 Task: Find connections with filter location Arcueil with filter topic #purposewith filter profile language English with filter current company R1 RCM with filter school Government Higher Secondary School - India with filter industry Broadcast Media Production and Distribution with filter service category Executive Coaching with filter keywords title Marketing Research Analyst
Action: Mouse moved to (499, 72)
Screenshot: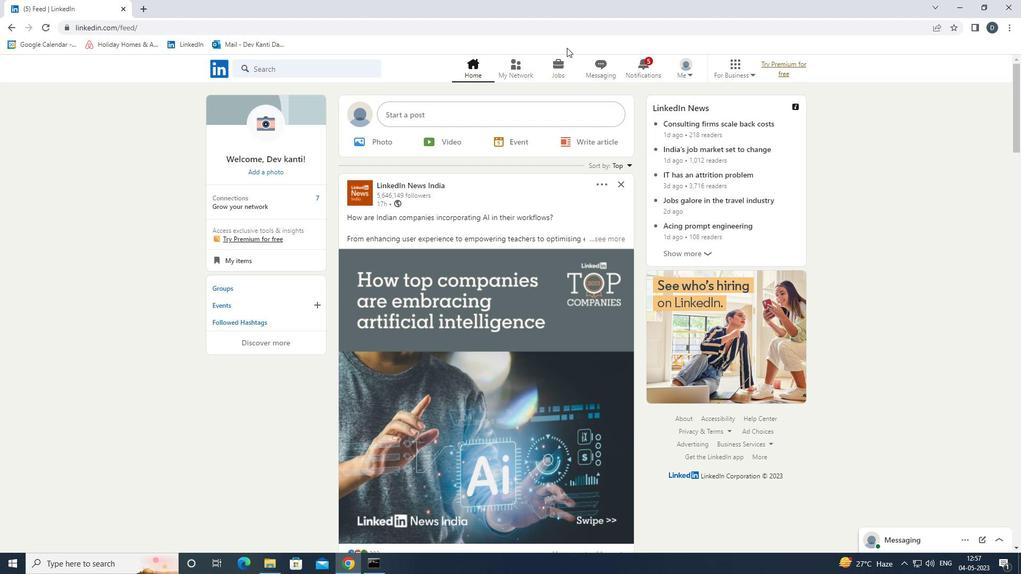
Action: Mouse pressed left at (499, 72)
Screenshot: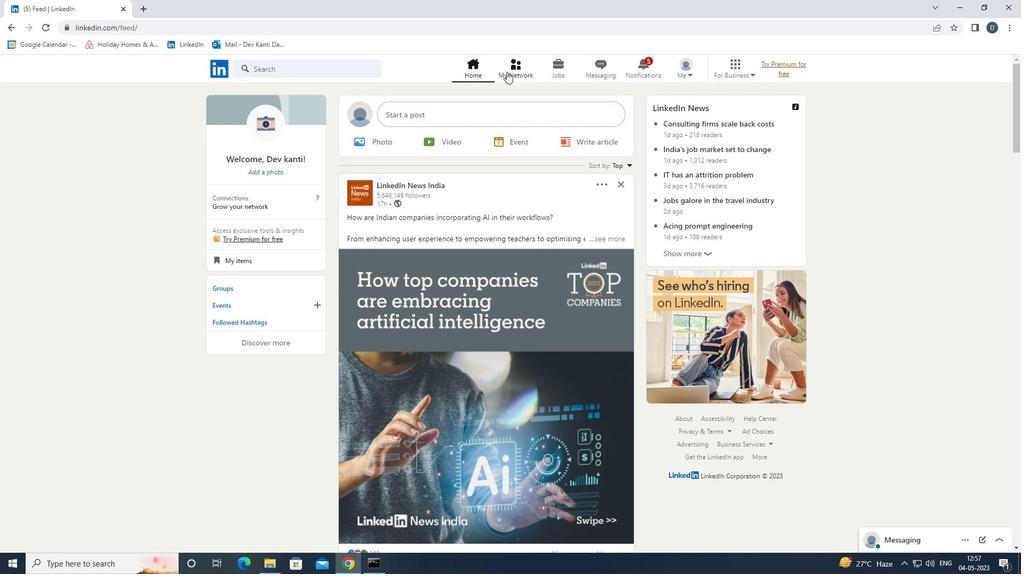 
Action: Mouse moved to (351, 129)
Screenshot: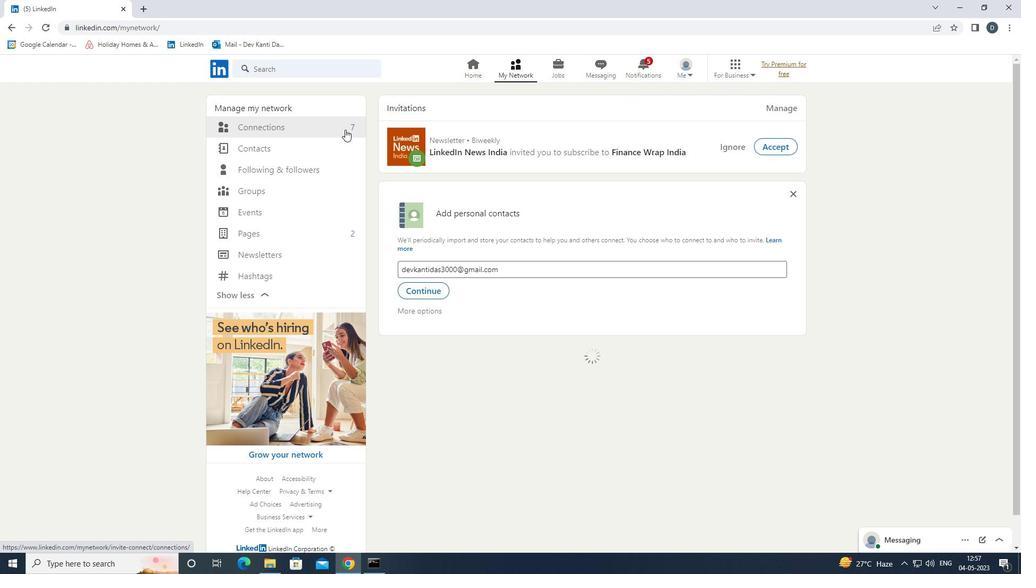 
Action: Mouse pressed left at (351, 129)
Screenshot: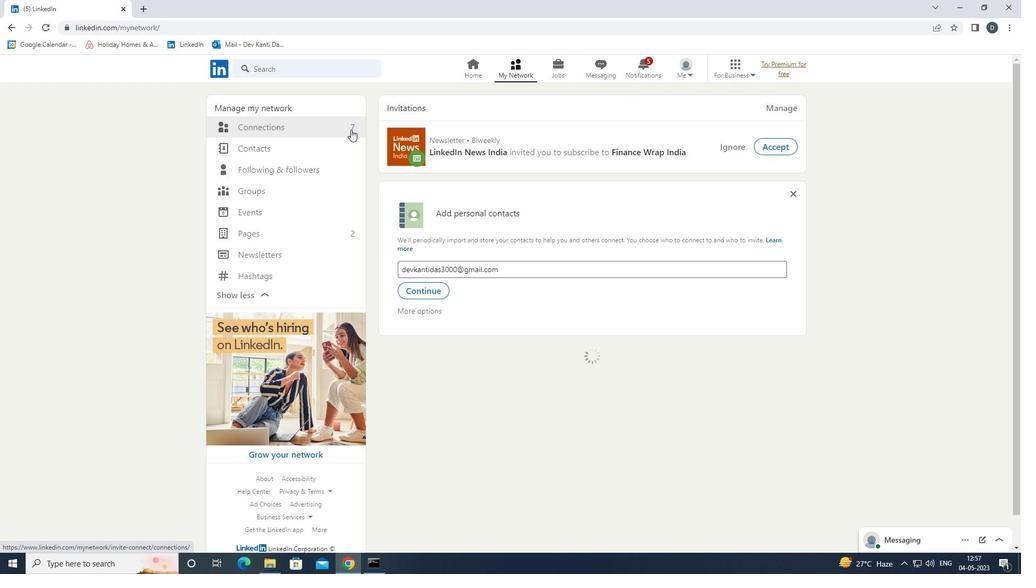 
Action: Mouse moved to (572, 129)
Screenshot: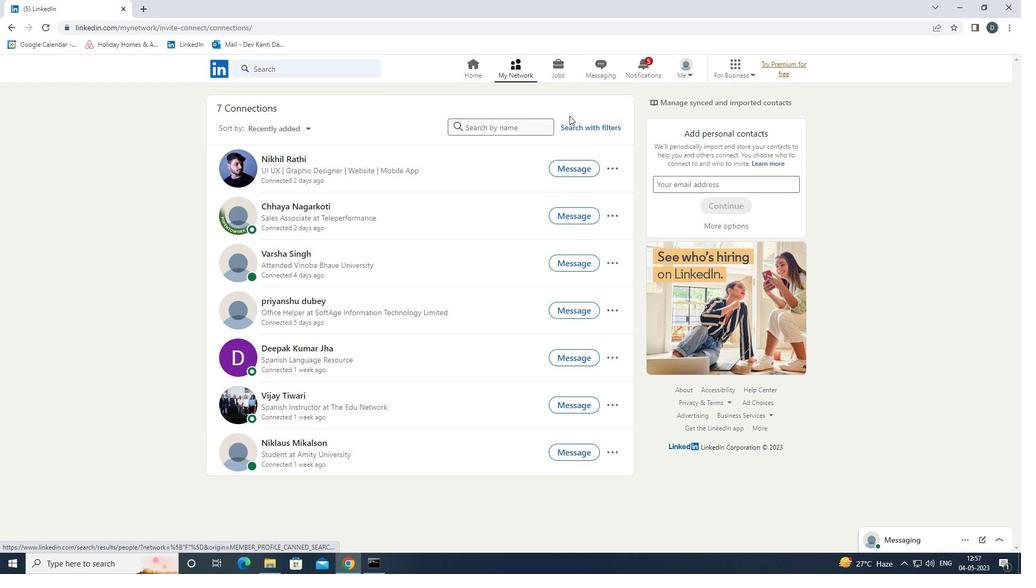
Action: Mouse pressed left at (572, 129)
Screenshot: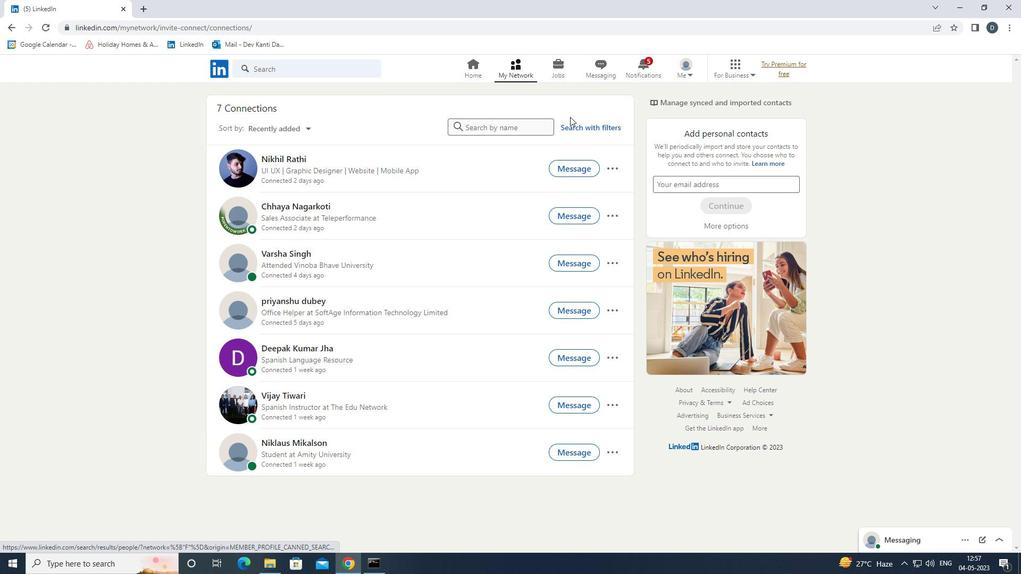 
Action: Mouse moved to (549, 97)
Screenshot: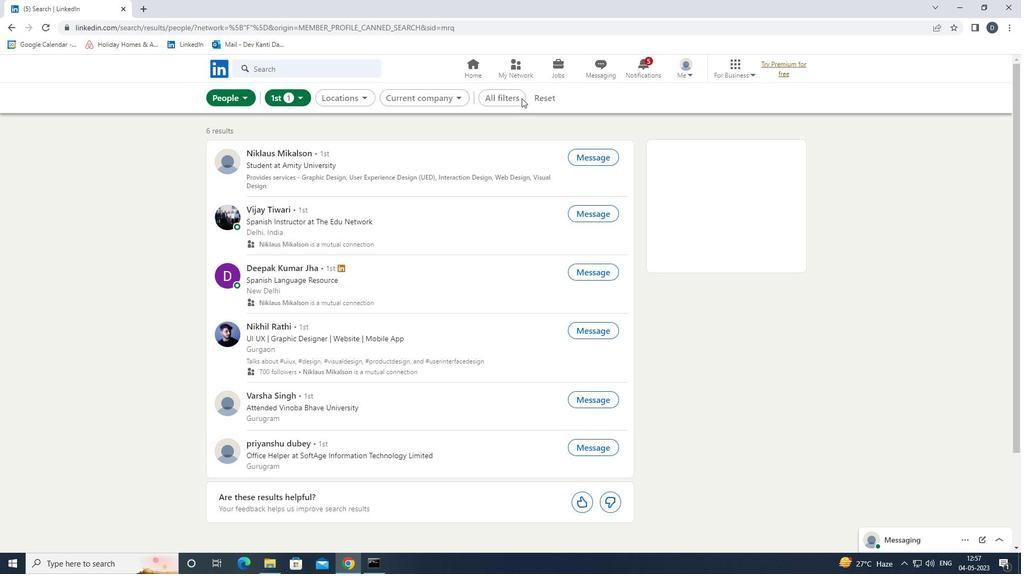 
Action: Mouse pressed left at (549, 97)
Screenshot: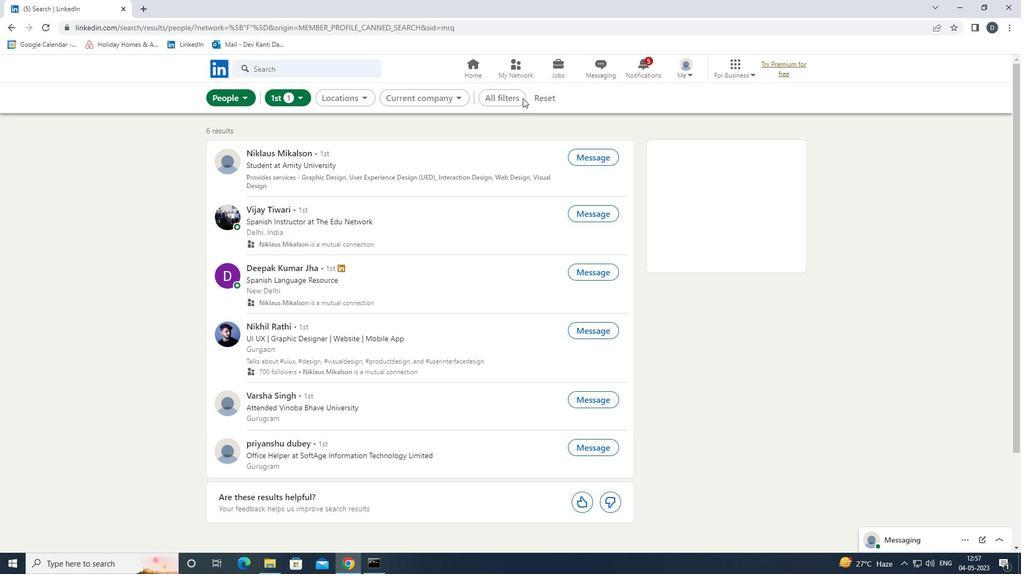 
Action: Mouse moved to (519, 98)
Screenshot: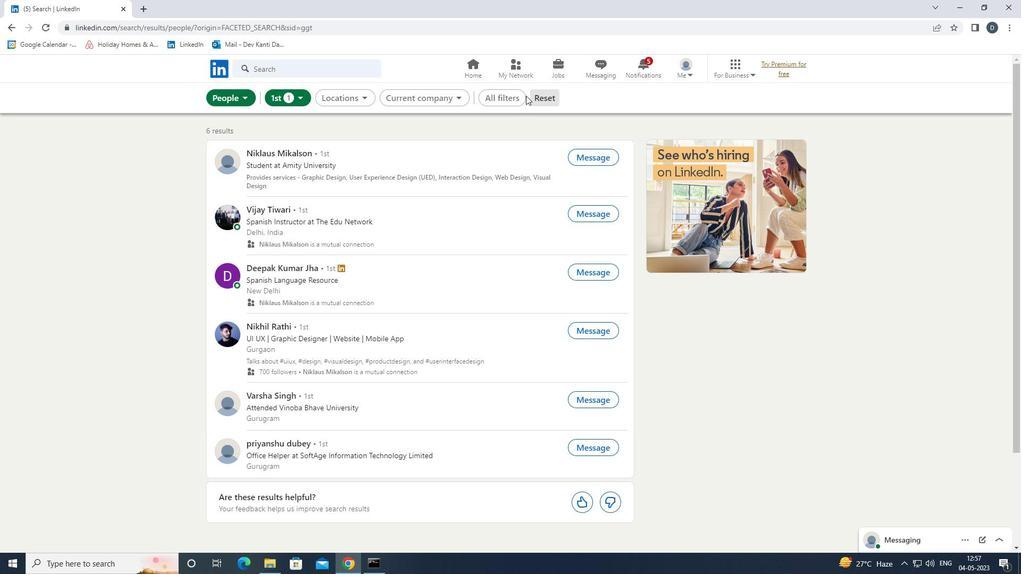 
Action: Mouse pressed left at (519, 98)
Screenshot: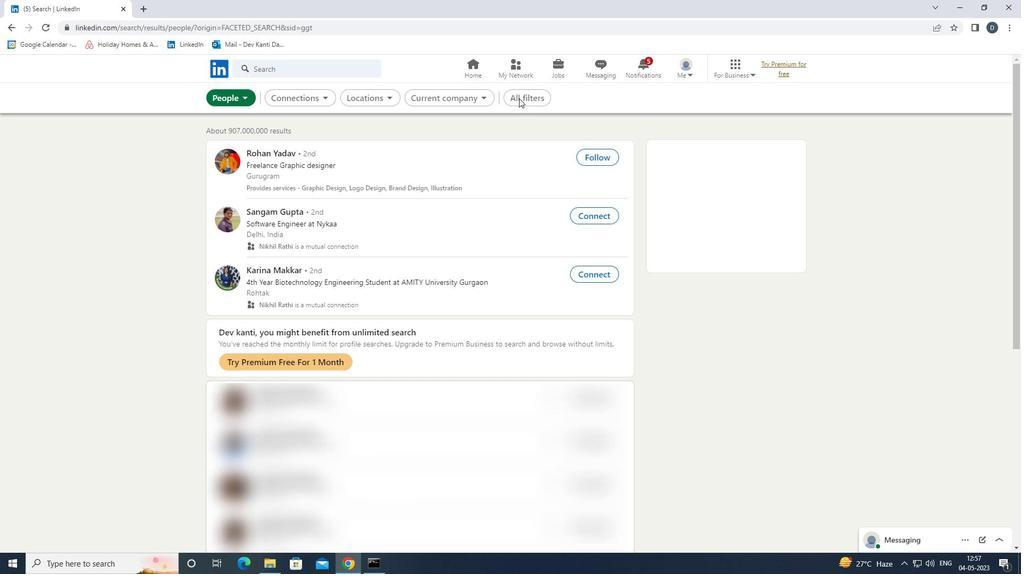 
Action: Mouse moved to (946, 381)
Screenshot: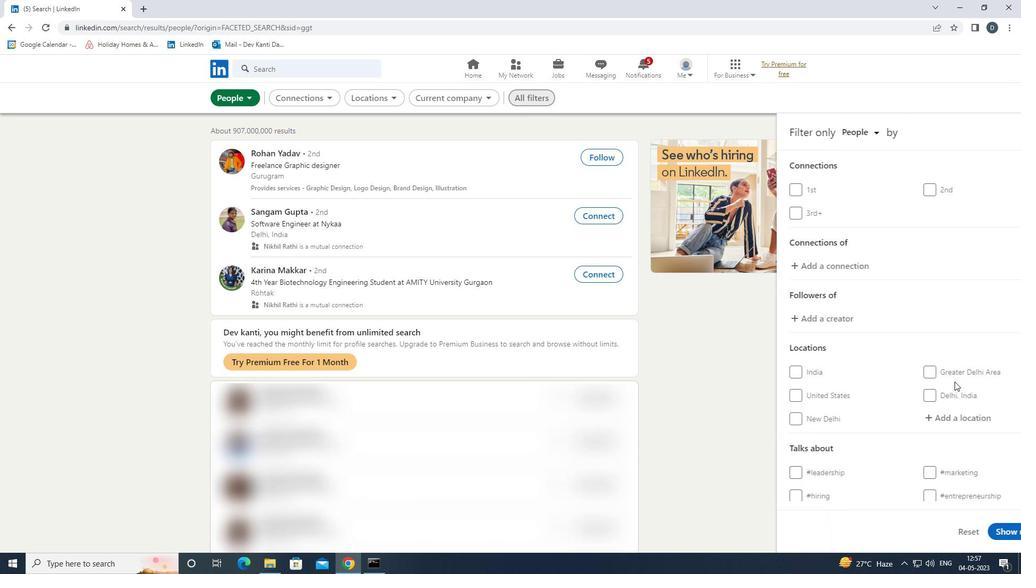 
Action: Mouse scrolled (946, 381) with delta (0, 0)
Screenshot: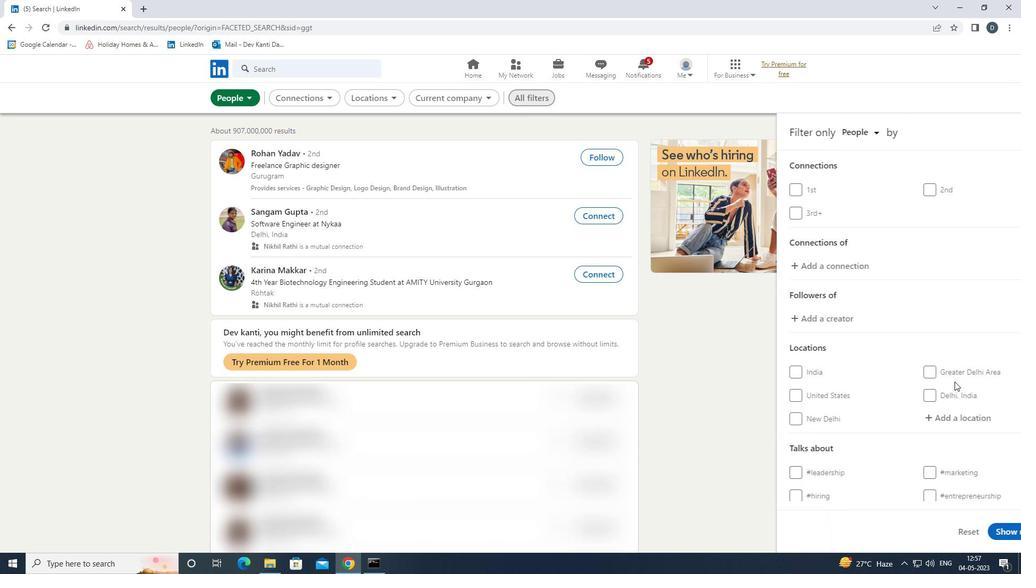 
Action: Mouse moved to (943, 382)
Screenshot: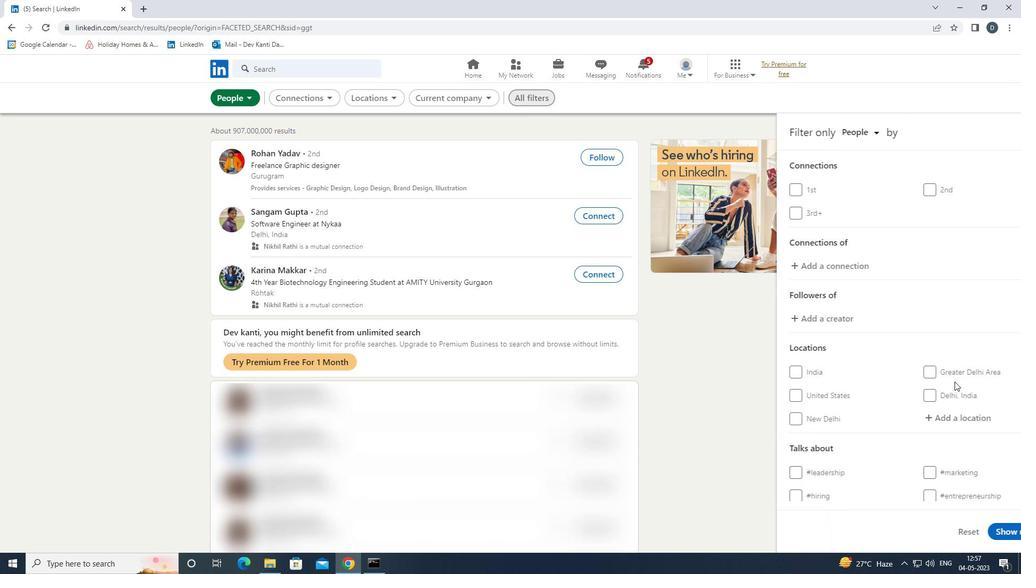 
Action: Mouse scrolled (943, 381) with delta (0, 0)
Screenshot: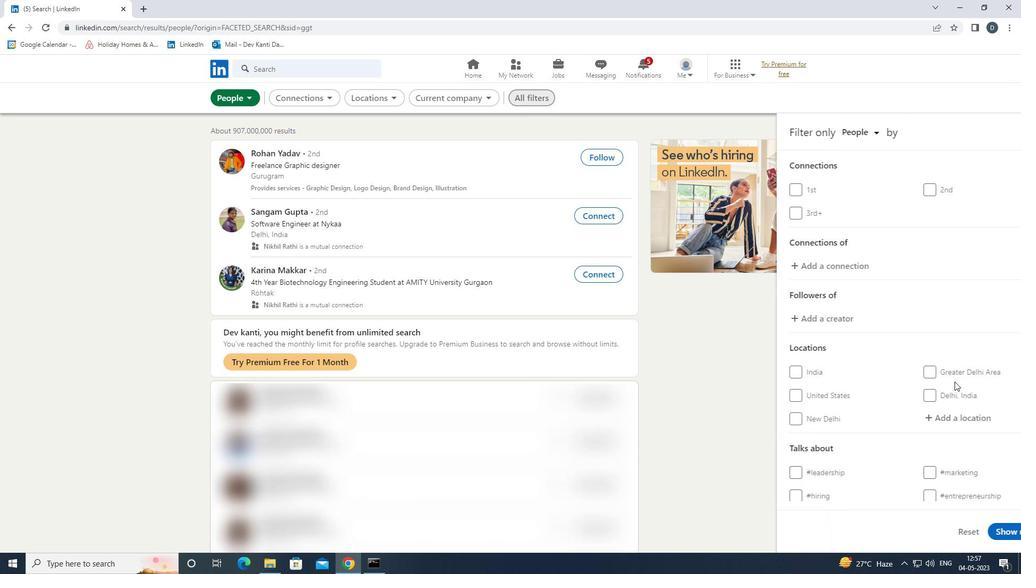 
Action: Mouse moved to (902, 314)
Screenshot: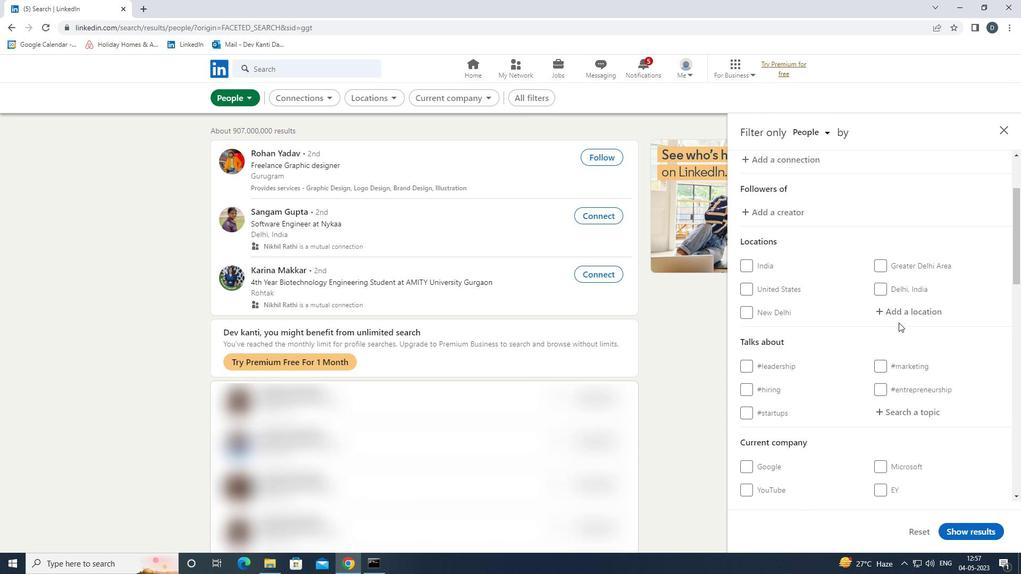 
Action: Mouse pressed left at (902, 314)
Screenshot: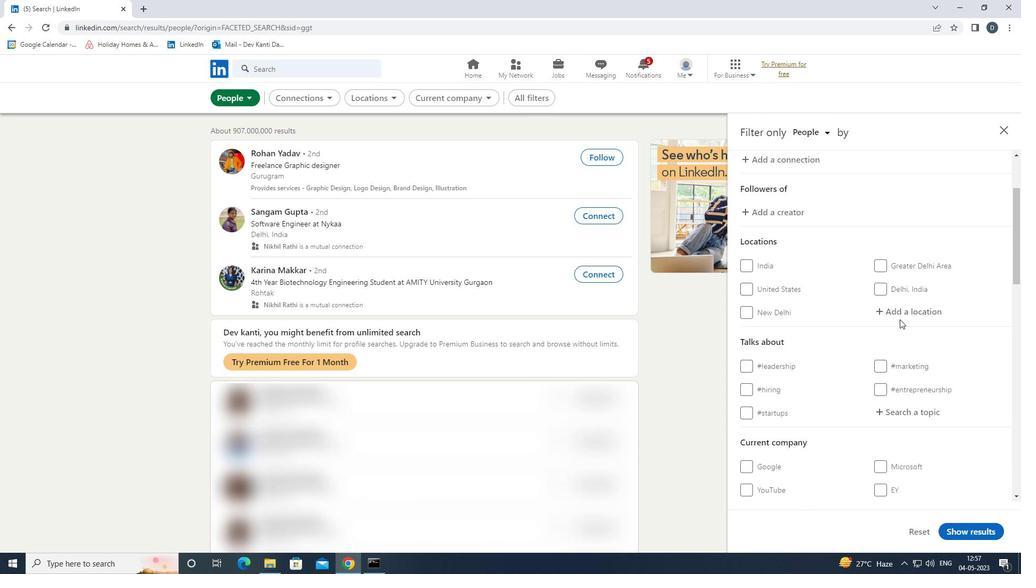 
Action: Mouse moved to (884, 307)
Screenshot: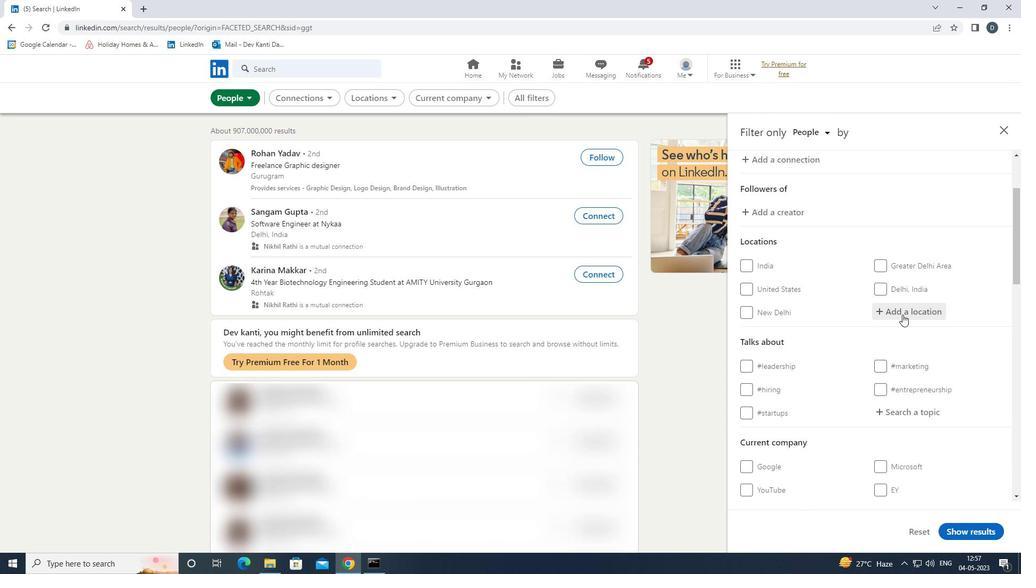 
Action: Key pressed <Key.shift>
Screenshot: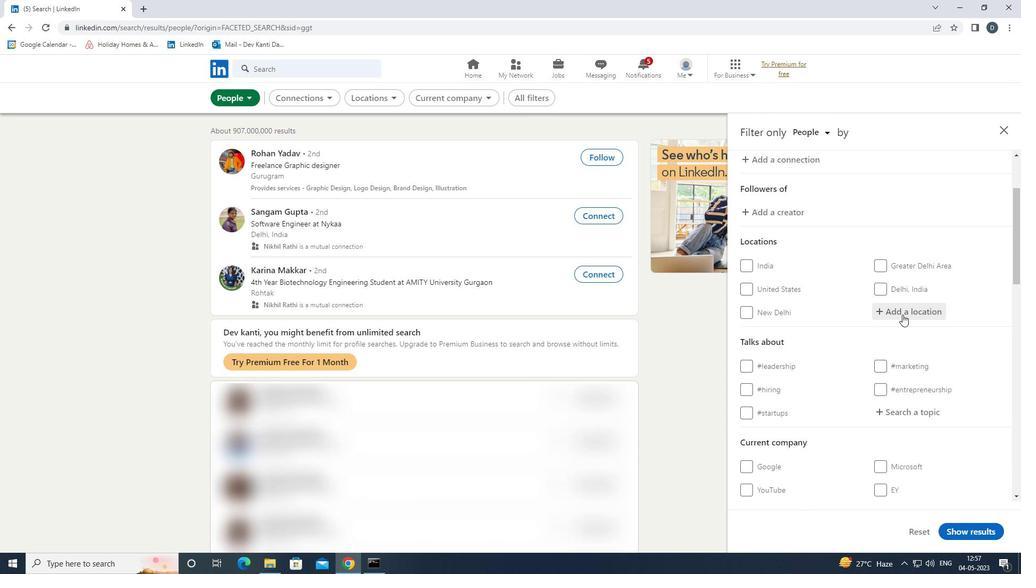 
Action: Mouse moved to (851, 297)
Screenshot: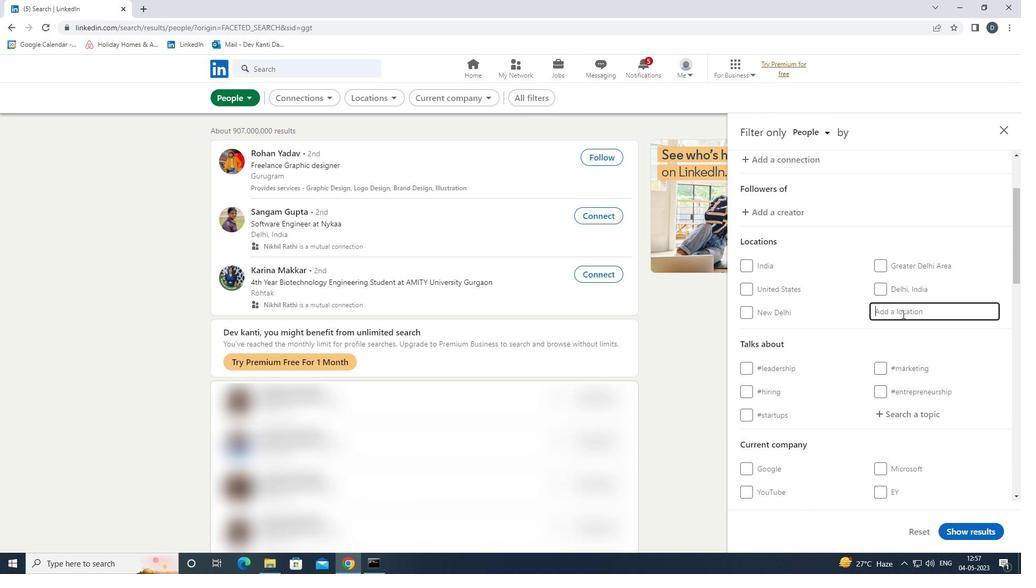 
Action: Key pressed ARCUEIL<Key.down><Key.enter>
Screenshot: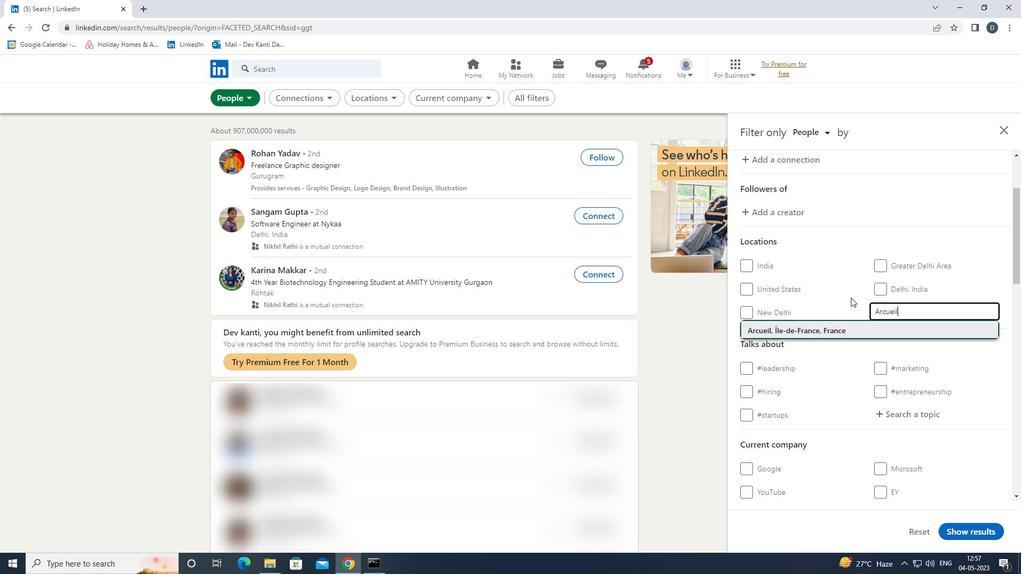 
Action: Mouse scrolled (851, 297) with delta (0, 0)
Screenshot: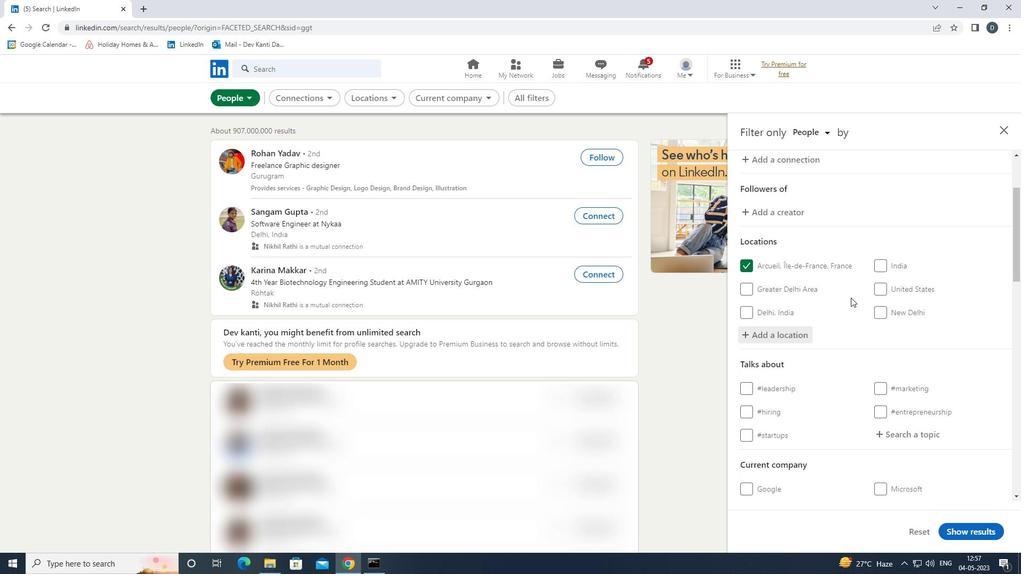 
Action: Mouse scrolled (851, 297) with delta (0, 0)
Screenshot: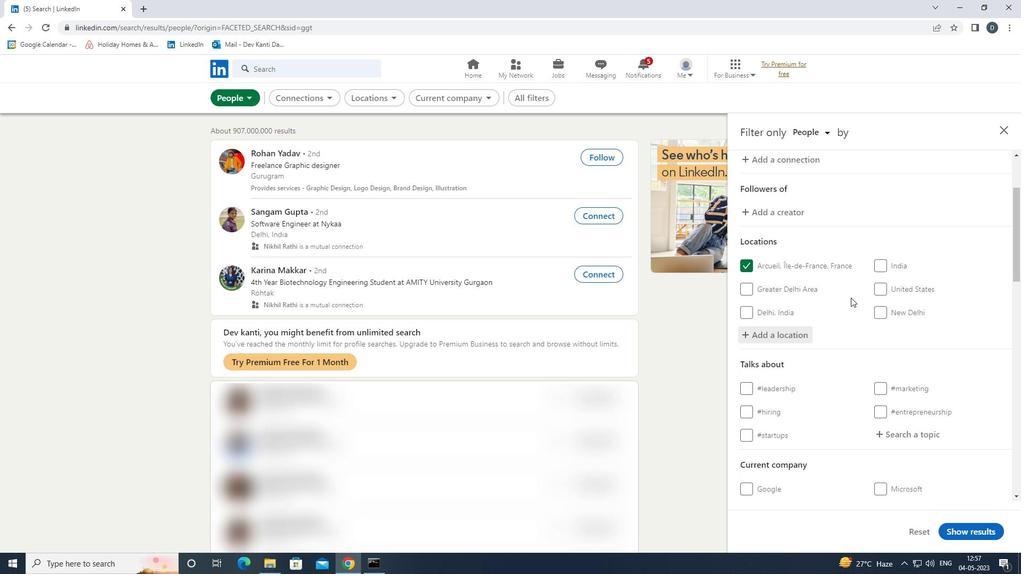 
Action: Mouse moved to (856, 305)
Screenshot: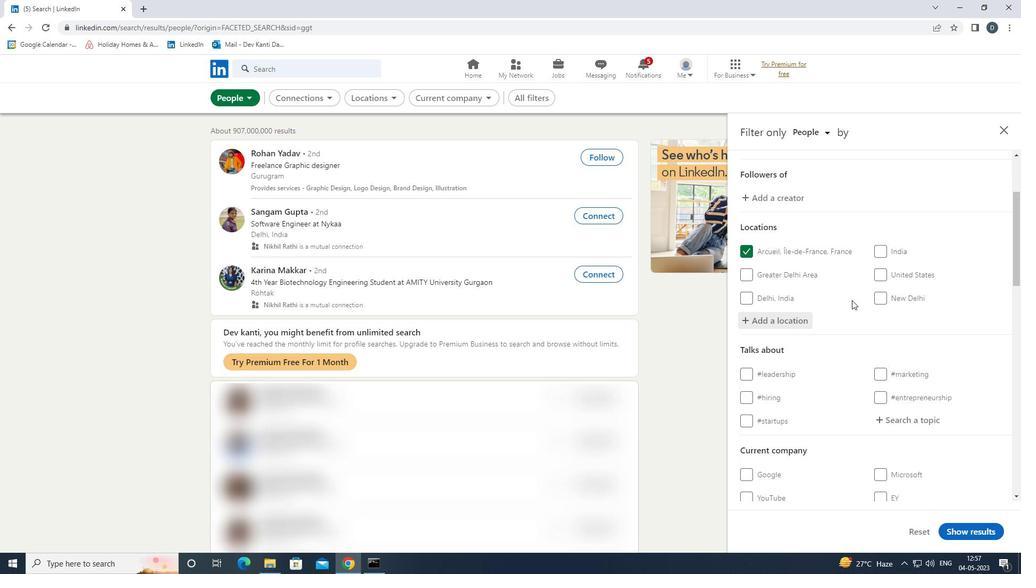 
Action: Mouse scrolled (856, 305) with delta (0, 0)
Screenshot: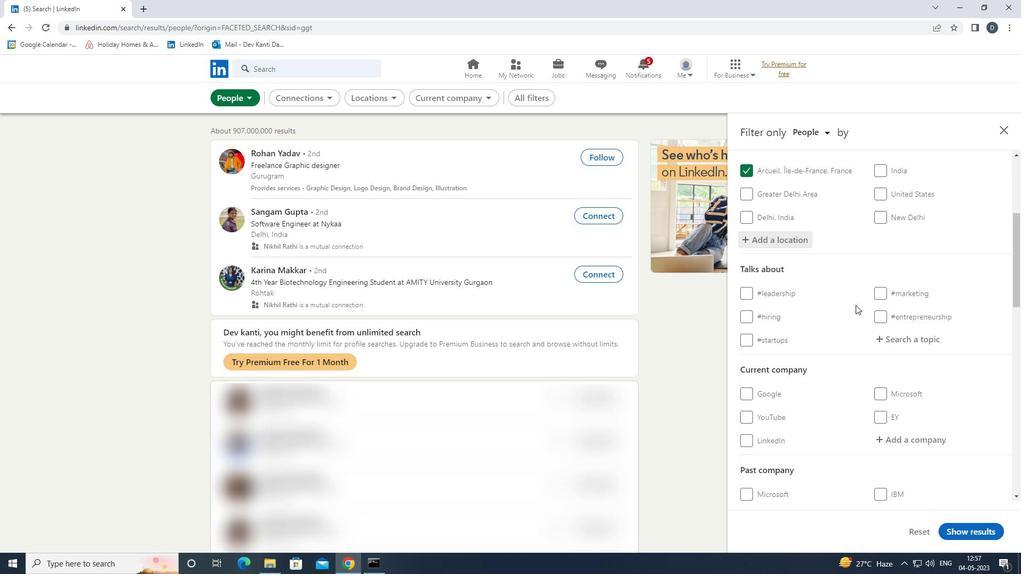 
Action: Mouse scrolled (856, 305) with delta (0, 0)
Screenshot: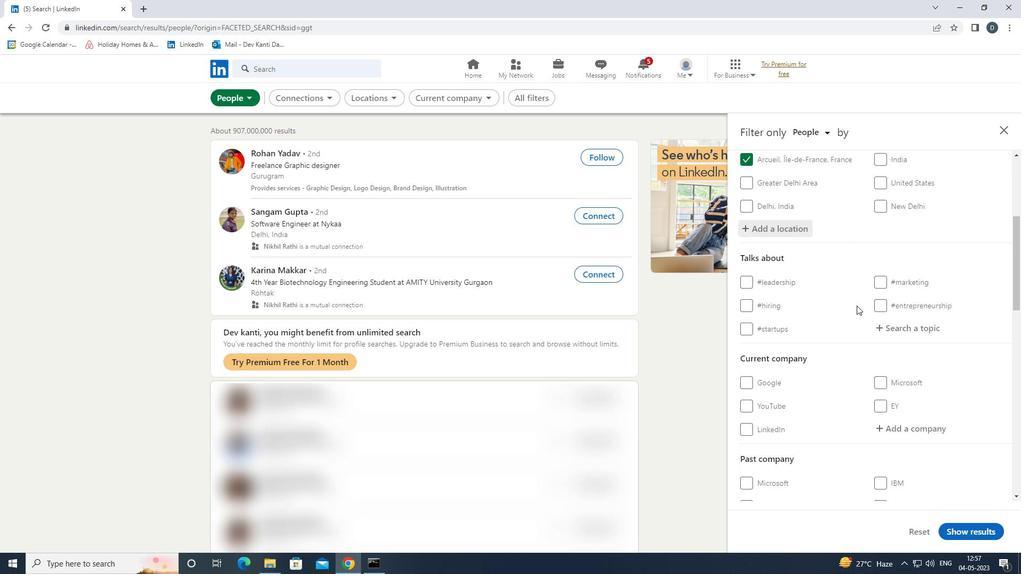 
Action: Mouse moved to (919, 215)
Screenshot: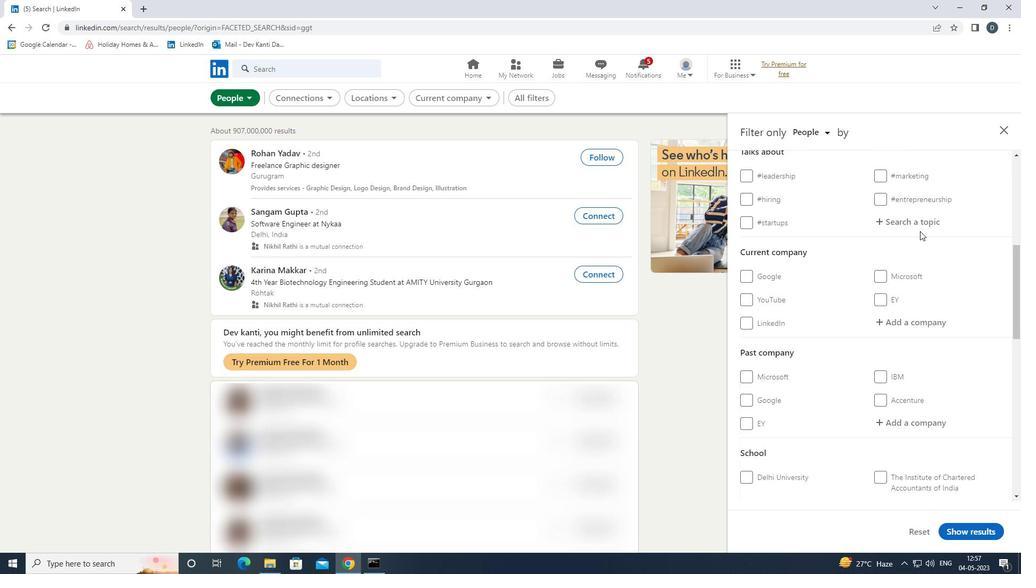 
Action: Mouse pressed left at (919, 215)
Screenshot: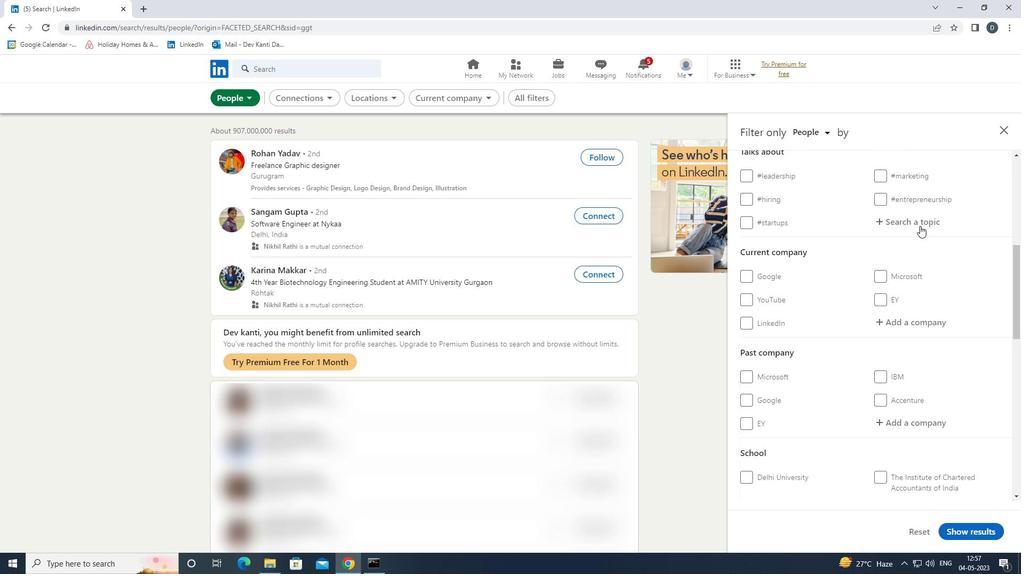 
Action: Mouse moved to (857, 197)
Screenshot: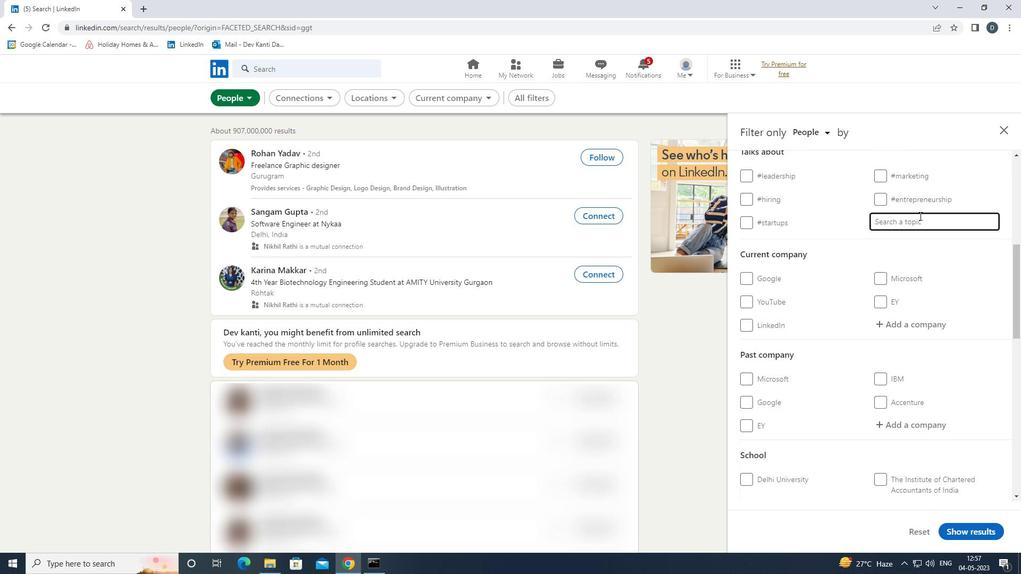 
Action: Key pressed <Key.shift>PURPOSE<Key.down><Key.enter>
Screenshot: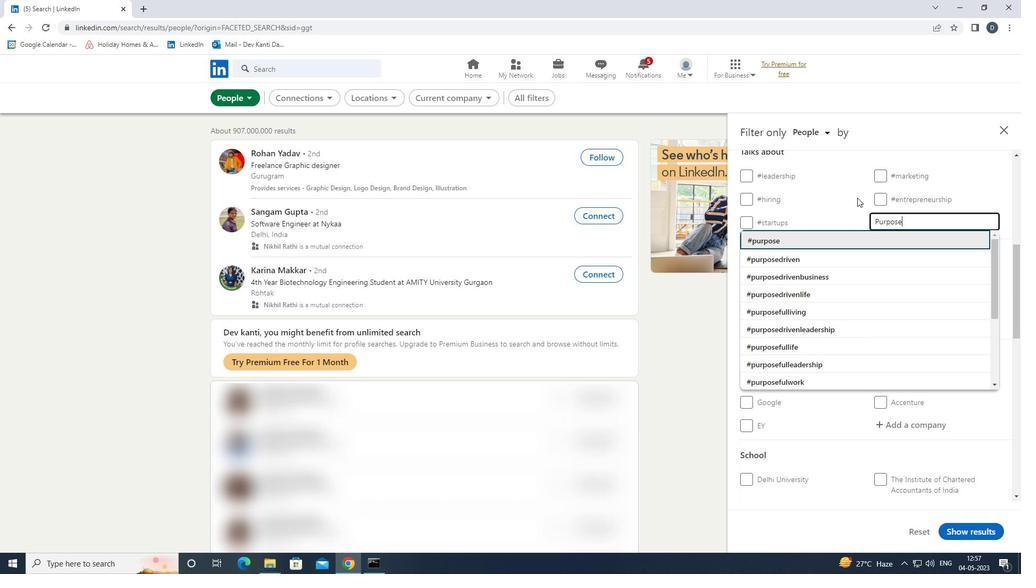
Action: Mouse scrolled (857, 197) with delta (0, 0)
Screenshot: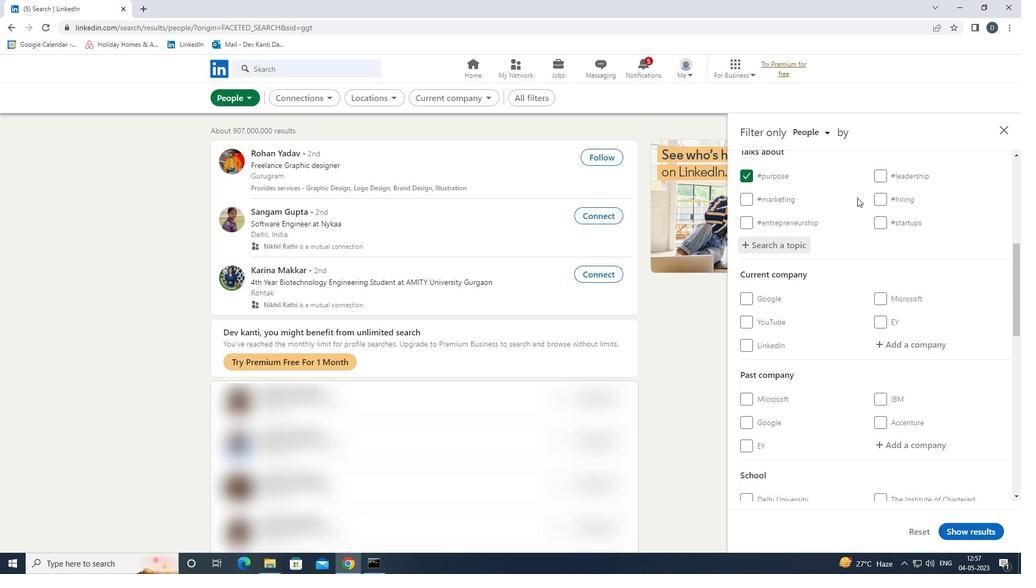 
Action: Mouse scrolled (857, 197) with delta (0, 0)
Screenshot: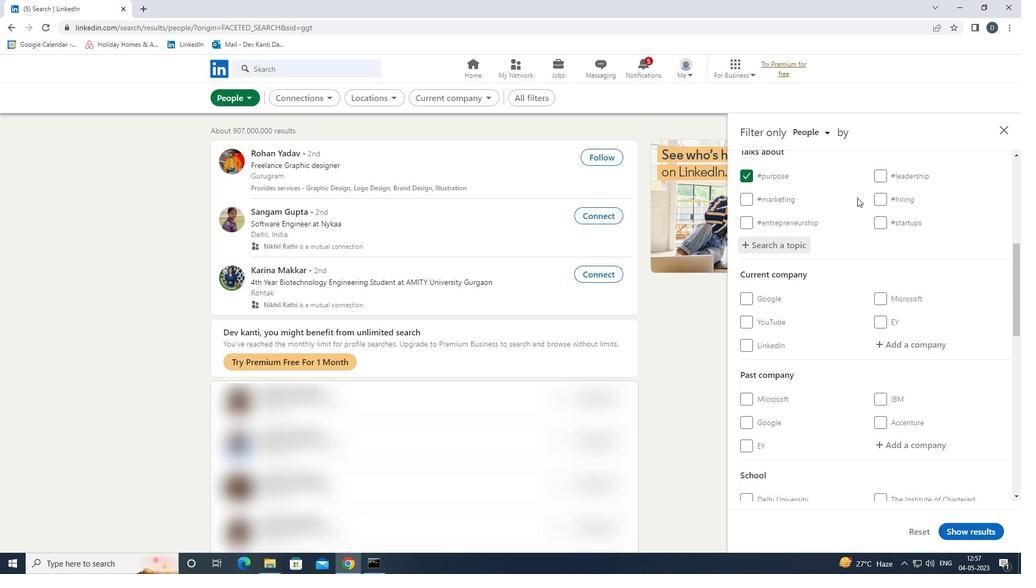 
Action: Mouse scrolled (857, 197) with delta (0, 0)
Screenshot: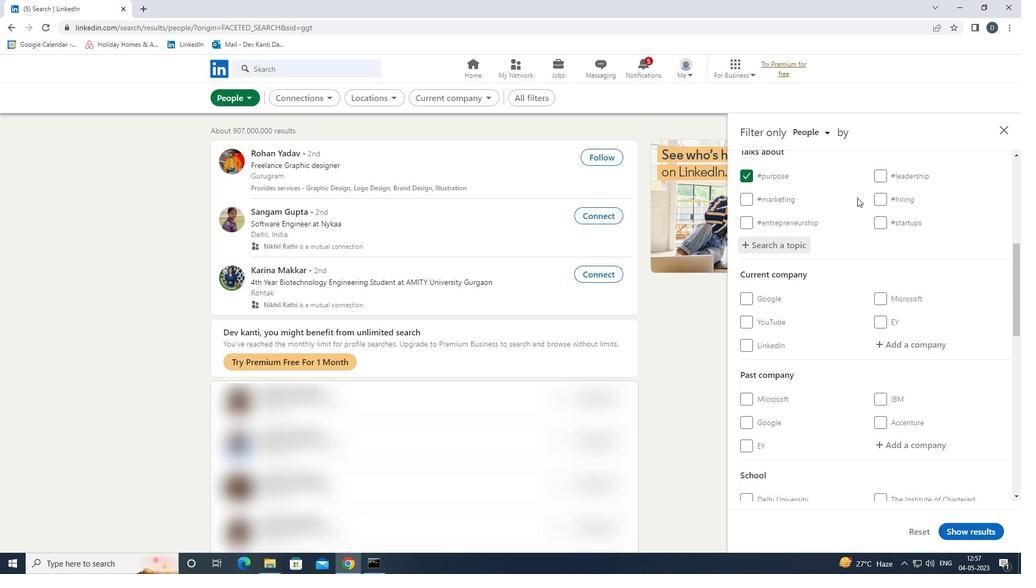 
Action: Mouse moved to (912, 285)
Screenshot: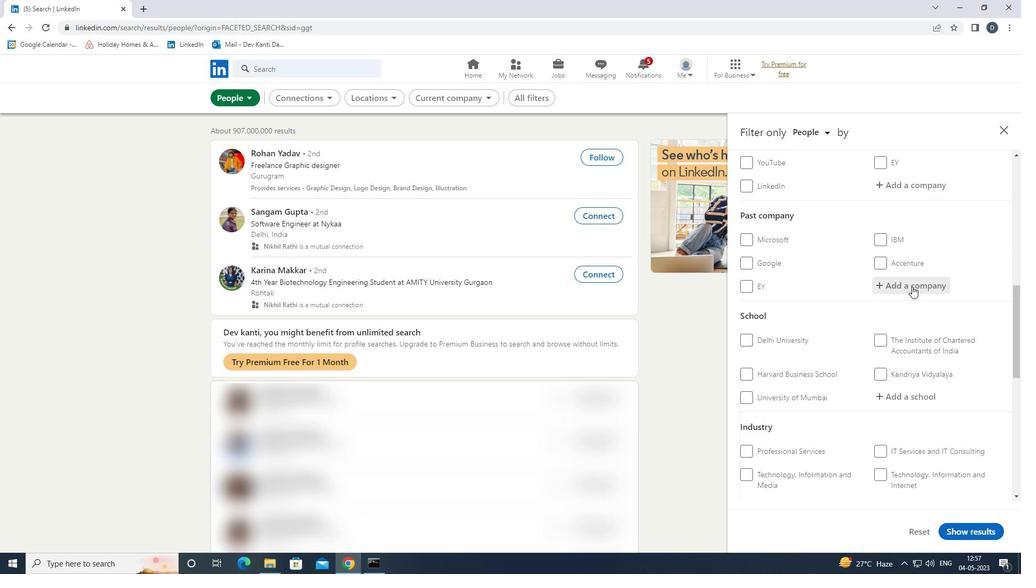 
Action: Mouse scrolled (912, 285) with delta (0, 0)
Screenshot: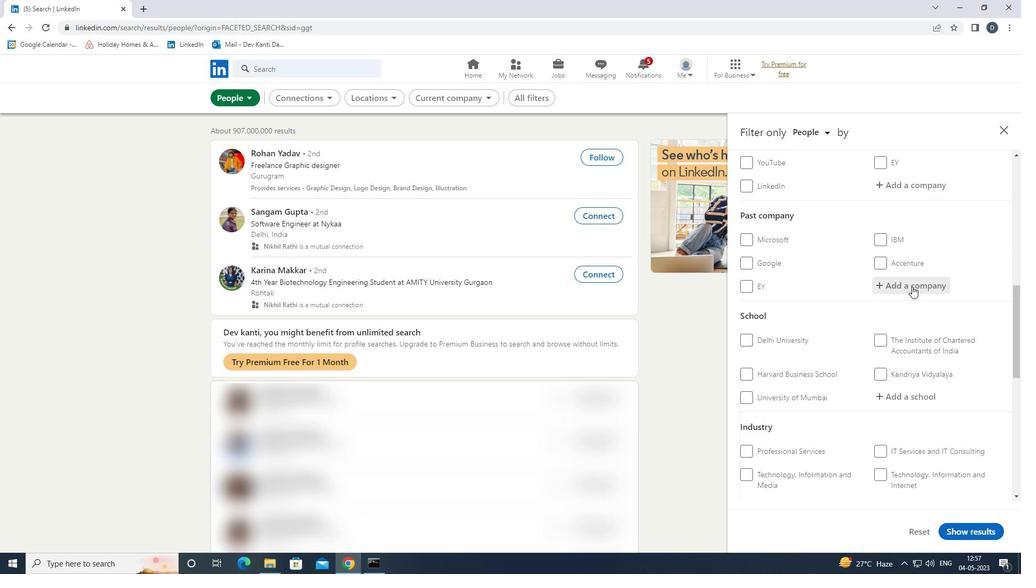 
Action: Mouse moved to (914, 315)
Screenshot: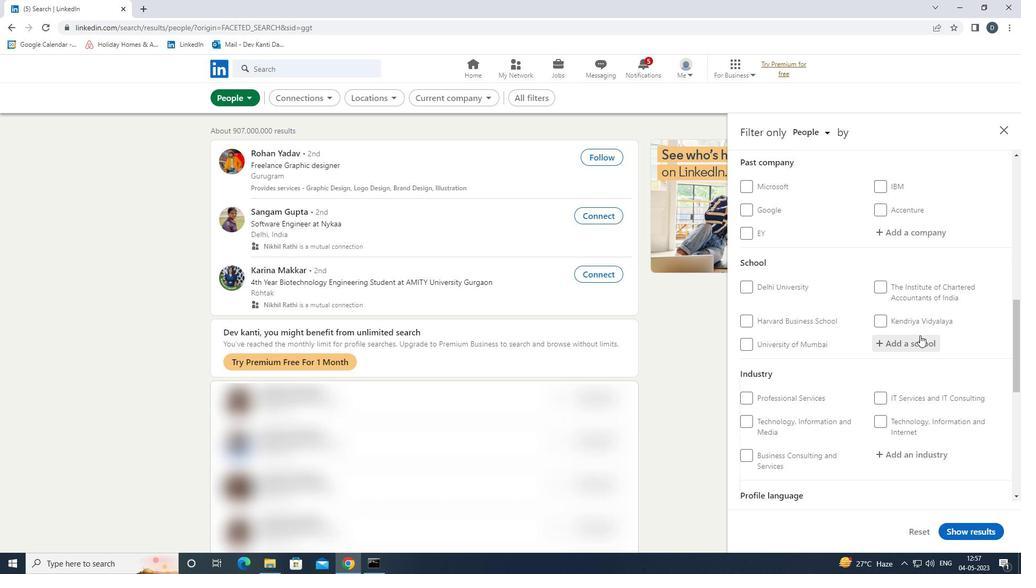 
Action: Mouse scrolled (914, 315) with delta (0, 0)
Screenshot: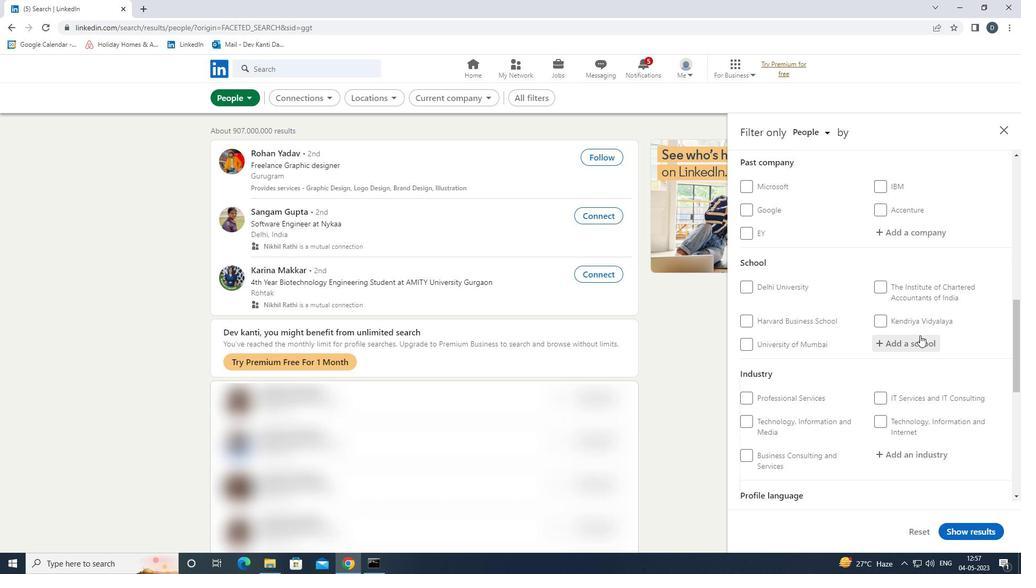 
Action: Mouse scrolled (914, 315) with delta (0, 0)
Screenshot: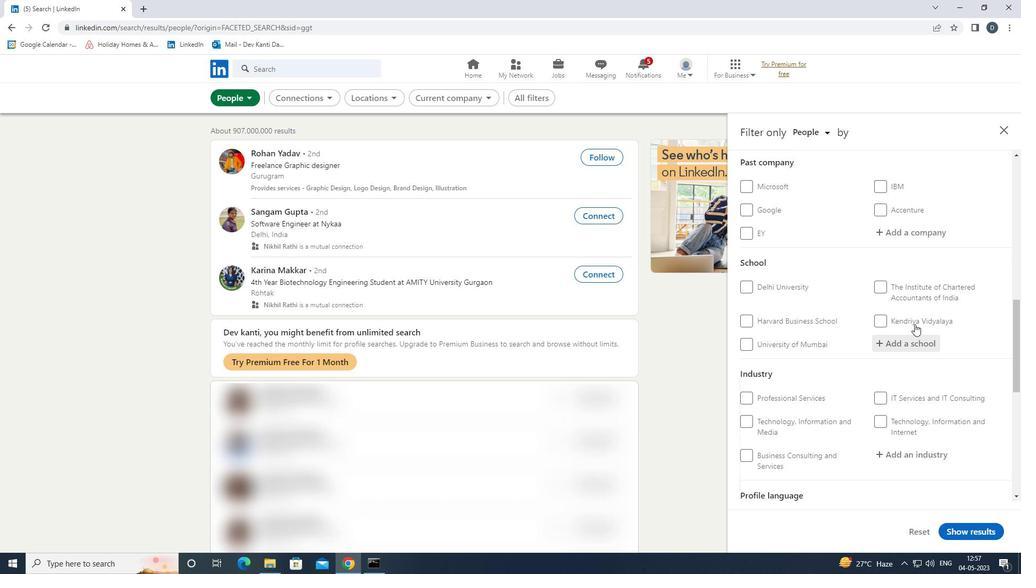 
Action: Mouse scrolled (914, 315) with delta (0, 0)
Screenshot: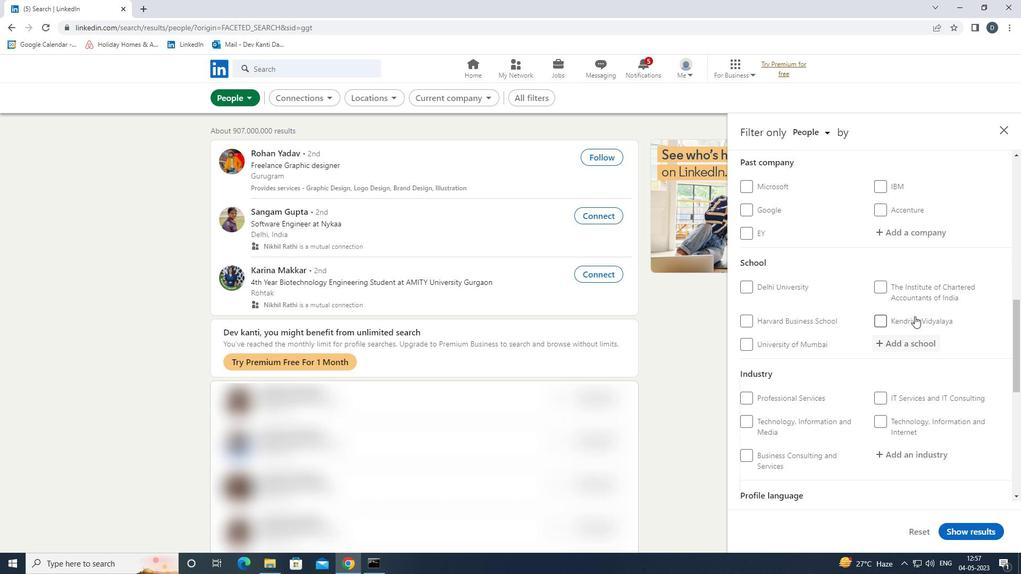 
Action: Mouse moved to (916, 311)
Screenshot: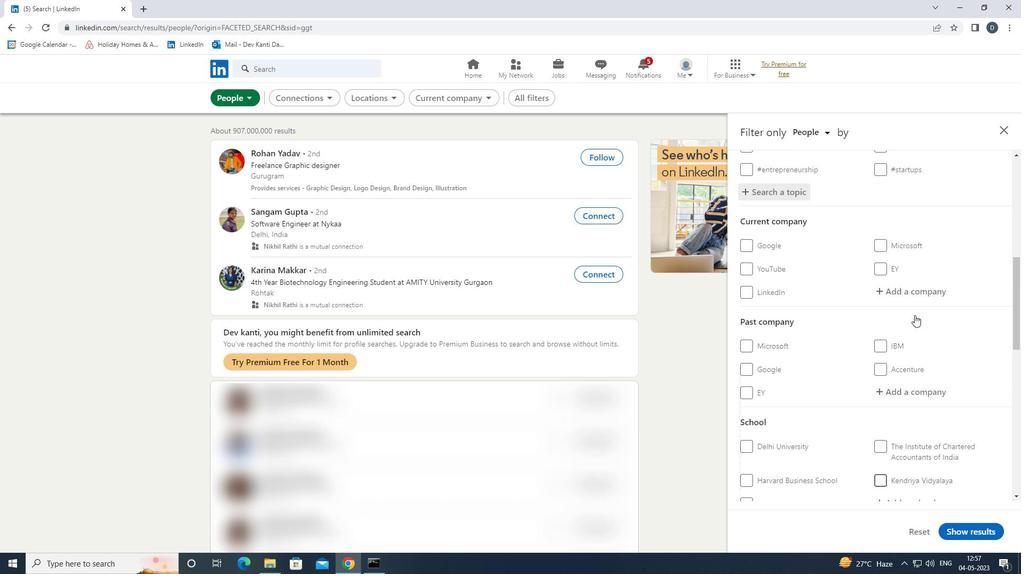 
Action: Mouse scrolled (916, 310) with delta (0, 0)
Screenshot: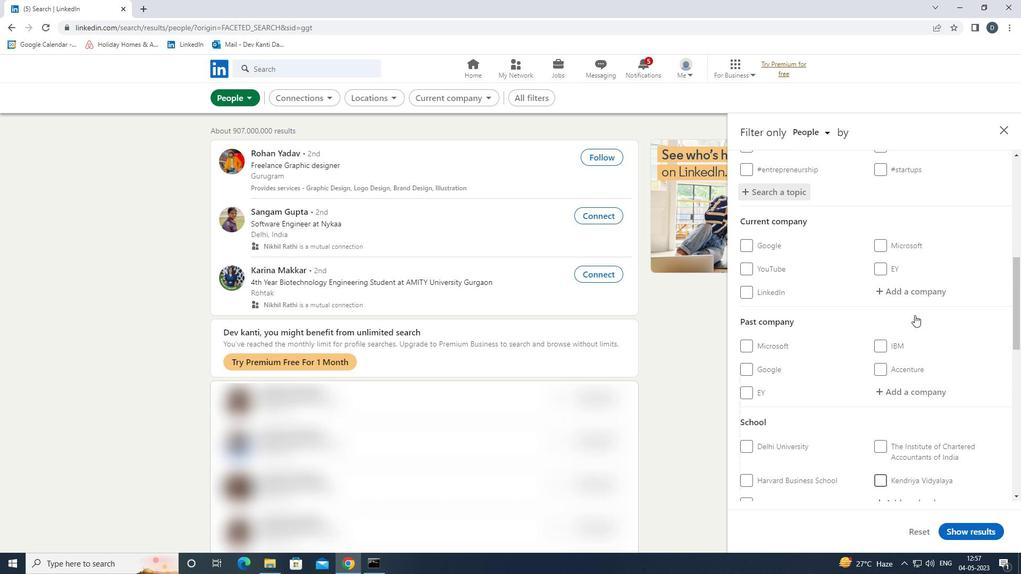 
Action: Mouse scrolled (916, 310) with delta (0, 0)
Screenshot: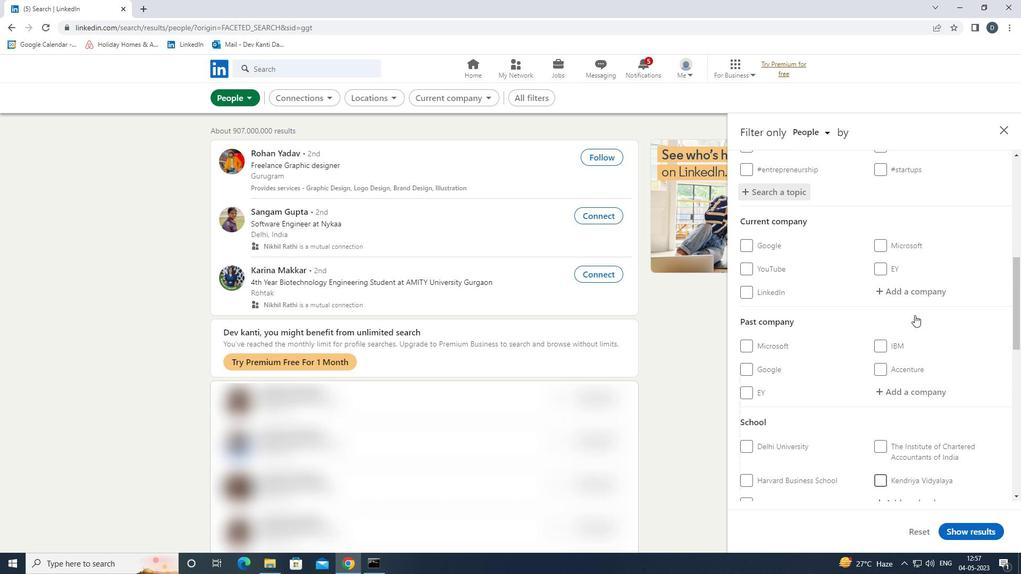 
Action: Mouse scrolled (916, 310) with delta (0, 0)
Screenshot: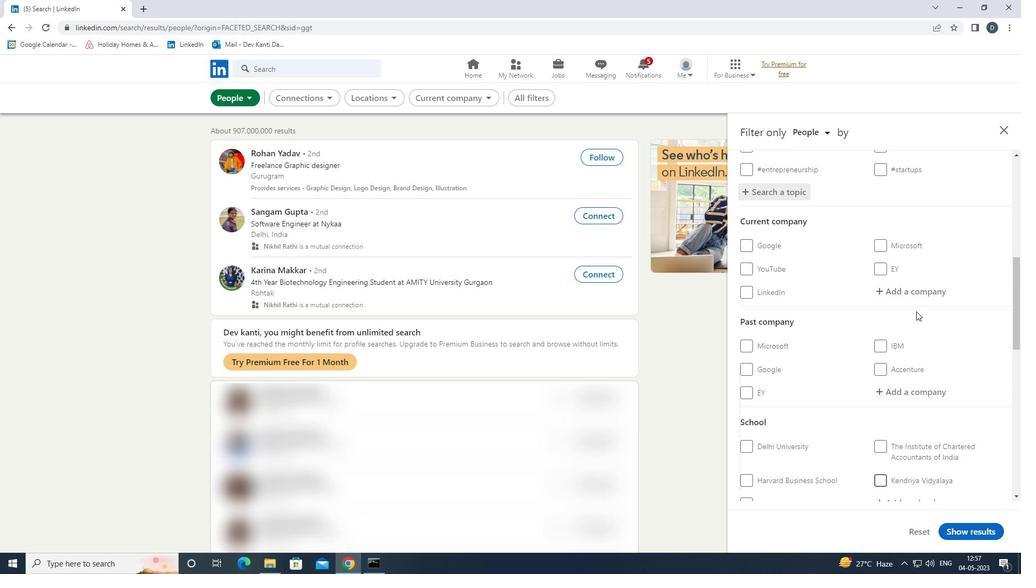 
Action: Mouse scrolled (916, 310) with delta (0, 0)
Screenshot: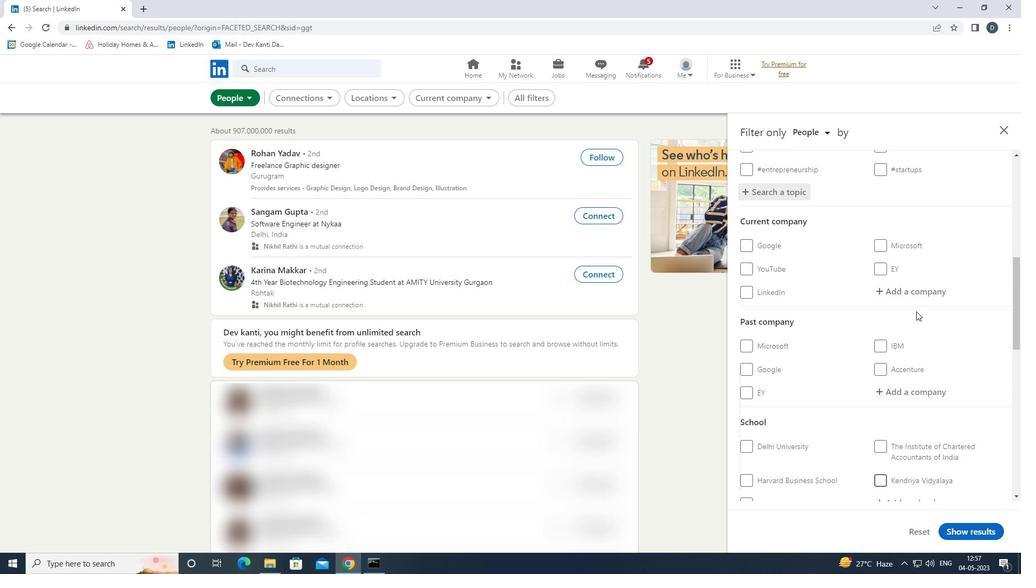 
Action: Mouse scrolled (916, 310) with delta (0, 0)
Screenshot: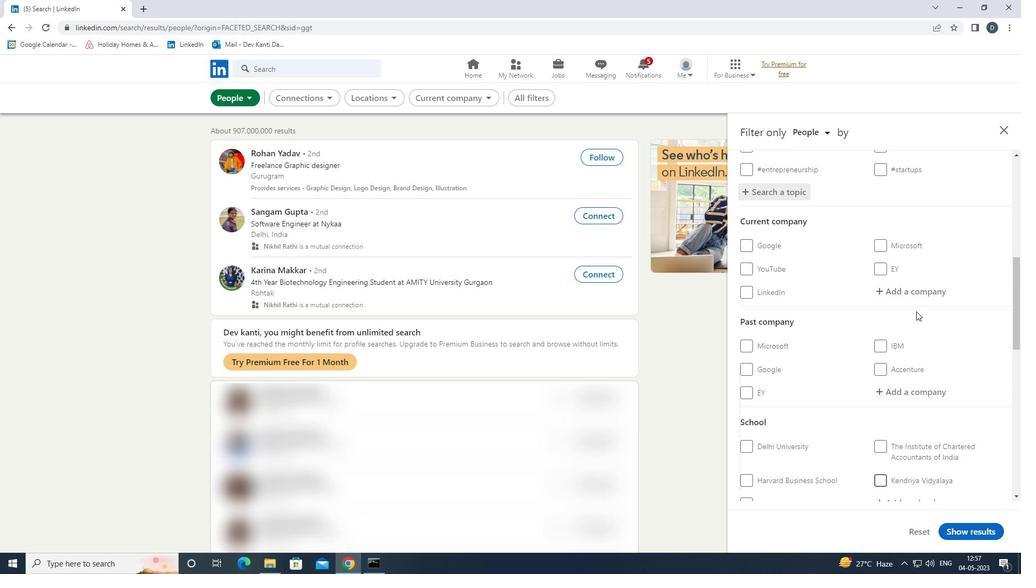 
Action: Mouse scrolled (916, 310) with delta (0, 0)
Screenshot: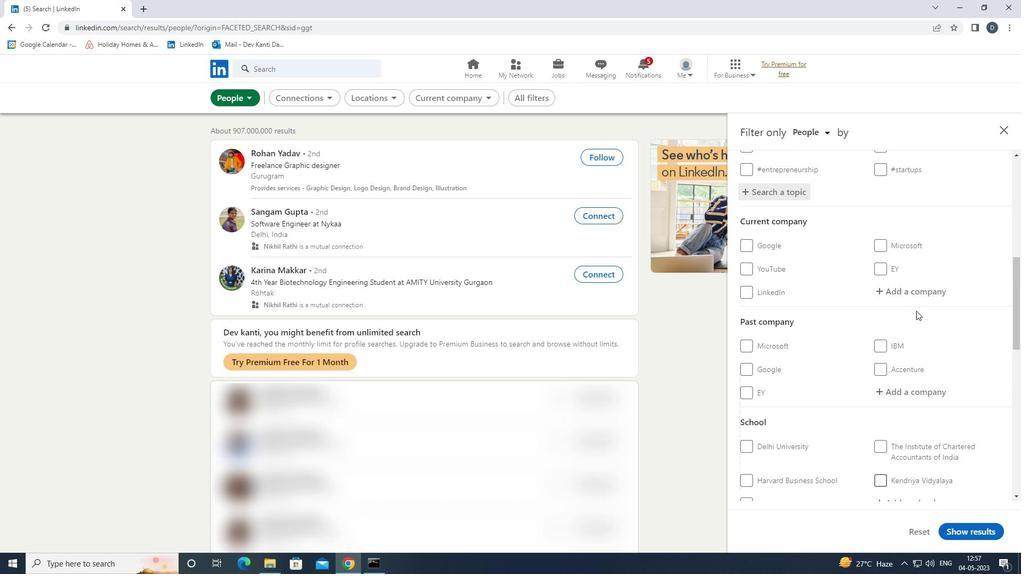 
Action: Mouse moved to (913, 311)
Screenshot: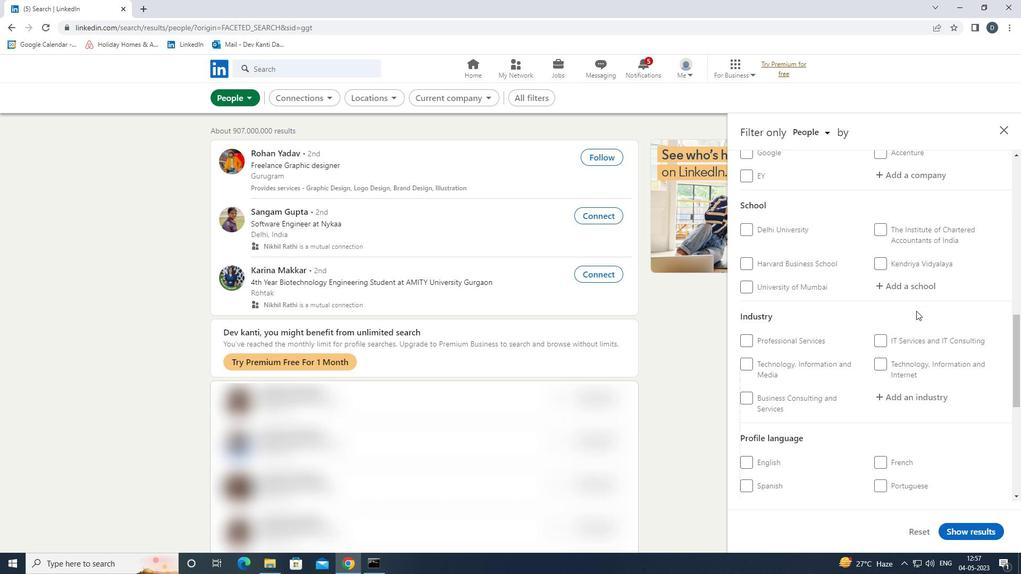 
Action: Mouse scrolled (913, 310) with delta (0, 0)
Screenshot: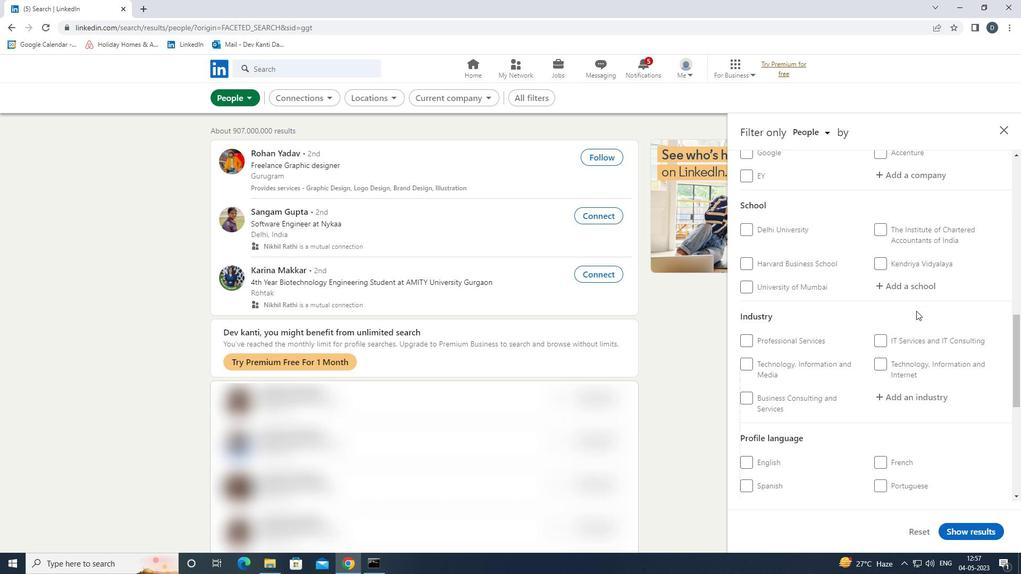 
Action: Mouse moved to (913, 311)
Screenshot: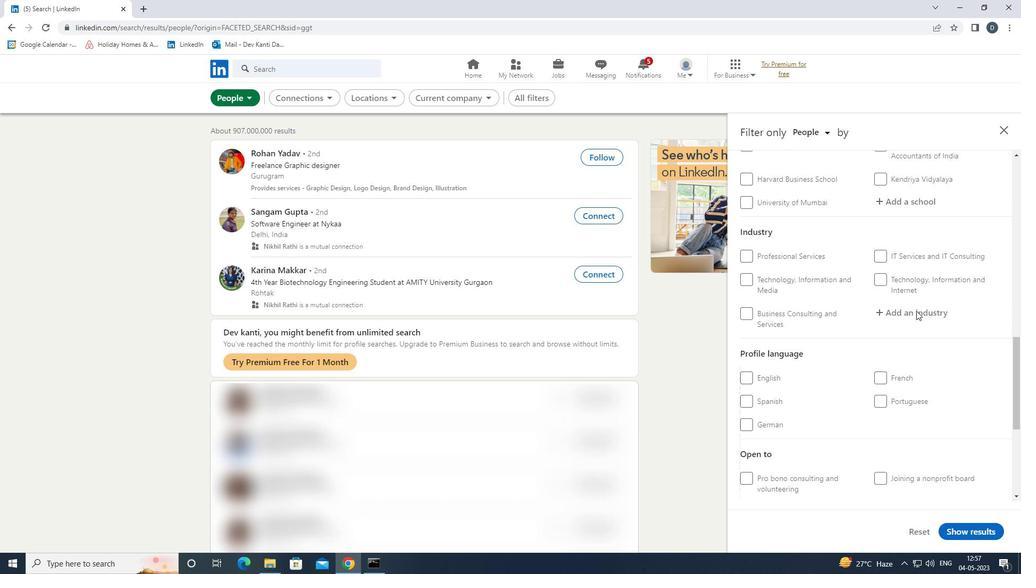 
Action: Mouse scrolled (913, 311) with delta (0, 0)
Screenshot: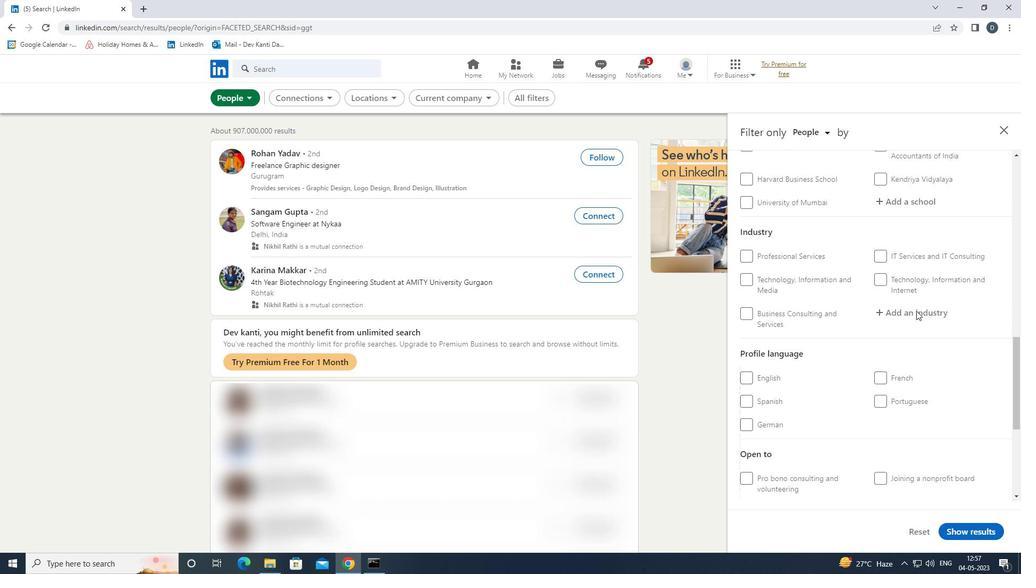 
Action: Mouse scrolled (913, 311) with delta (0, 0)
Screenshot: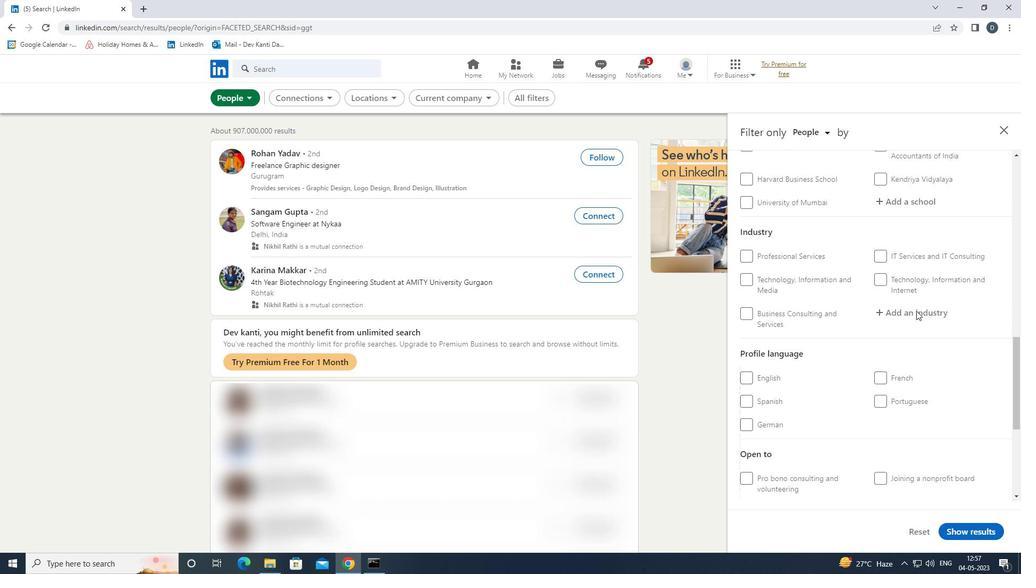 
Action: Mouse moved to (757, 195)
Screenshot: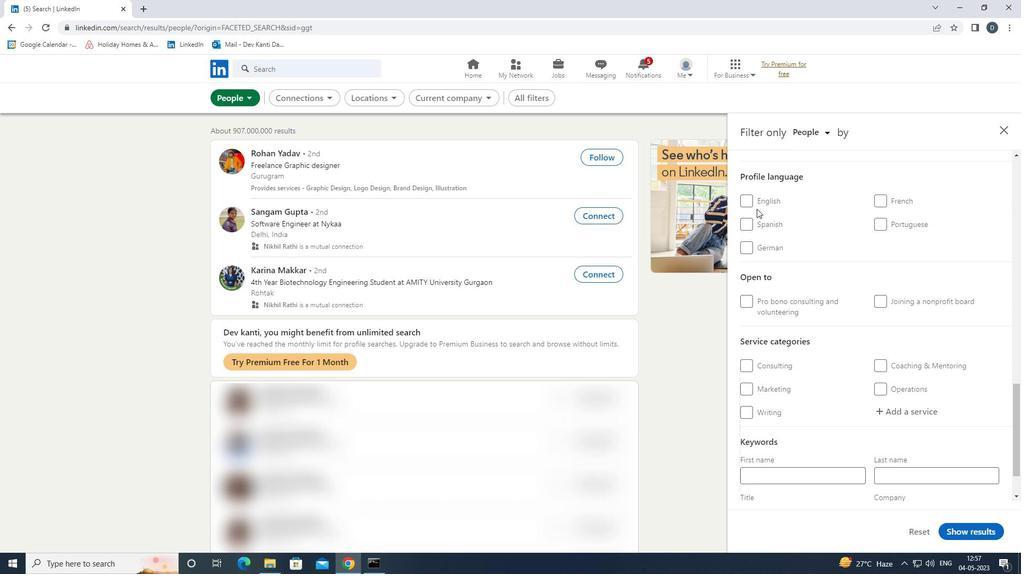 
Action: Mouse pressed left at (757, 195)
Screenshot: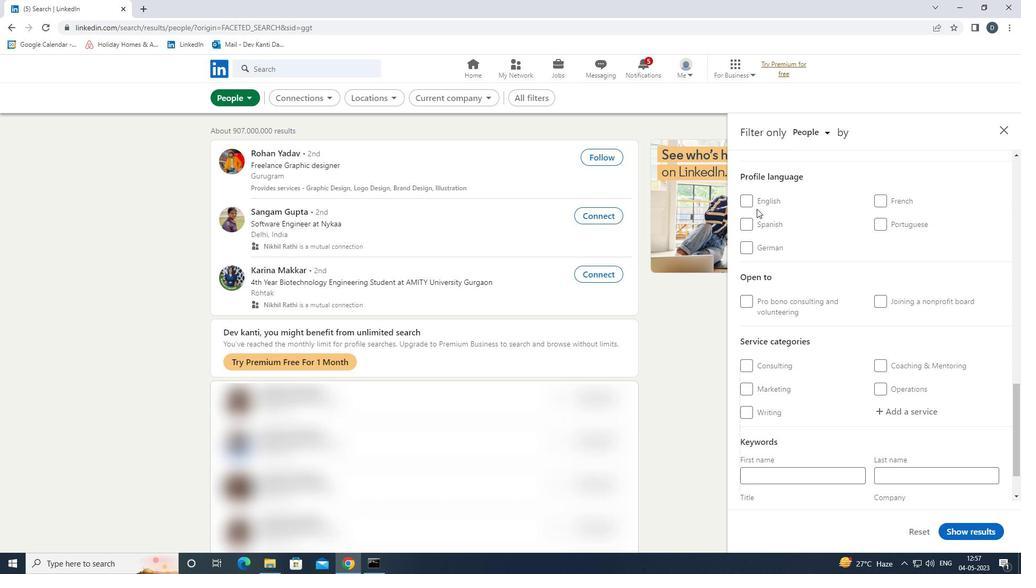 
Action: Mouse moved to (901, 298)
Screenshot: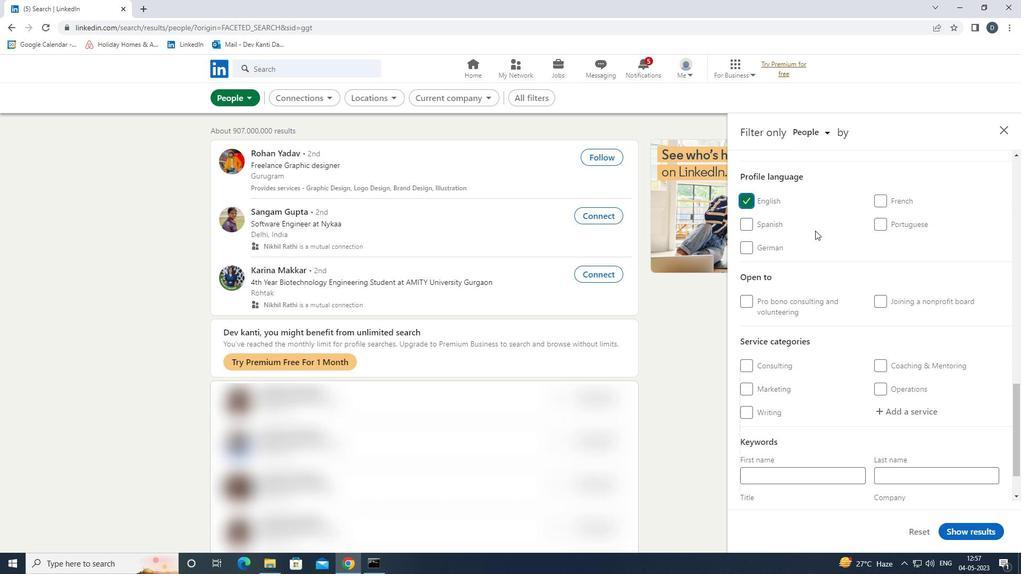 
Action: Mouse scrolled (901, 298) with delta (0, 0)
Screenshot: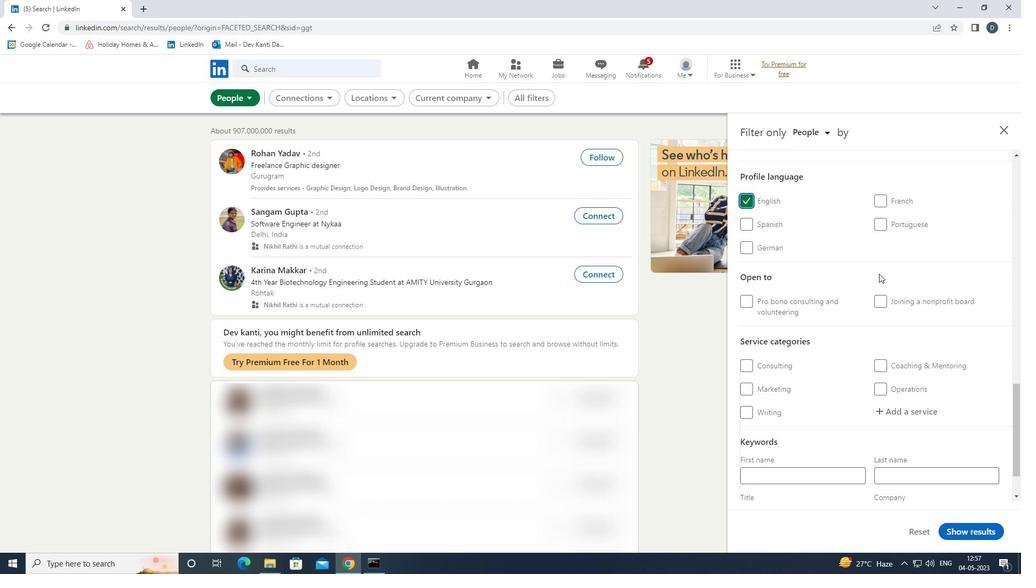 
Action: Mouse scrolled (901, 298) with delta (0, 0)
Screenshot: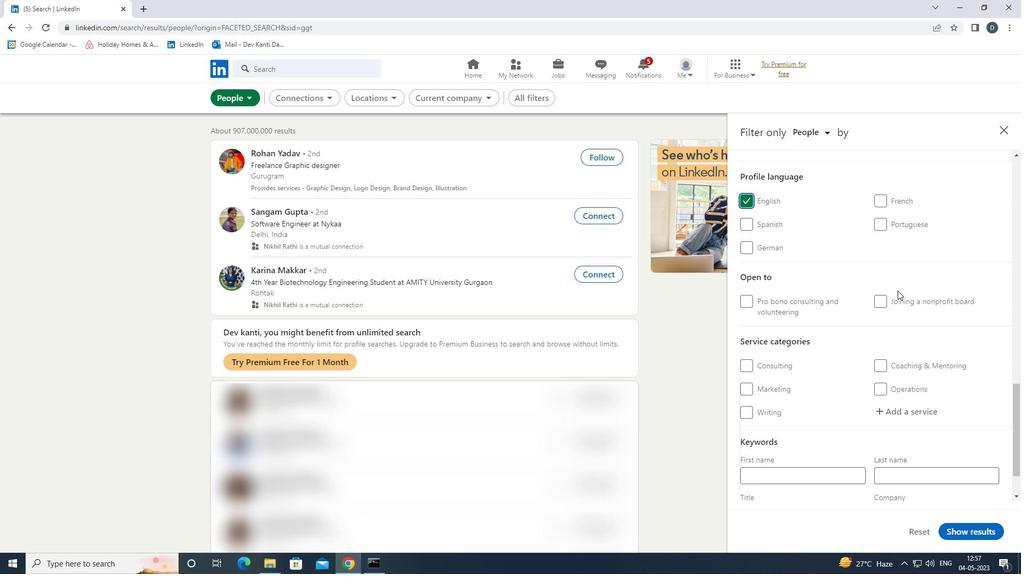 
Action: Mouse scrolled (901, 298) with delta (0, 0)
Screenshot: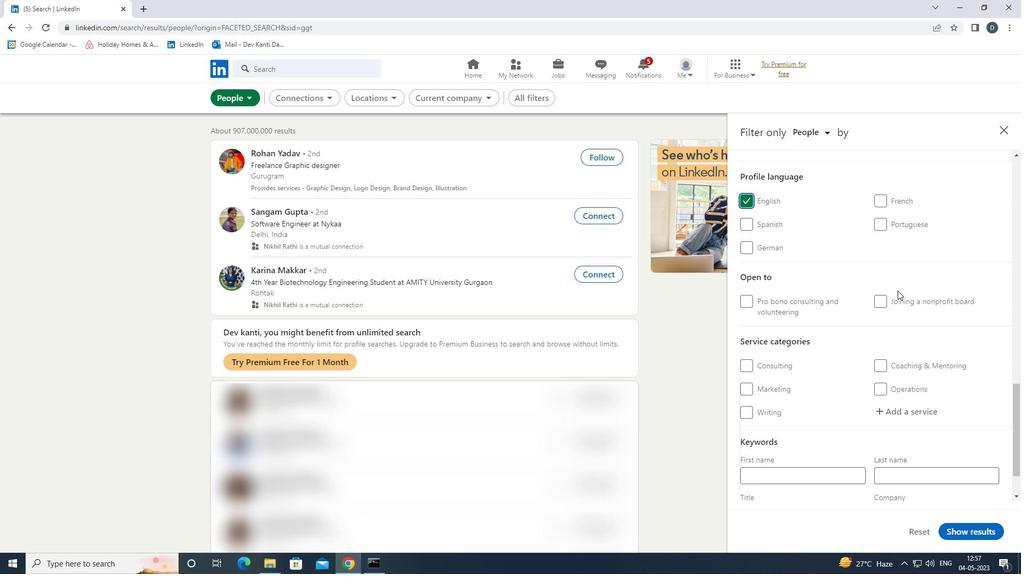 
Action: Mouse scrolled (901, 298) with delta (0, 0)
Screenshot: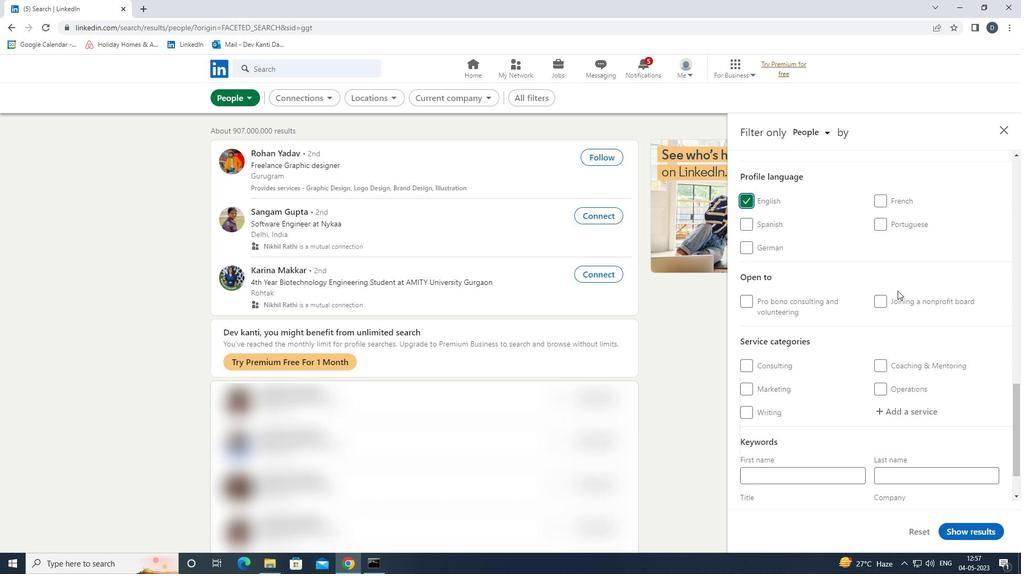 
Action: Mouse scrolled (901, 298) with delta (0, 0)
Screenshot: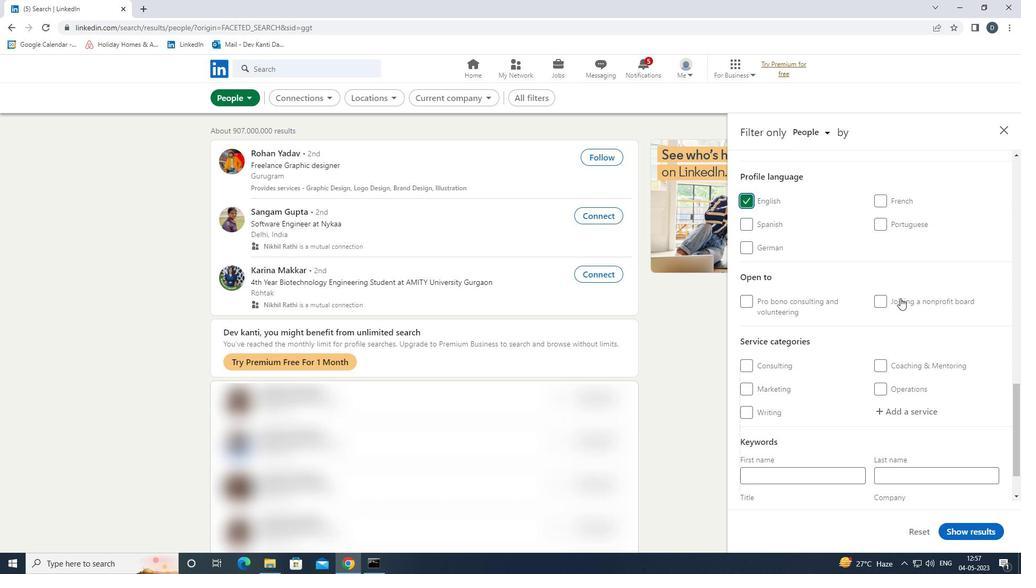 
Action: Mouse scrolled (901, 298) with delta (0, 0)
Screenshot: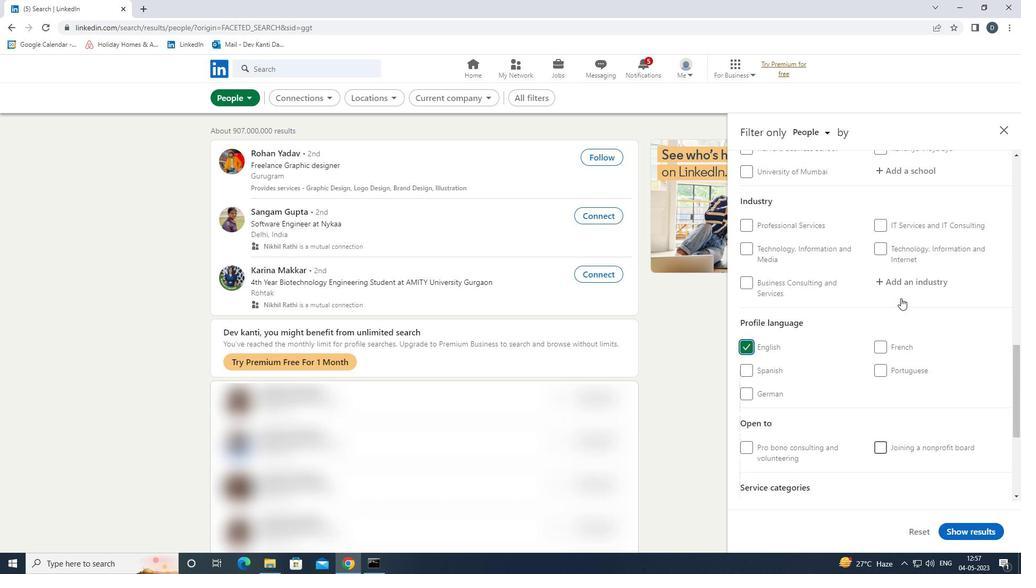 
Action: Mouse scrolled (901, 298) with delta (0, 0)
Screenshot: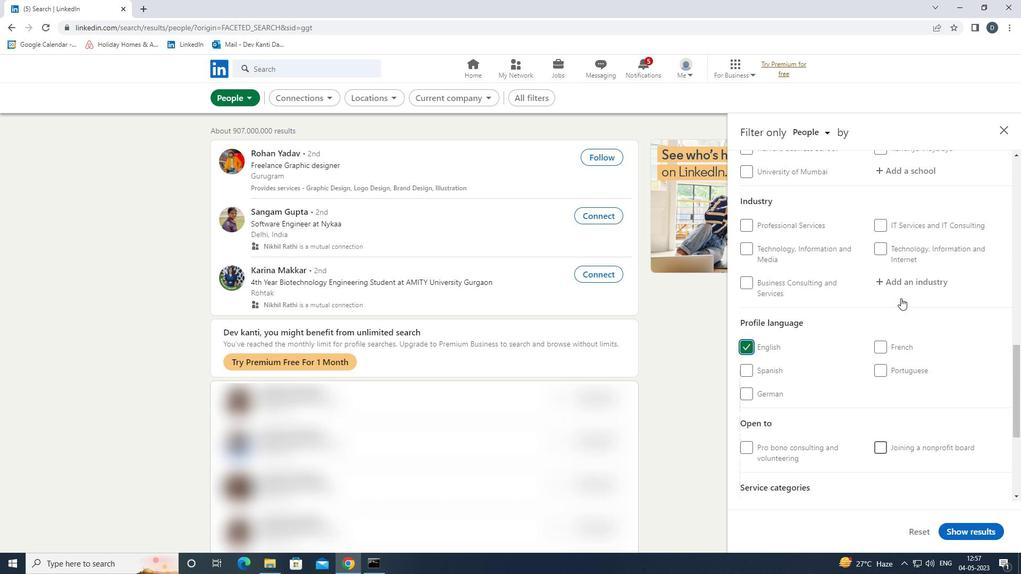 
Action: Mouse scrolled (901, 298) with delta (0, 0)
Screenshot: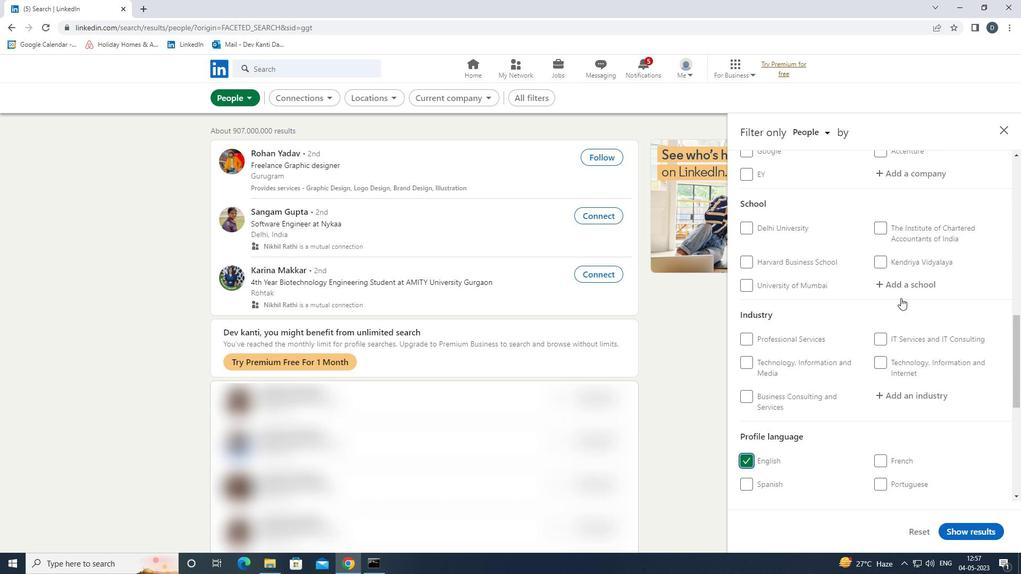 
Action: Mouse moved to (914, 302)
Screenshot: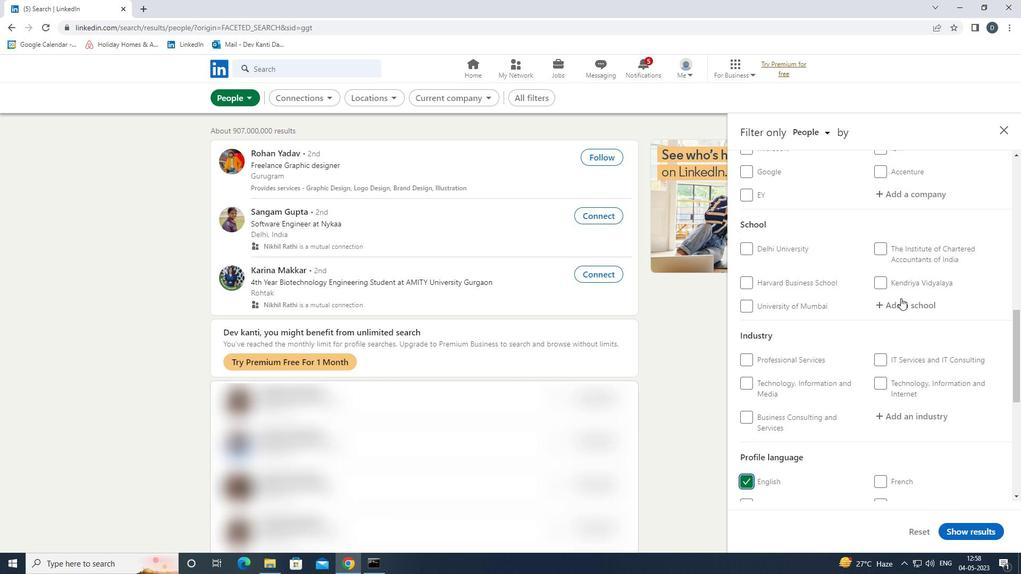 
Action: Mouse scrolled (914, 303) with delta (0, 0)
Screenshot: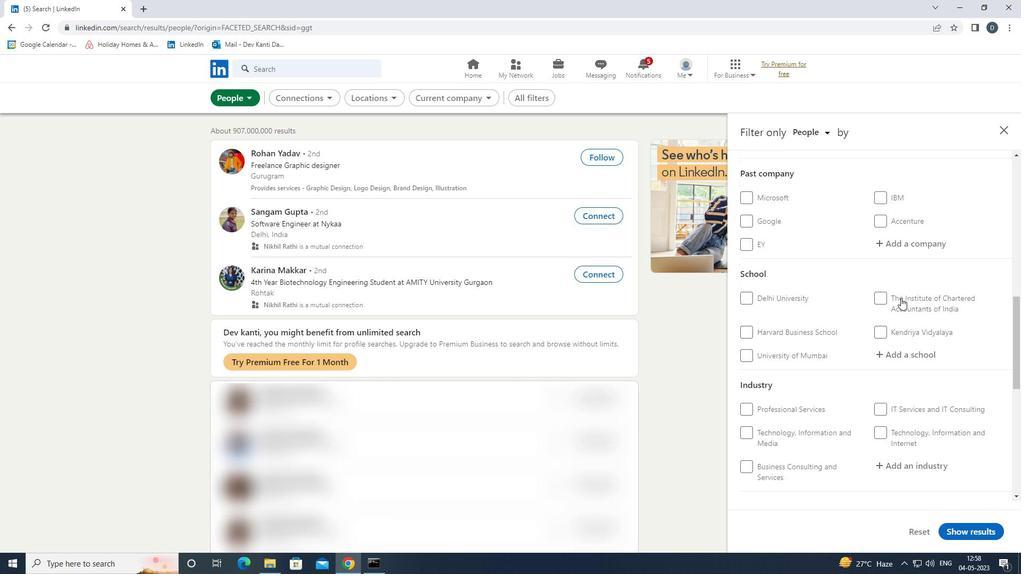 
Action: Mouse scrolled (914, 303) with delta (0, 0)
Screenshot: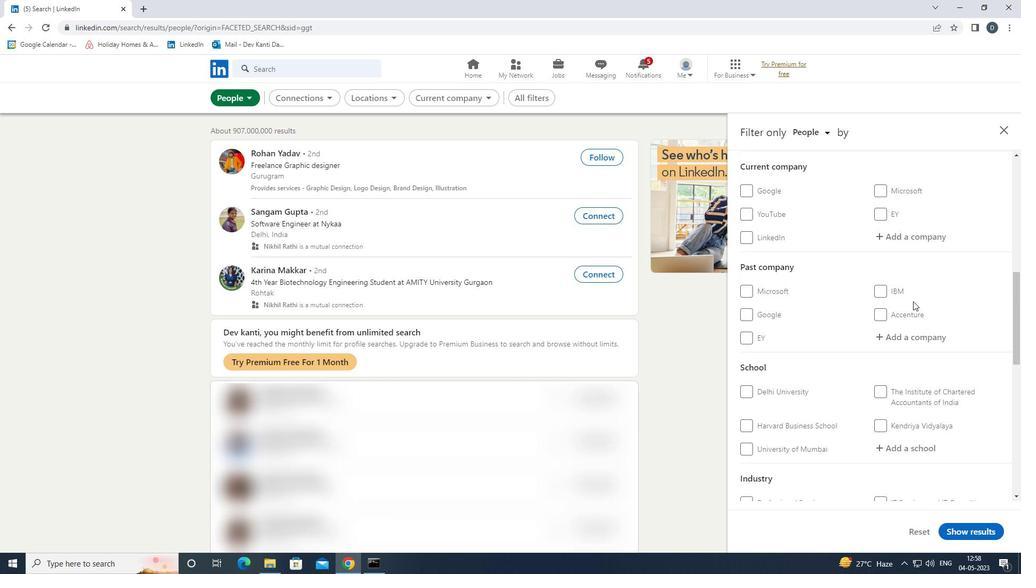 
Action: Mouse moved to (917, 338)
Screenshot: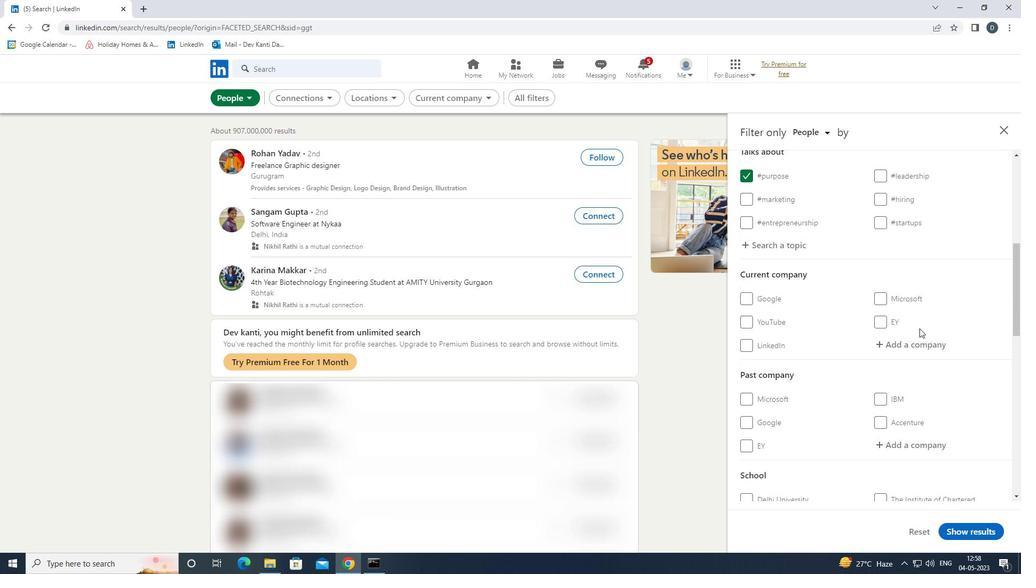 
Action: Mouse pressed left at (917, 338)
Screenshot: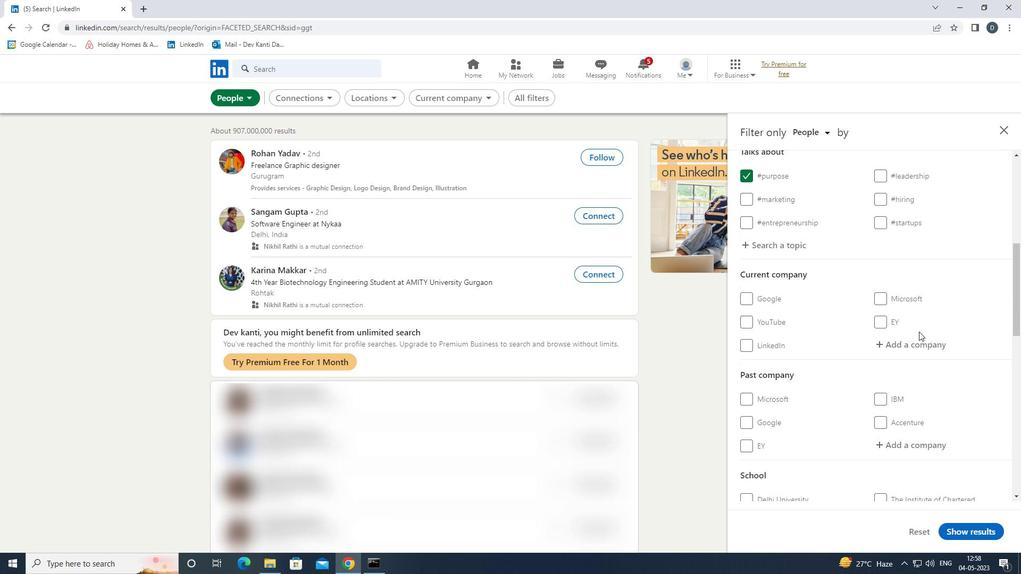 
Action: Mouse moved to (862, 323)
Screenshot: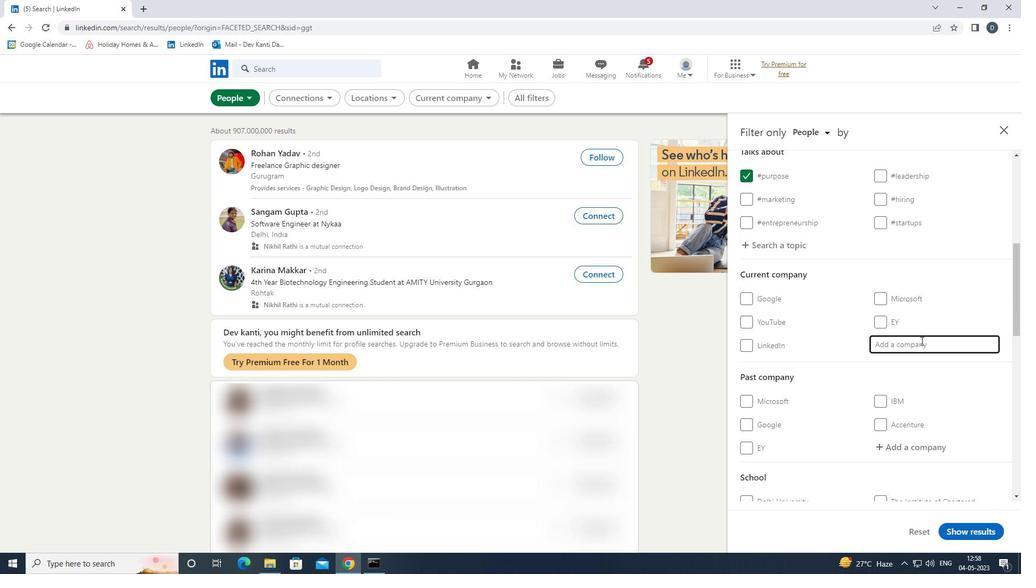 
Action: Key pressed <Key.shift><Key.shift><Key.shift><Key.shift><Key.shift><Key.shift>R1<Key.space><Key.shift><Key.shift><Key.shift><Key.shift><Key.shift><Key.shift><Key.shift><Key.shift><Key.shift><Key.shift><Key.shift><Key.shift><Key.shift><Key.shift><Key.shift><Key.shift><Key.shift><Key.shift><Key.shift><Key.shift><Key.shift><Key.shift><Key.shift><Key.shift><Key.shift>RCM<Key.down><Key.enter>
Screenshot: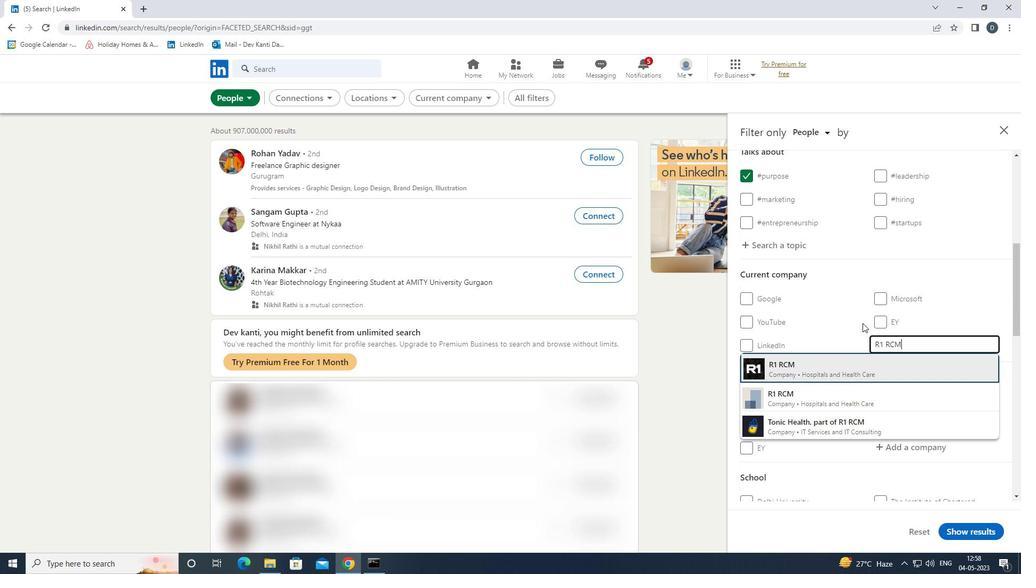 
Action: Mouse moved to (877, 289)
Screenshot: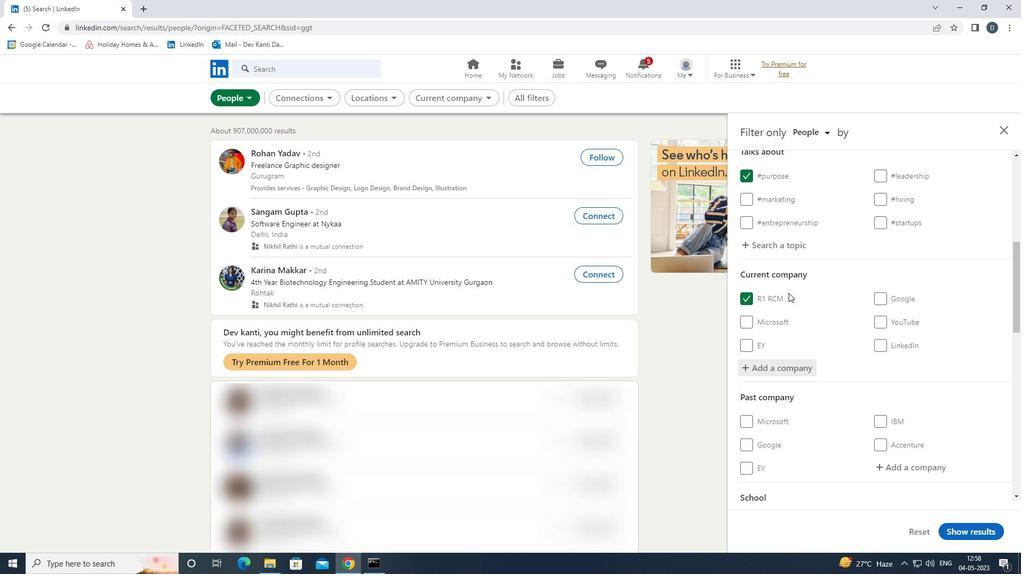 
Action: Mouse scrolled (877, 289) with delta (0, 0)
Screenshot: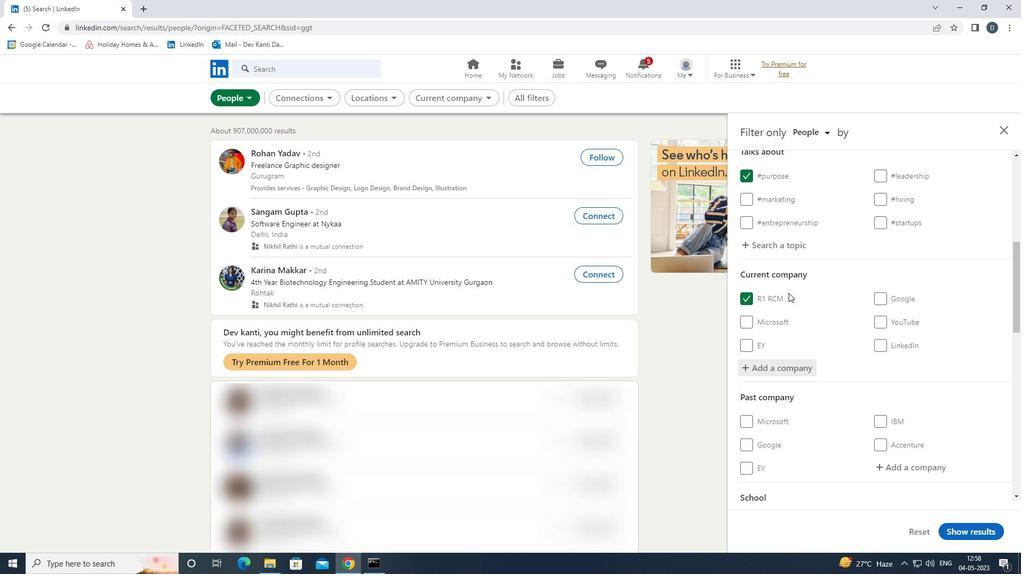 
Action: Mouse moved to (879, 296)
Screenshot: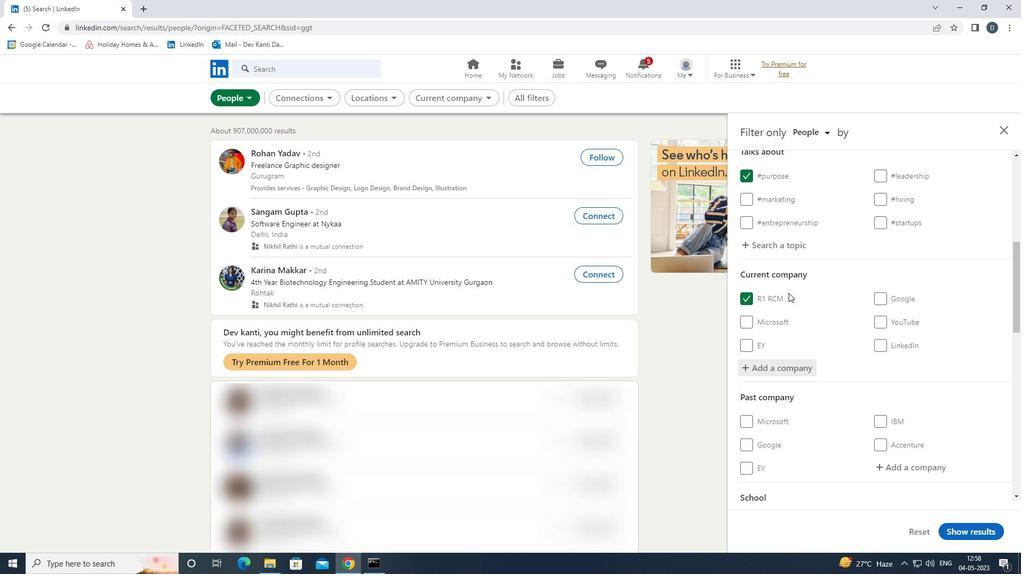 
Action: Mouse scrolled (879, 296) with delta (0, 0)
Screenshot: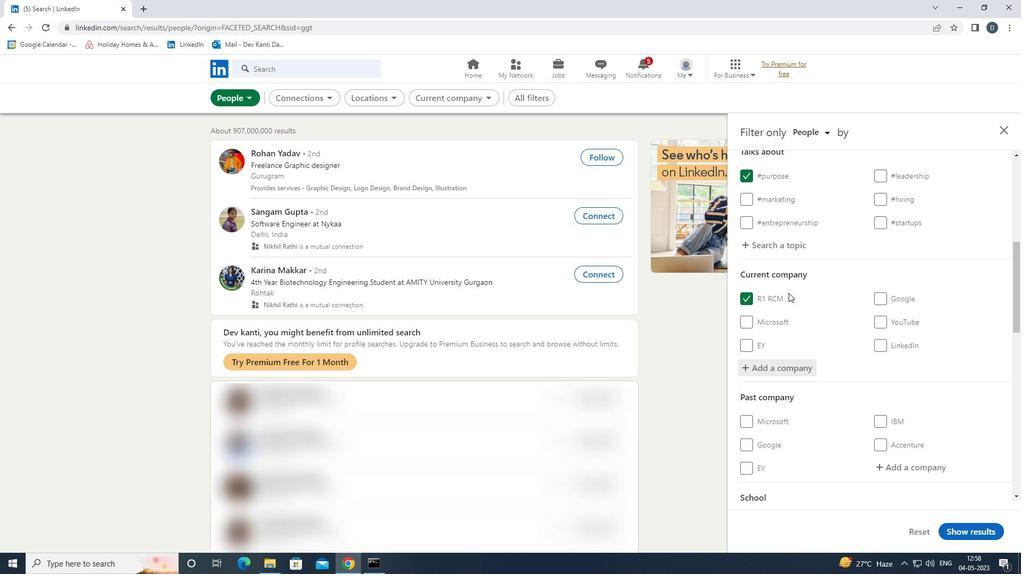 
Action: Mouse moved to (881, 299)
Screenshot: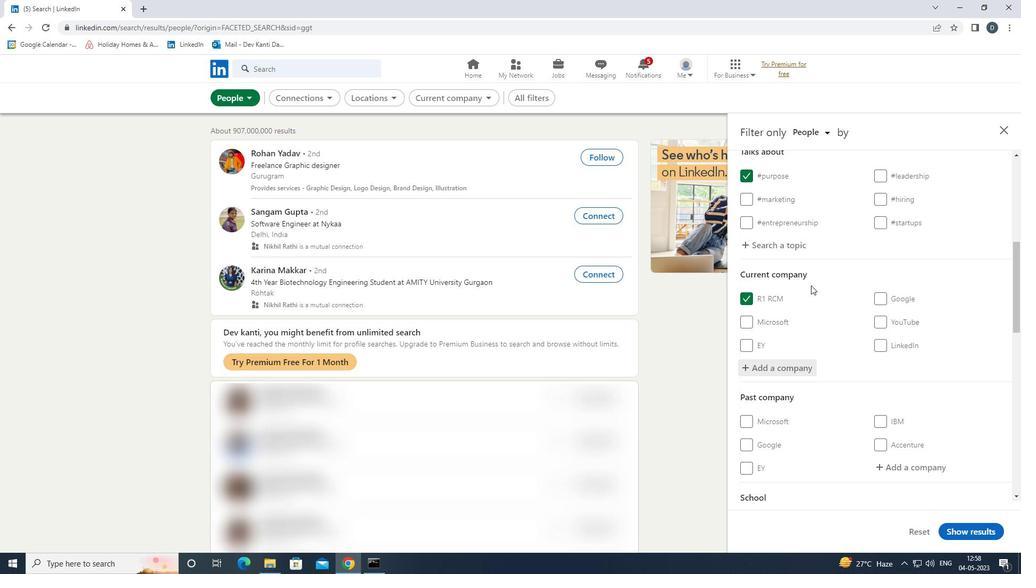 
Action: Mouse scrolled (881, 299) with delta (0, 0)
Screenshot: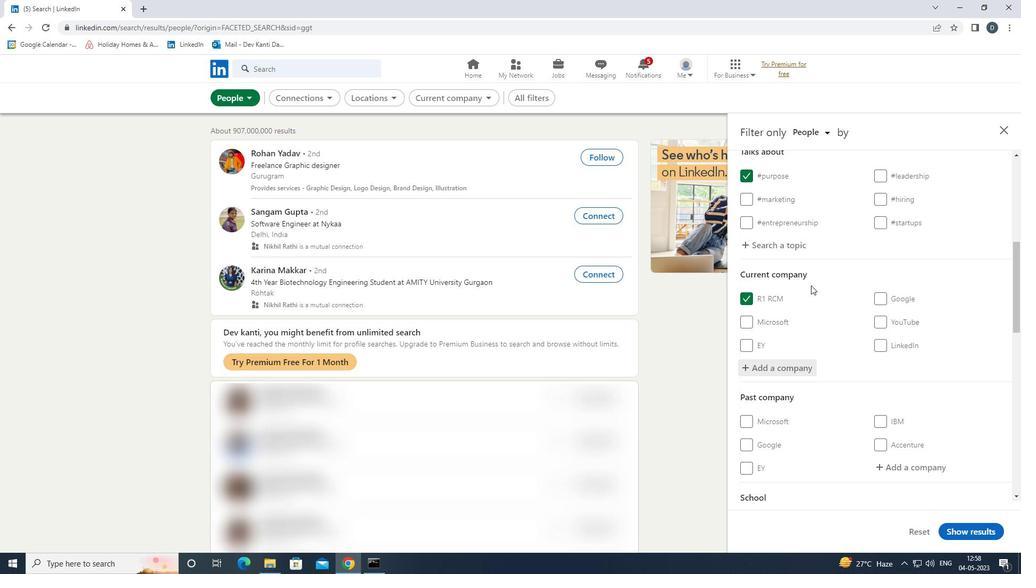 
Action: Mouse moved to (897, 311)
Screenshot: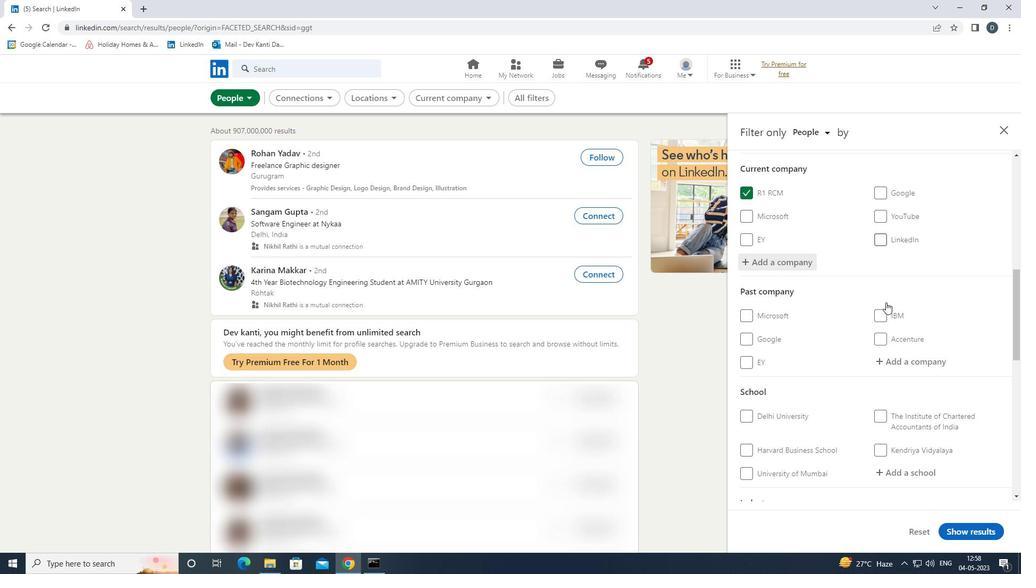 
Action: Mouse scrolled (897, 311) with delta (0, 0)
Screenshot: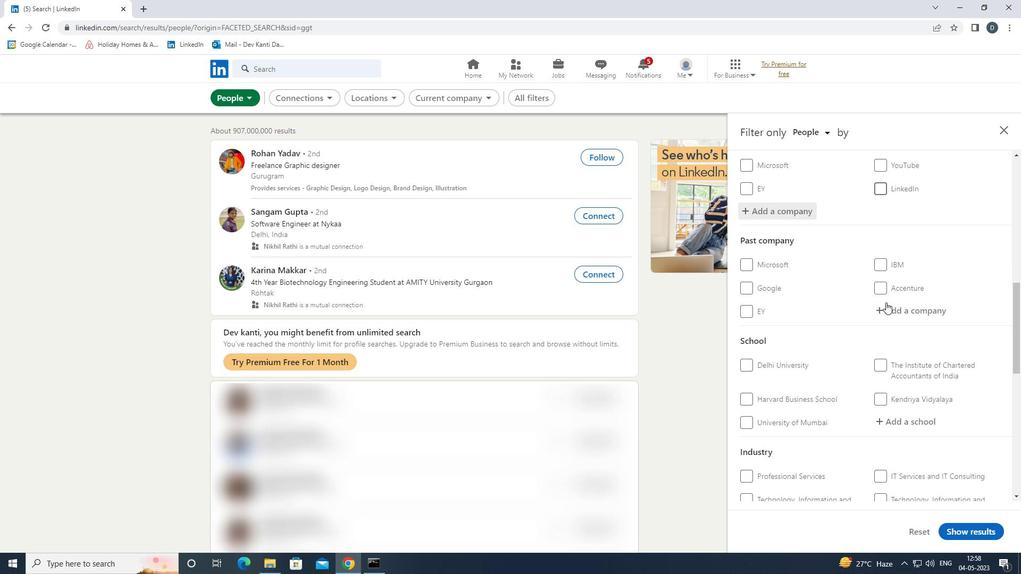 
Action: Mouse moved to (897, 311)
Screenshot: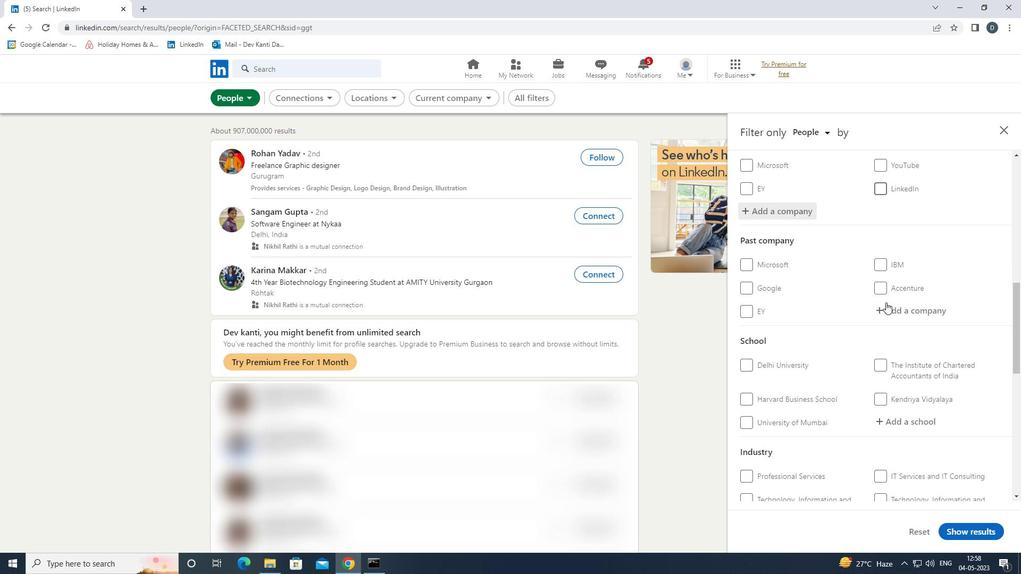 
Action: Mouse scrolled (897, 311) with delta (0, 0)
Screenshot: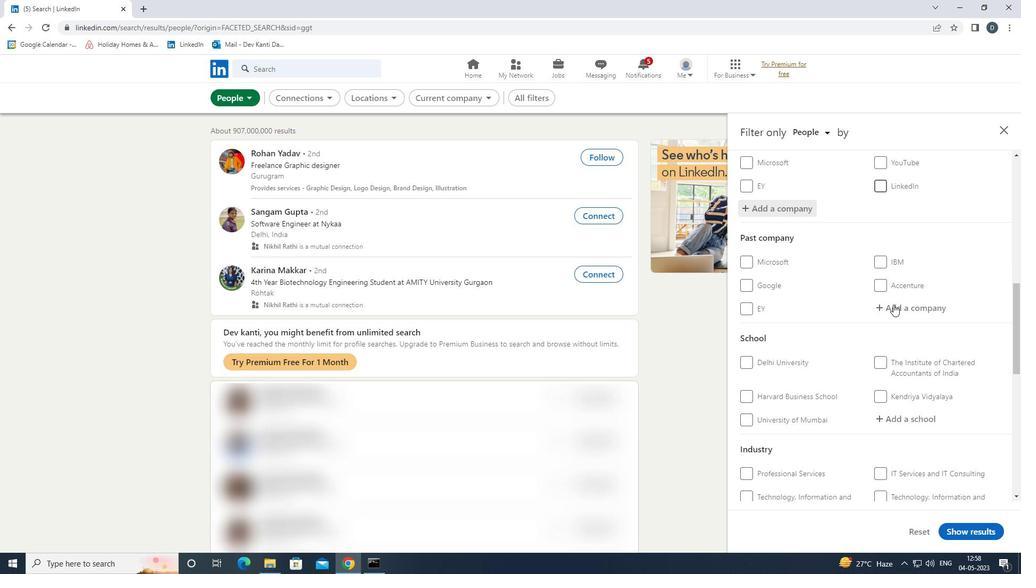 
Action: Mouse moved to (907, 318)
Screenshot: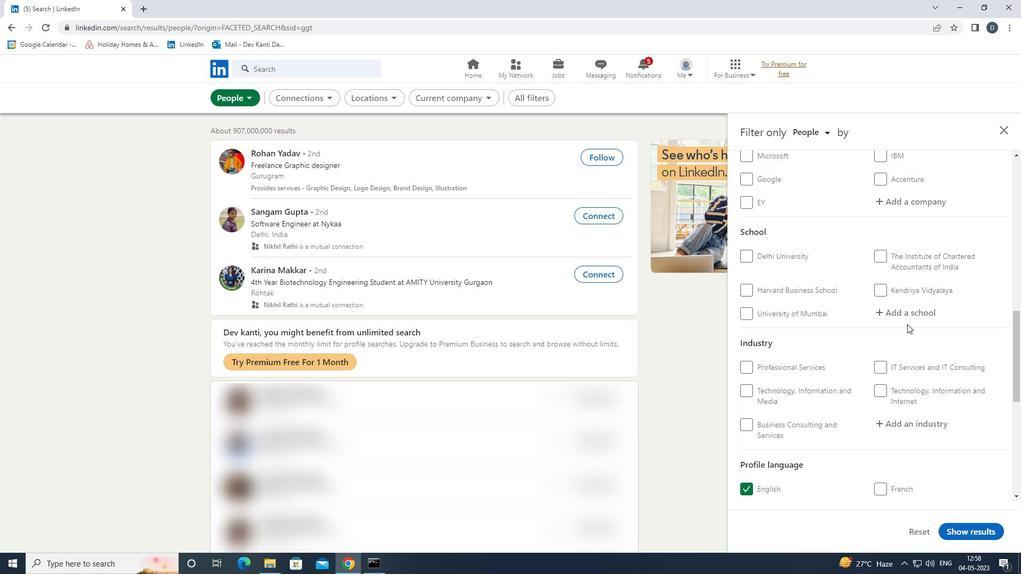 
Action: Mouse pressed left at (907, 318)
Screenshot: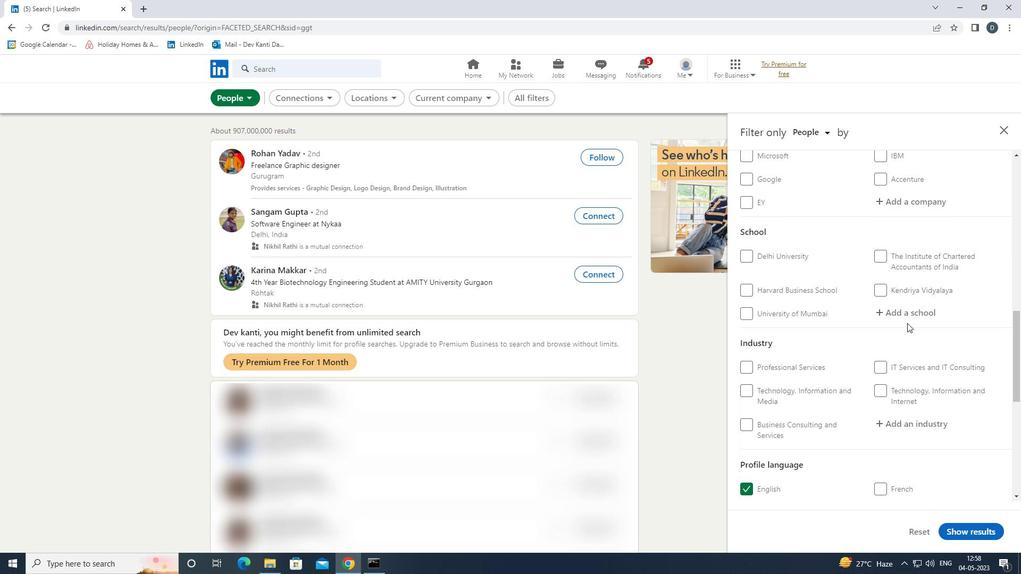 
Action: Mouse moved to (821, 289)
Screenshot: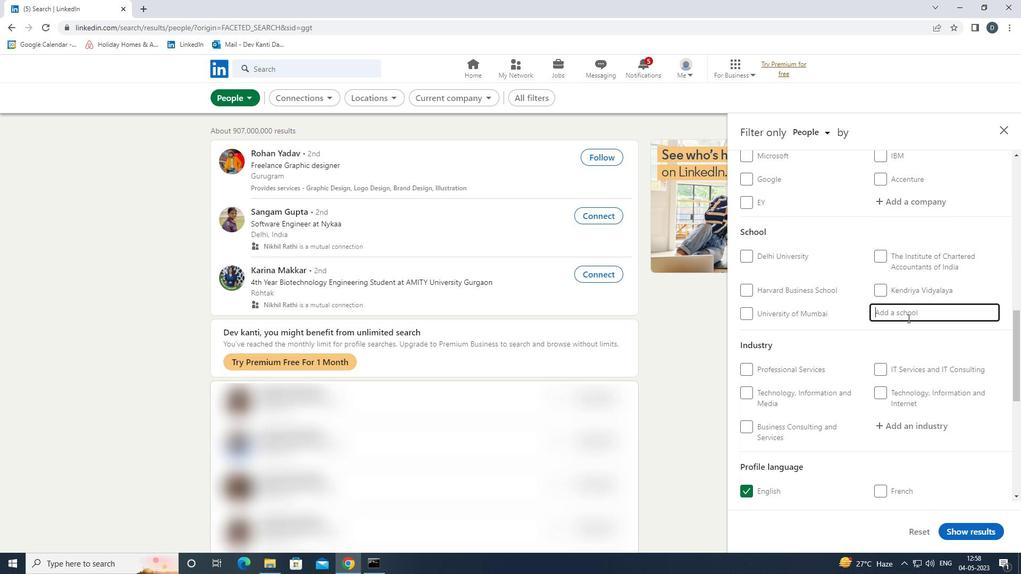 
Action: Key pressed <Key.shift><Key.shift><Key.shift><Key.shift><Key.shift><Key.shift><Key.shift><Key.shift><Key.shift><Key.shift><Key.shift>GOVERNMENT
Screenshot: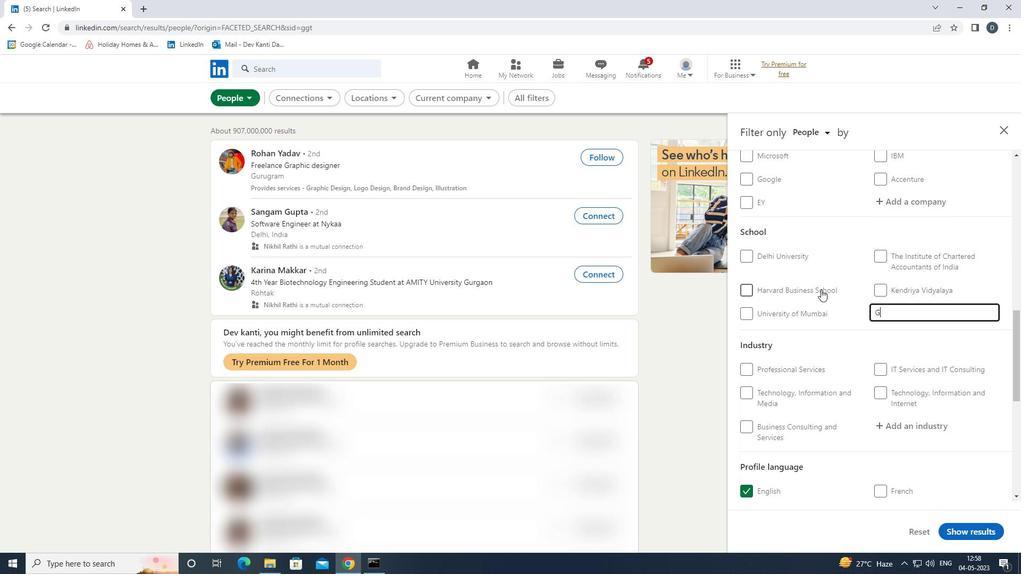 
Action: Mouse moved to (820, 289)
Screenshot: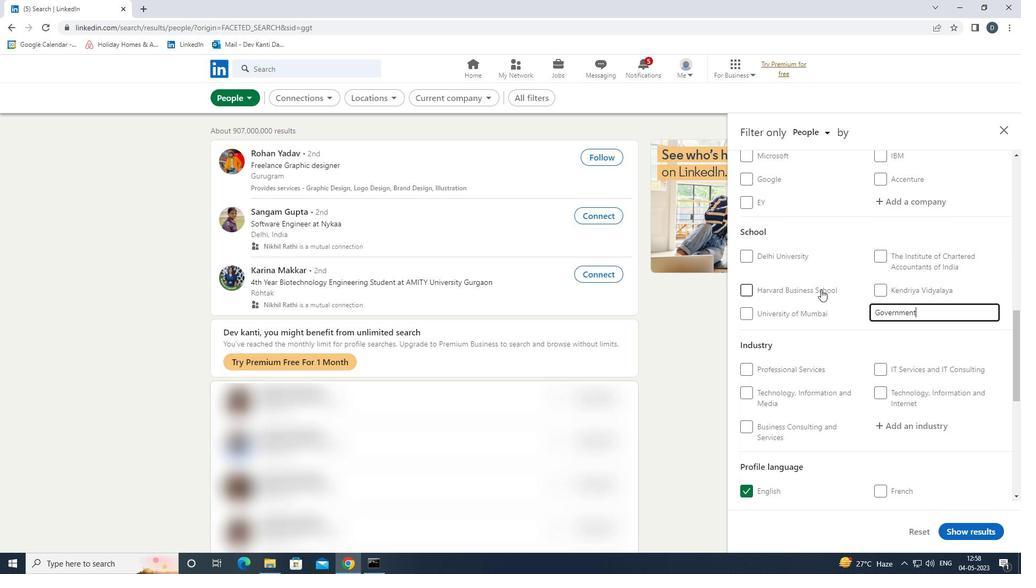 
Action: Key pressed <Key.down><Key.down><Key.enter>
Screenshot: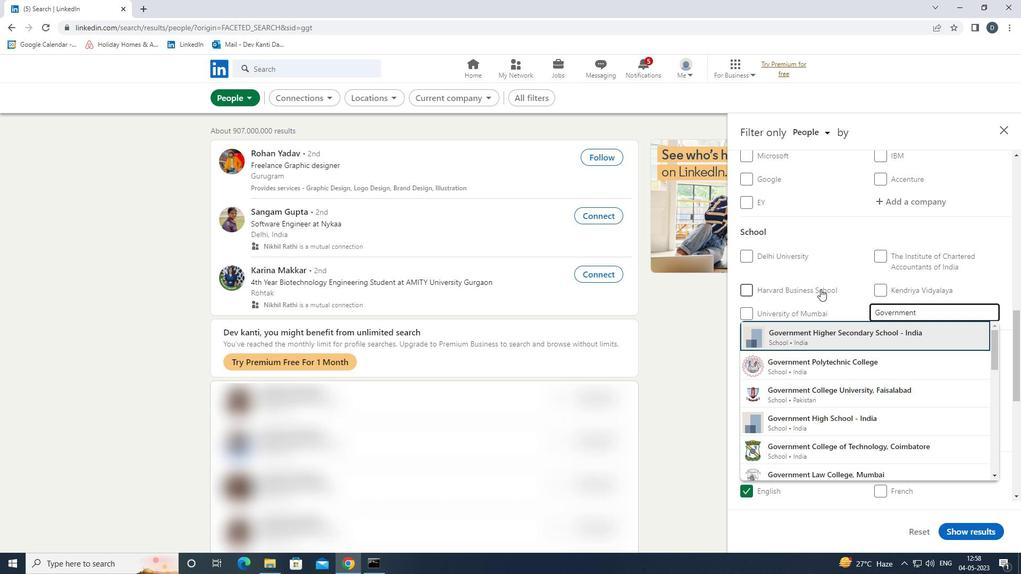 
Action: Mouse moved to (842, 343)
Screenshot: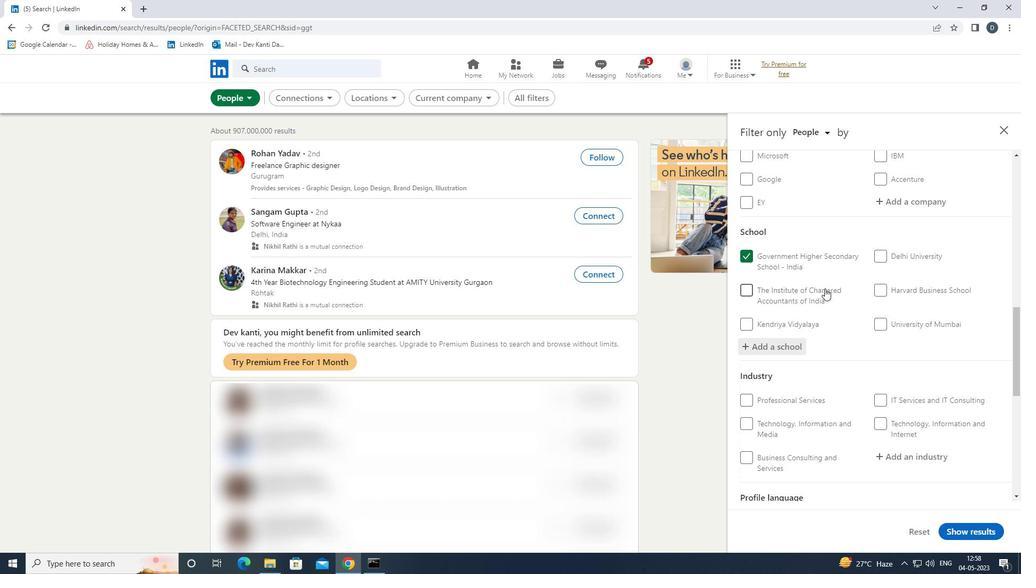 
Action: Mouse scrolled (842, 342) with delta (0, 0)
Screenshot: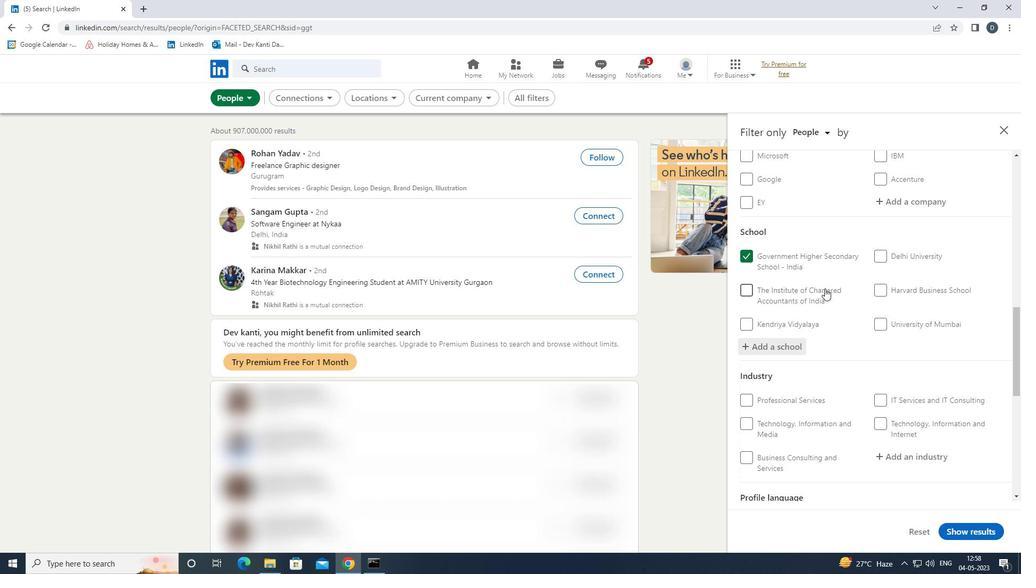 
Action: Mouse moved to (843, 348)
Screenshot: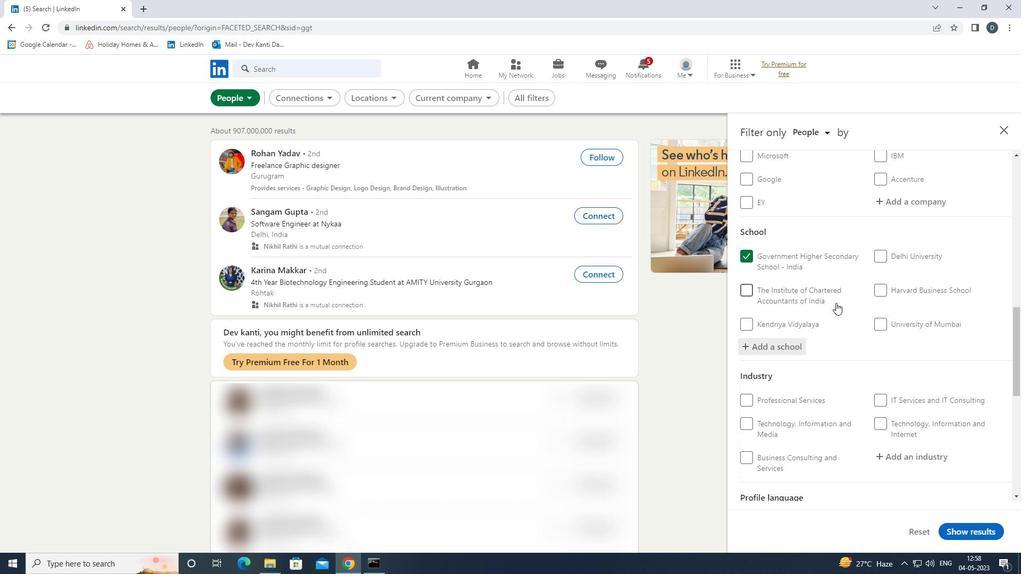 
Action: Mouse scrolled (843, 347) with delta (0, 0)
Screenshot: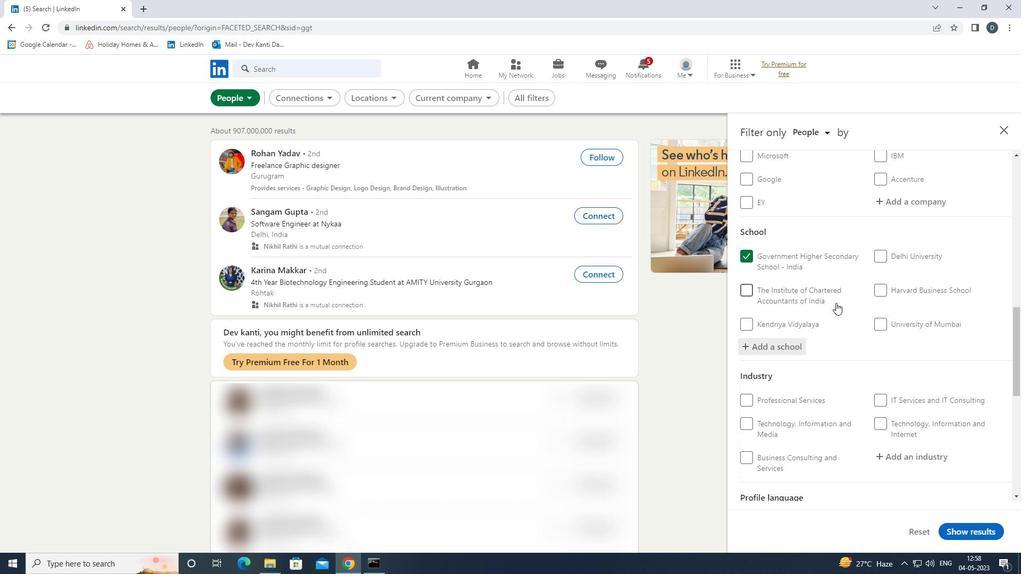 
Action: Mouse moved to (901, 354)
Screenshot: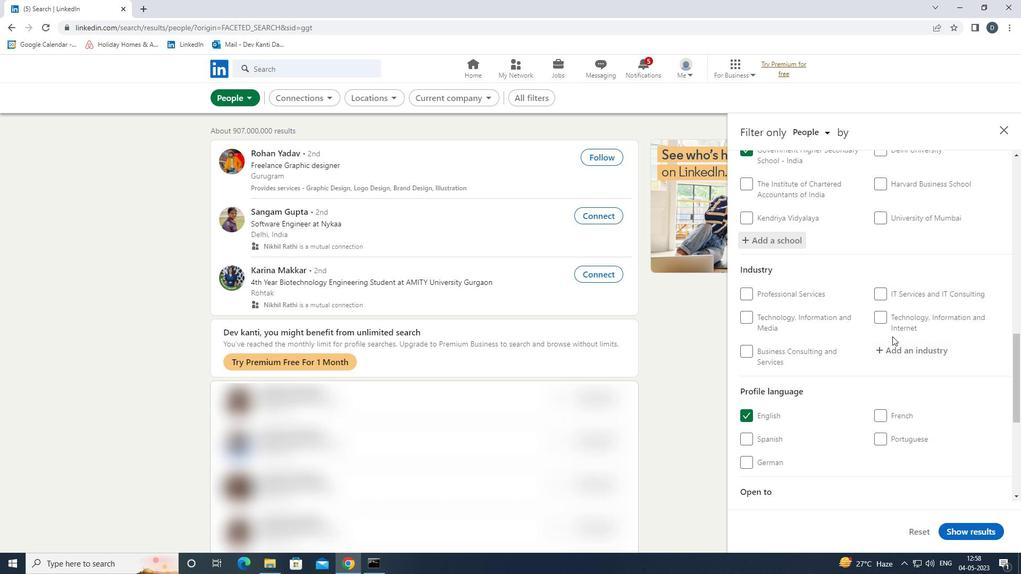 
Action: Mouse pressed left at (901, 354)
Screenshot: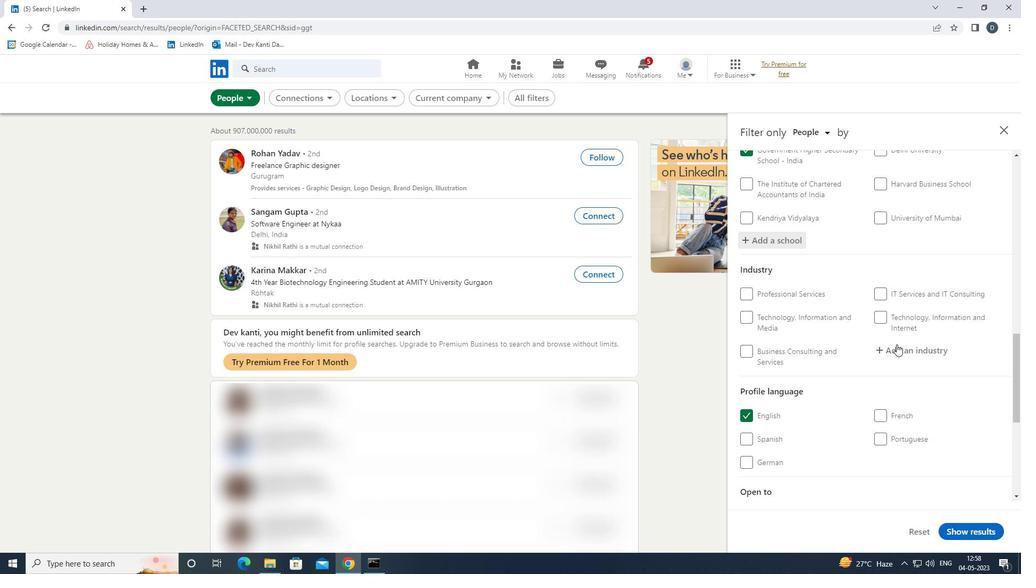 
Action: Mouse moved to (828, 332)
Screenshot: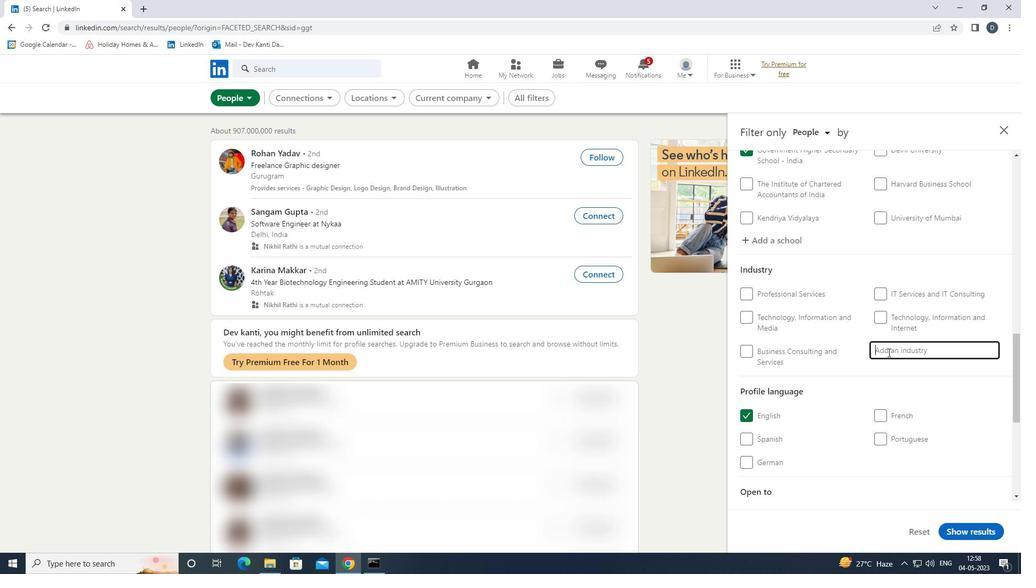 
Action: Key pressed <Key.shift><Key.shift><Key.shift><Key.shift><Key.shift><Key.shift>BRODCAST<Key.backspace><Key.backspace><Key.backspace><Key.backspace><Key.backspace>A<Key.down><Key.enter>
Screenshot: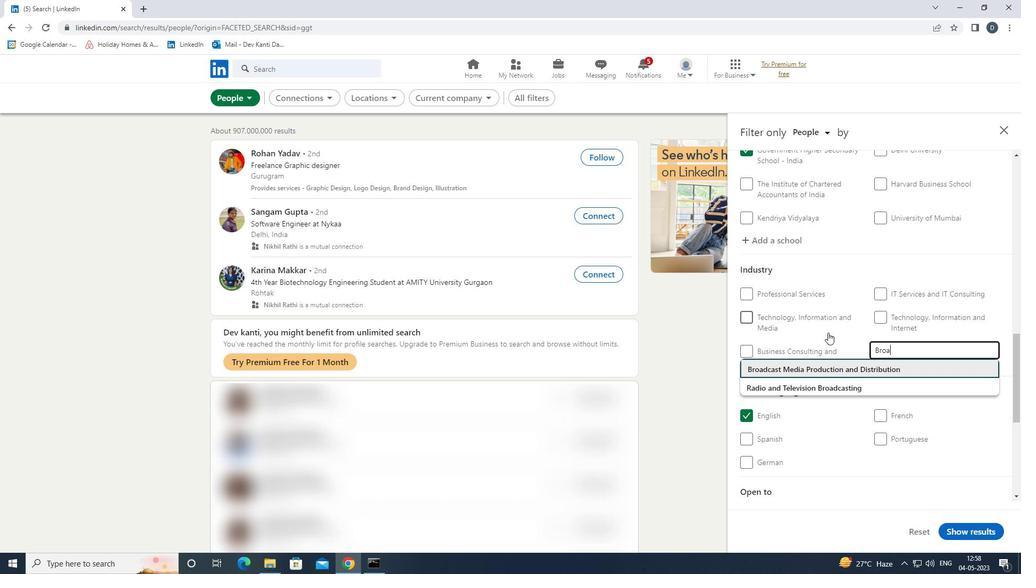 
Action: Mouse moved to (954, 263)
Screenshot: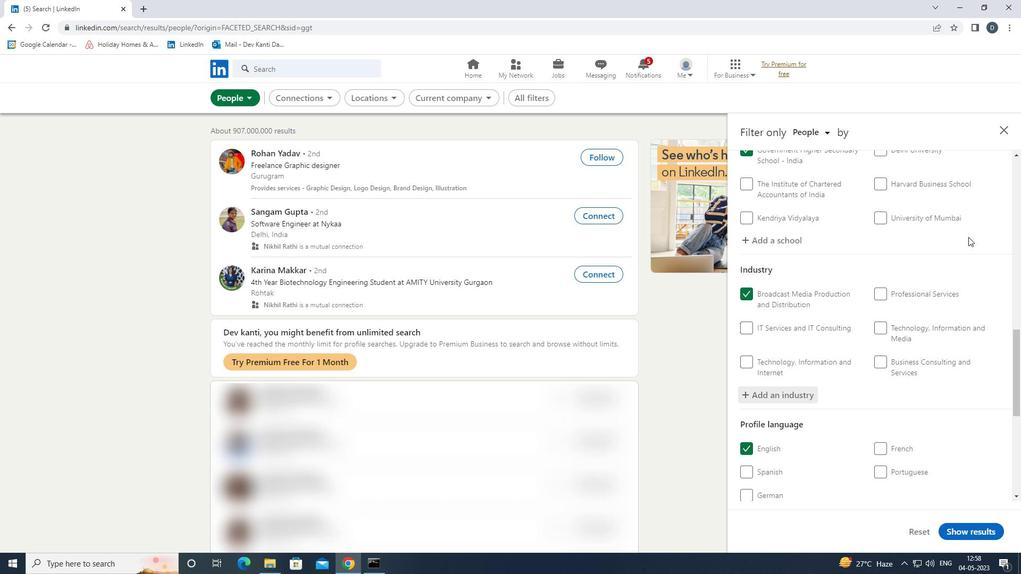
Action: Mouse scrolled (954, 262) with delta (0, 0)
Screenshot: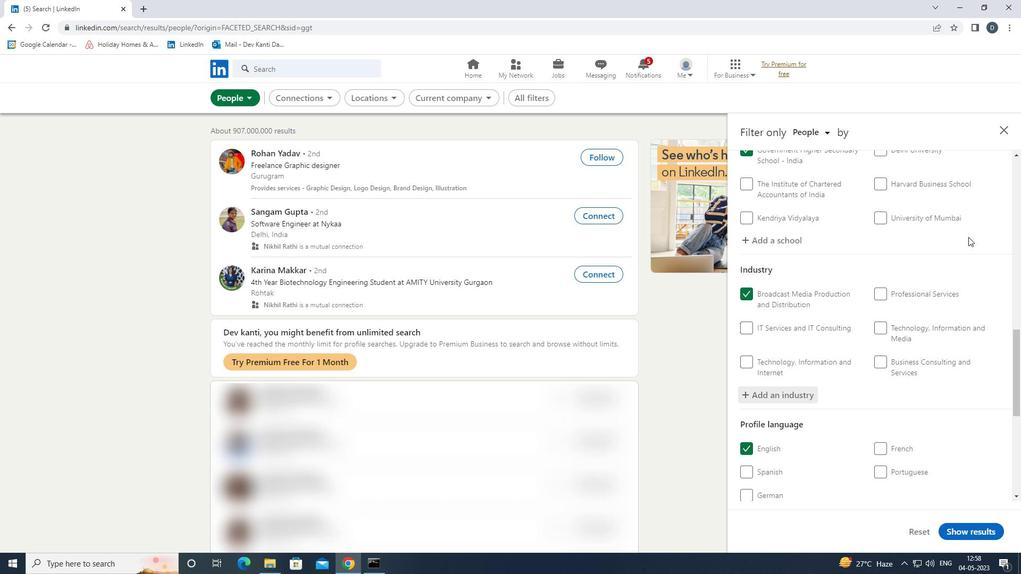 
Action: Mouse scrolled (954, 262) with delta (0, 0)
Screenshot: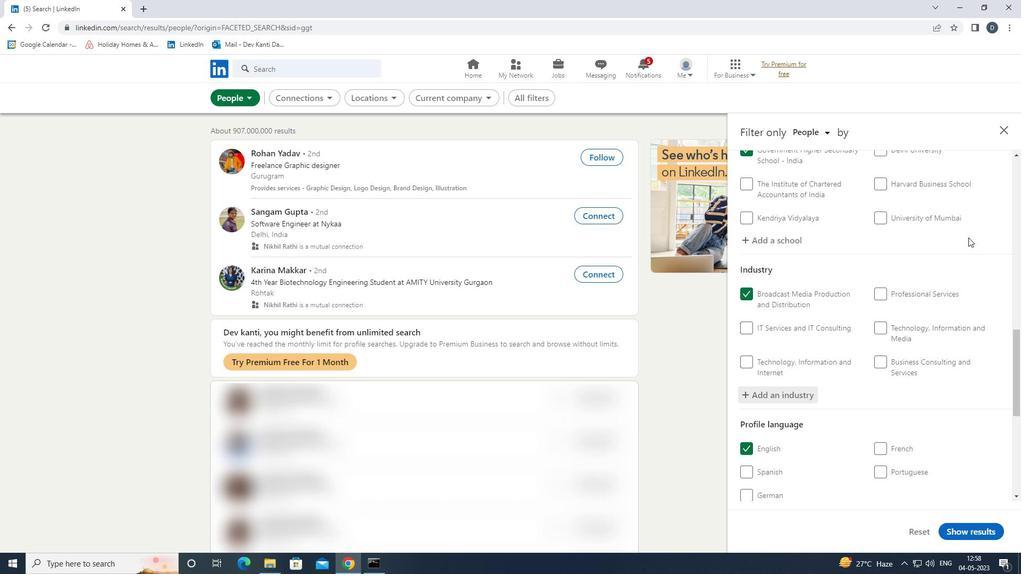 
Action: Mouse moved to (949, 236)
Screenshot: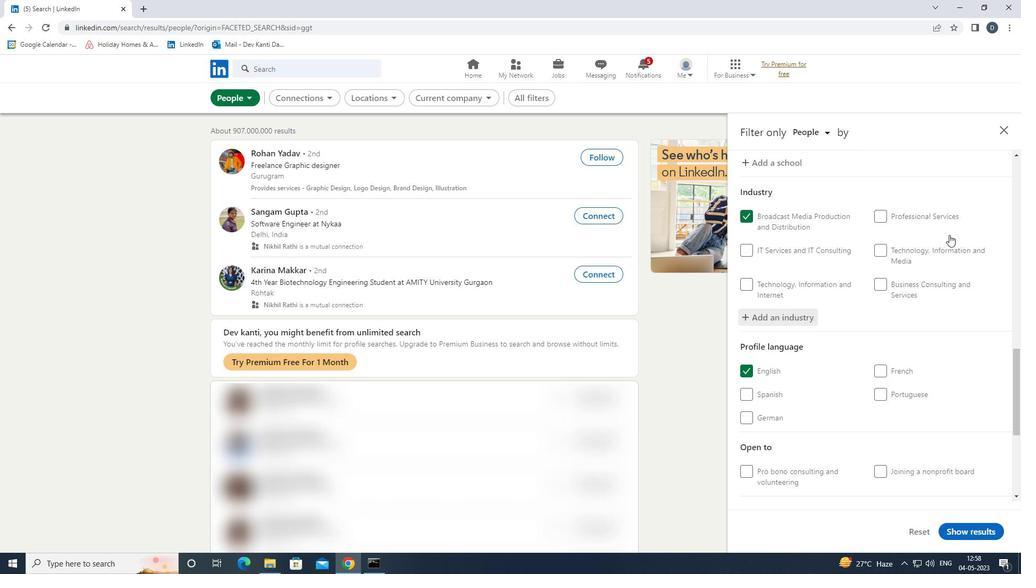 
Action: Mouse scrolled (949, 235) with delta (0, 0)
Screenshot: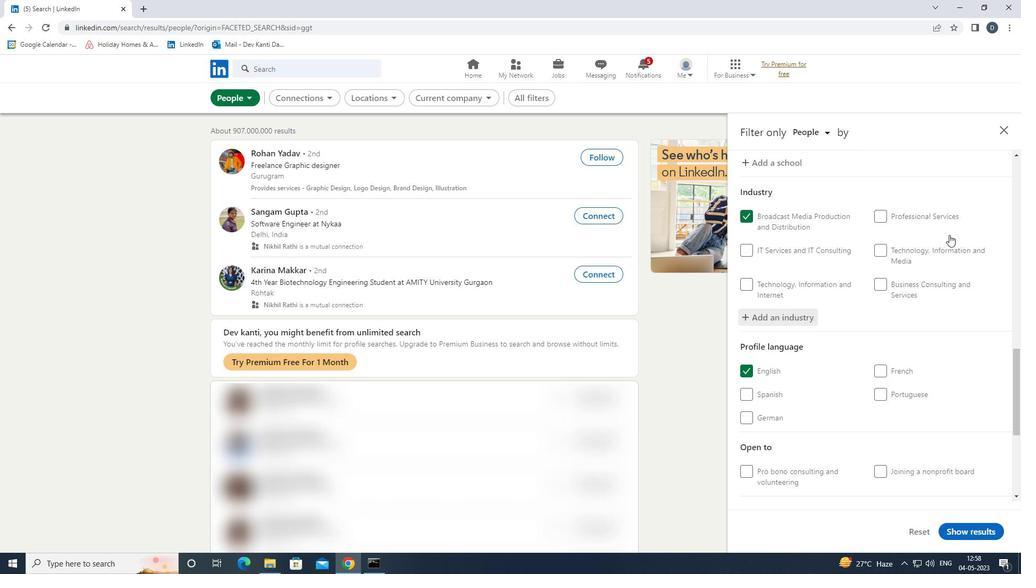 
Action: Mouse moved to (952, 242)
Screenshot: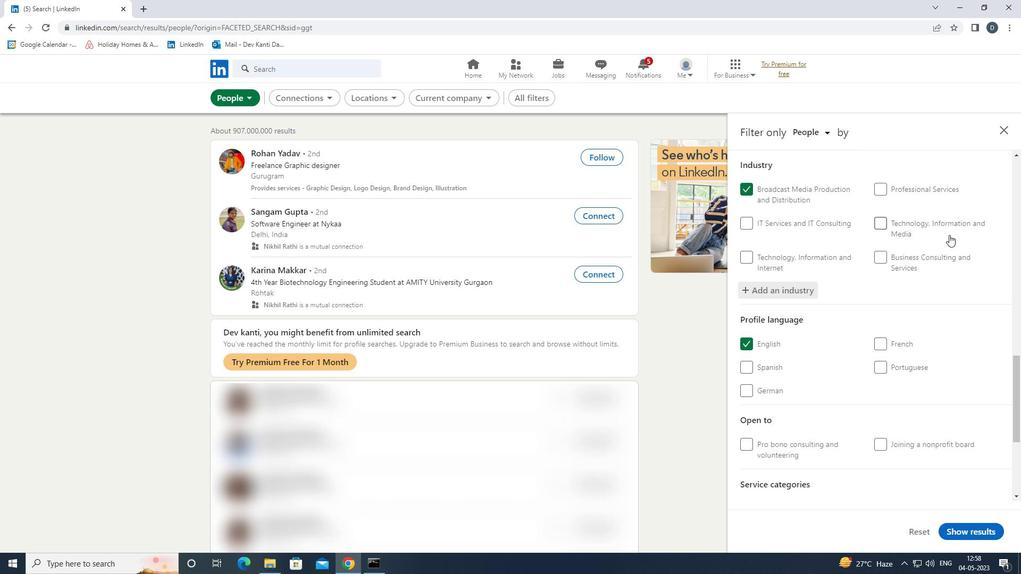 
Action: Mouse scrolled (952, 241) with delta (0, 0)
Screenshot: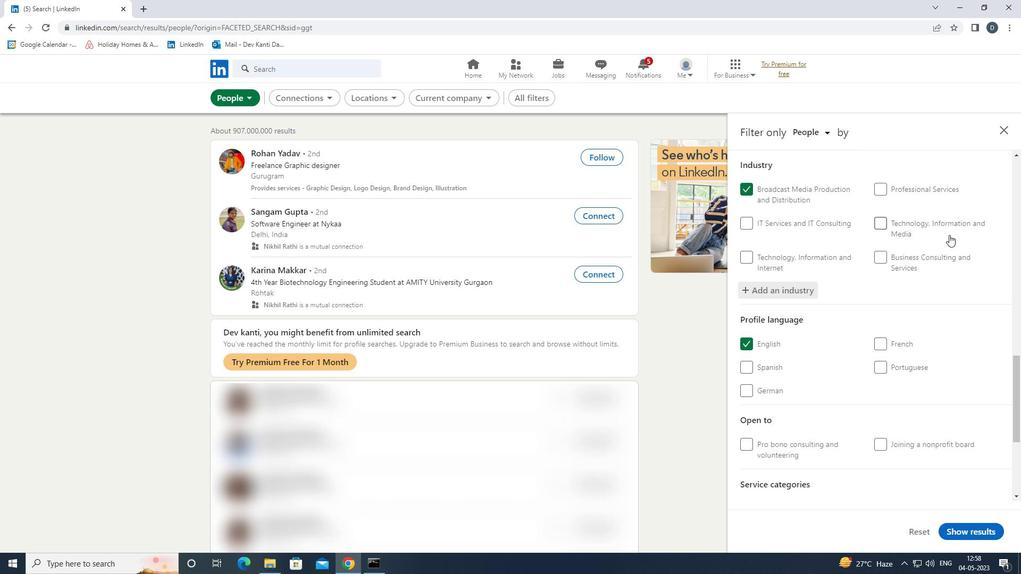 
Action: Mouse moved to (944, 278)
Screenshot: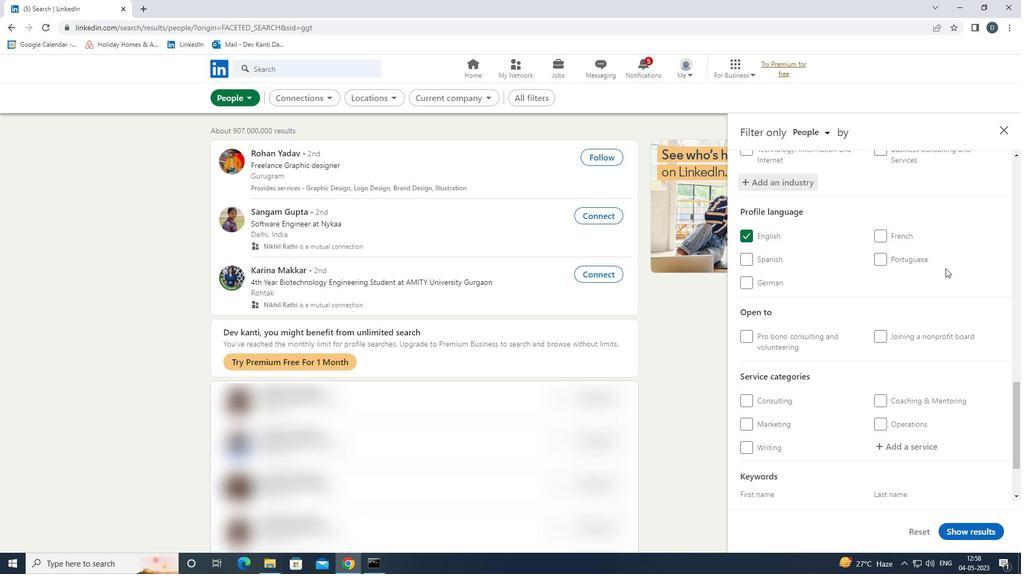 
Action: Mouse scrolled (944, 278) with delta (0, 0)
Screenshot: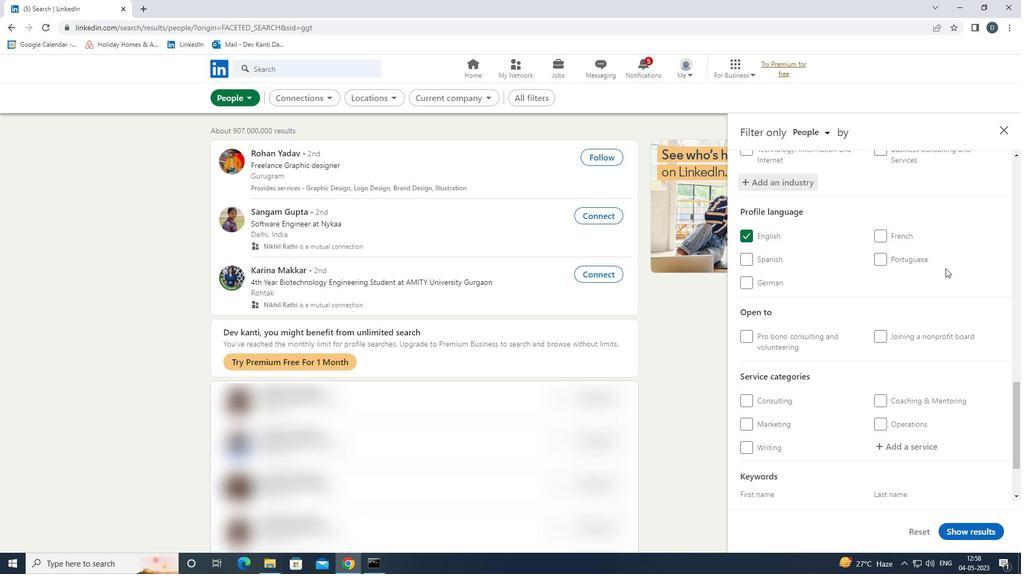 
Action: Mouse moved to (943, 280)
Screenshot: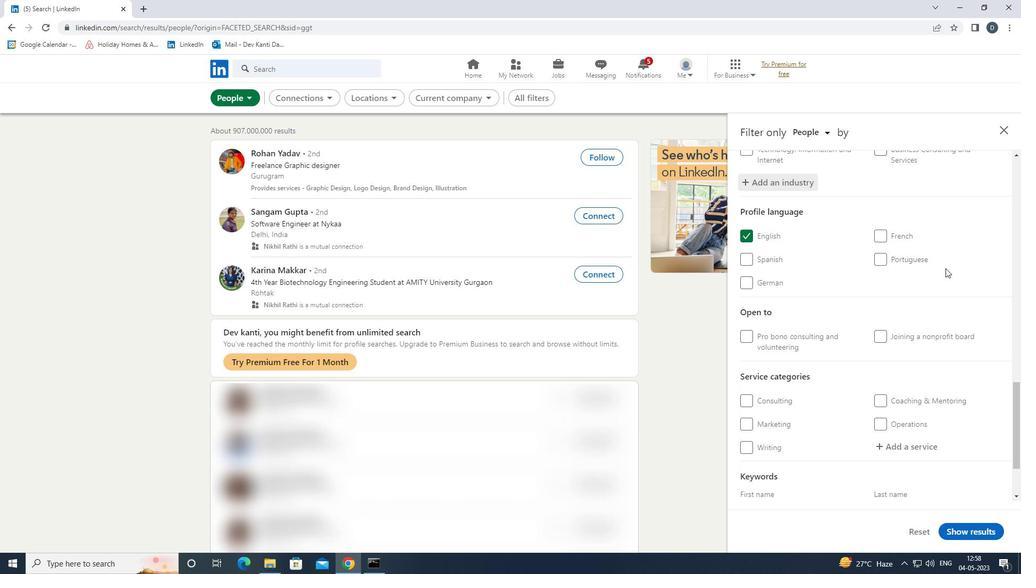 
Action: Mouse scrolled (943, 279) with delta (0, 0)
Screenshot: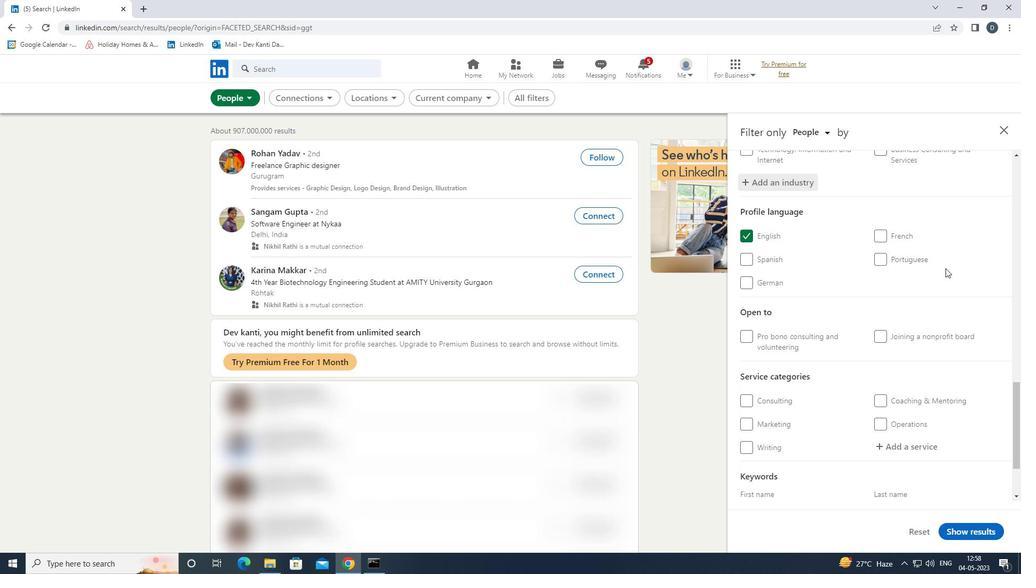 
Action: Mouse moved to (895, 345)
Screenshot: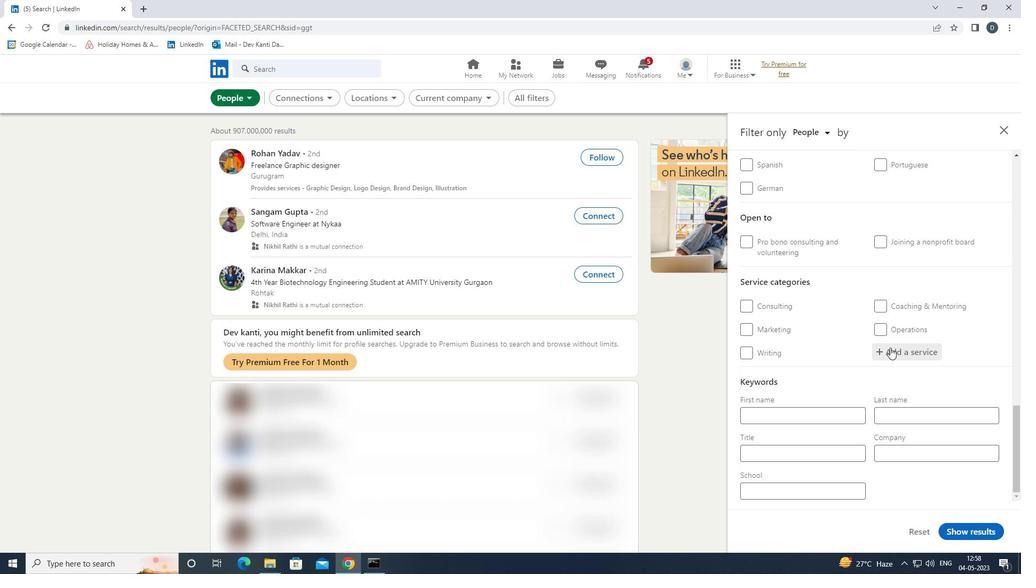 
Action: Mouse pressed left at (895, 345)
Screenshot: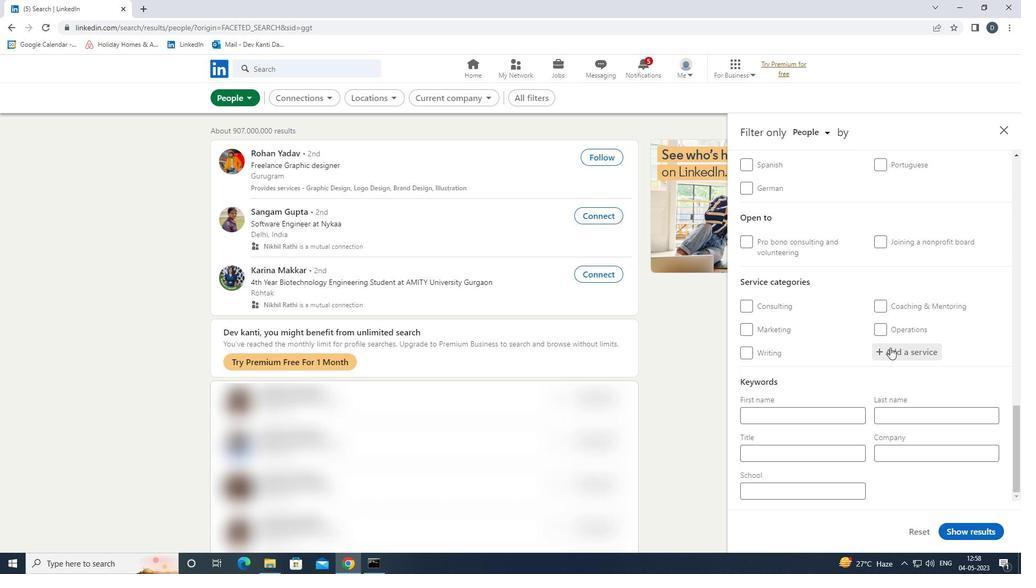 
Action: Mouse pressed left at (895, 345)
Screenshot: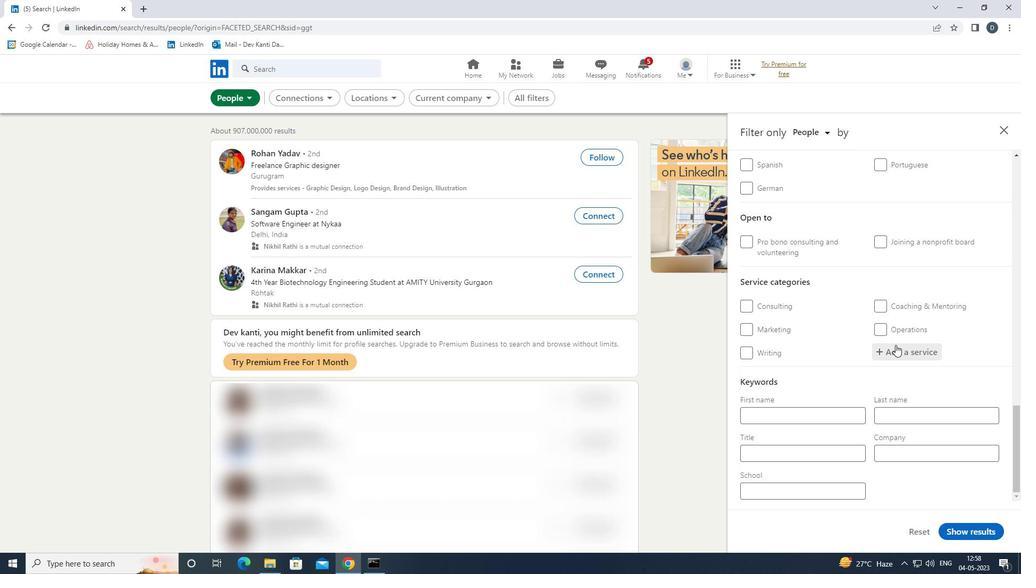 
Action: Mouse moved to (918, 307)
Screenshot: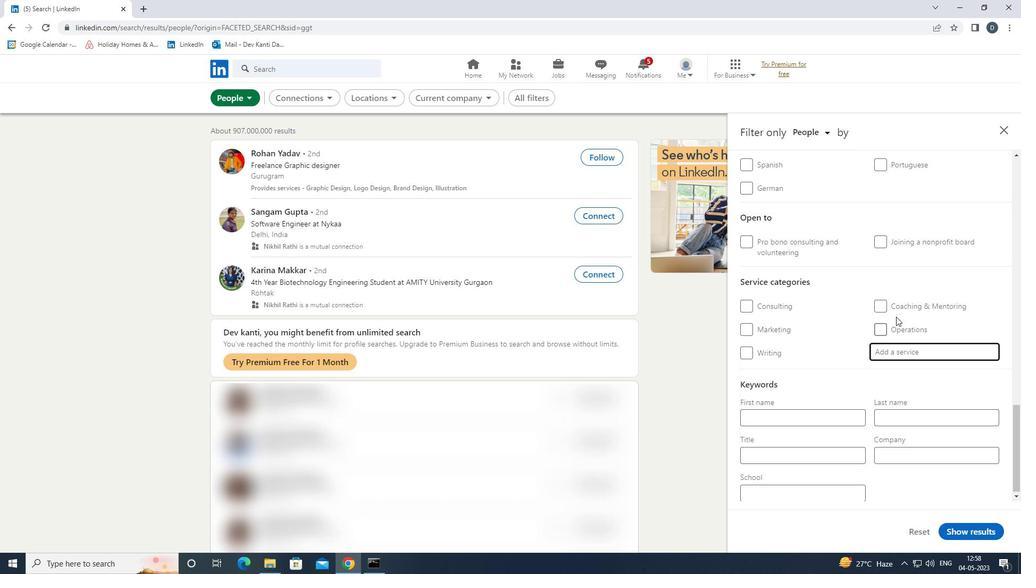 
Action: Mouse scrolled (918, 307) with delta (0, 0)
Screenshot: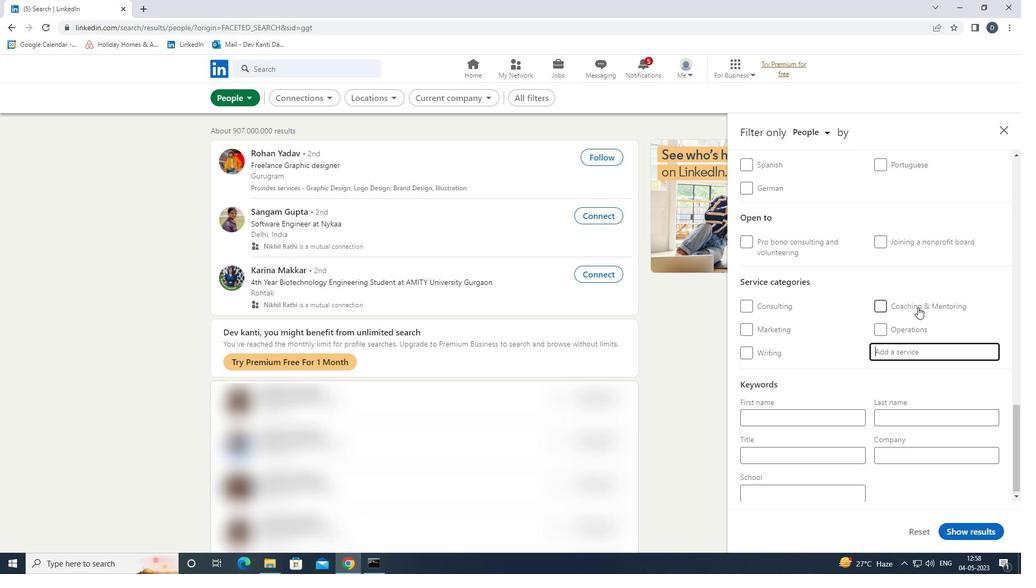 
Action: Mouse scrolled (918, 307) with delta (0, 0)
Screenshot: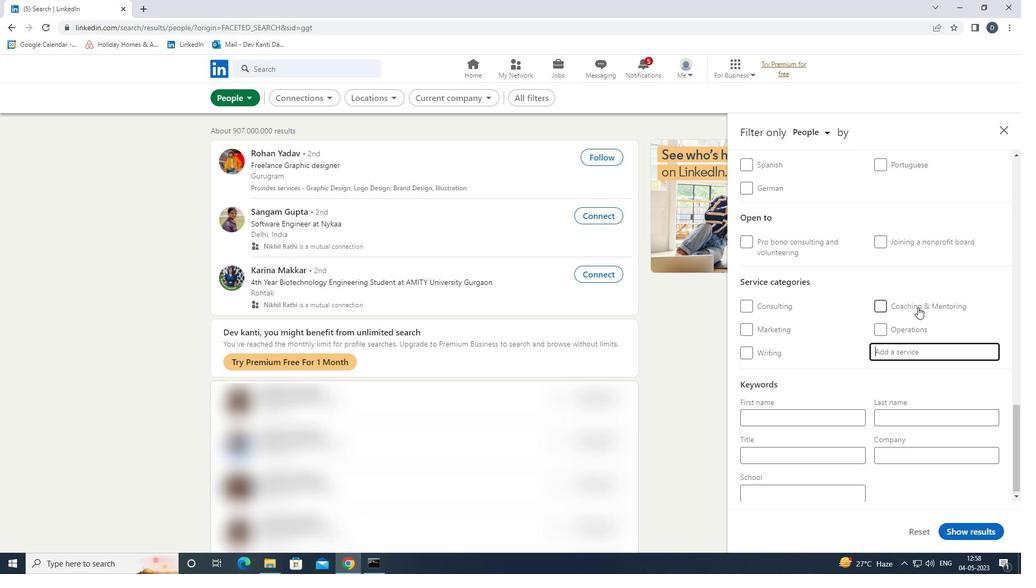 
Action: Mouse scrolled (918, 307) with delta (0, 0)
Screenshot: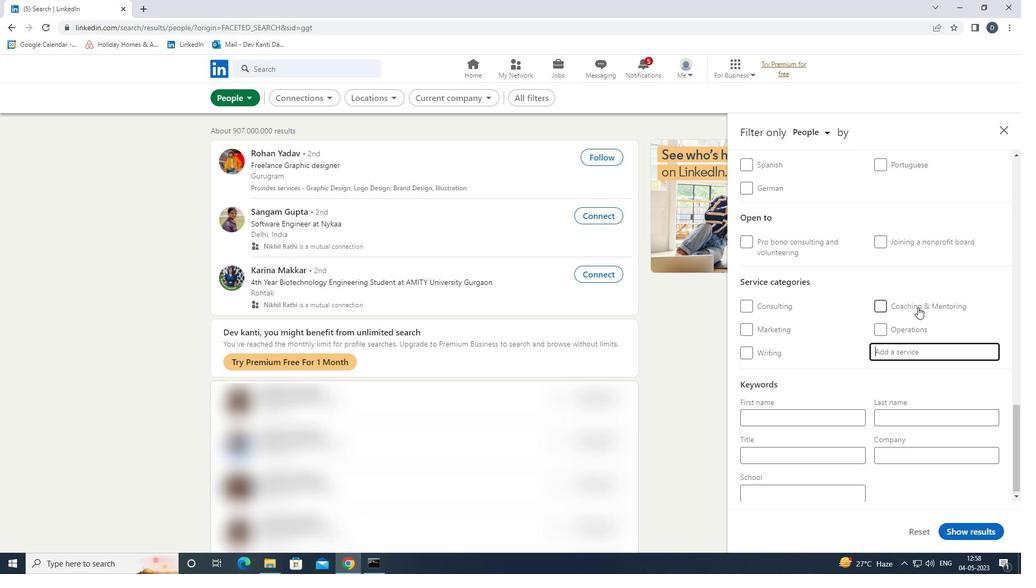 
Action: Mouse scrolled (918, 306) with delta (0, 0)
Screenshot: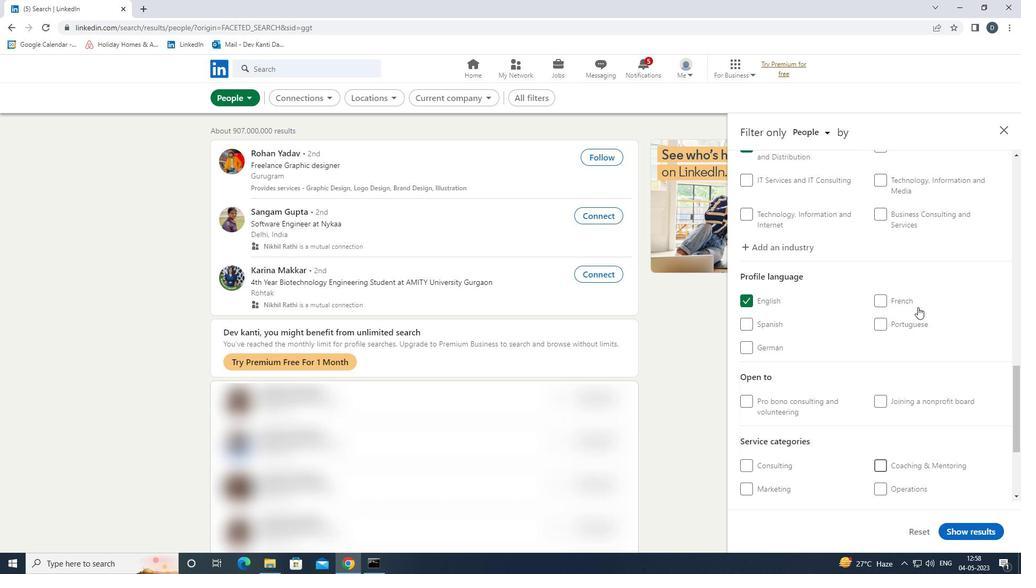 
Action: Mouse moved to (918, 307)
Screenshot: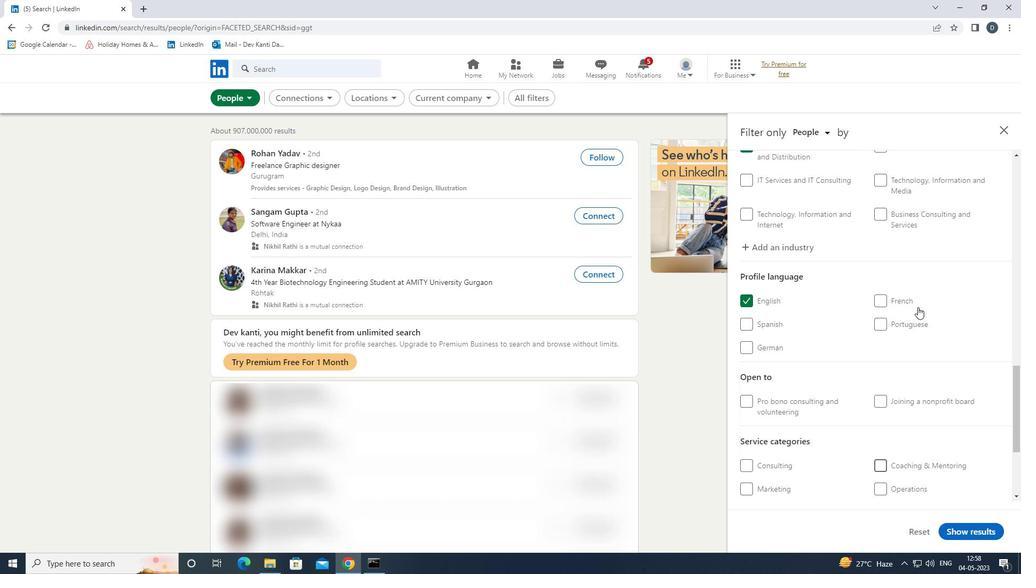 
Action: Mouse scrolled (918, 306) with delta (0, 0)
Screenshot: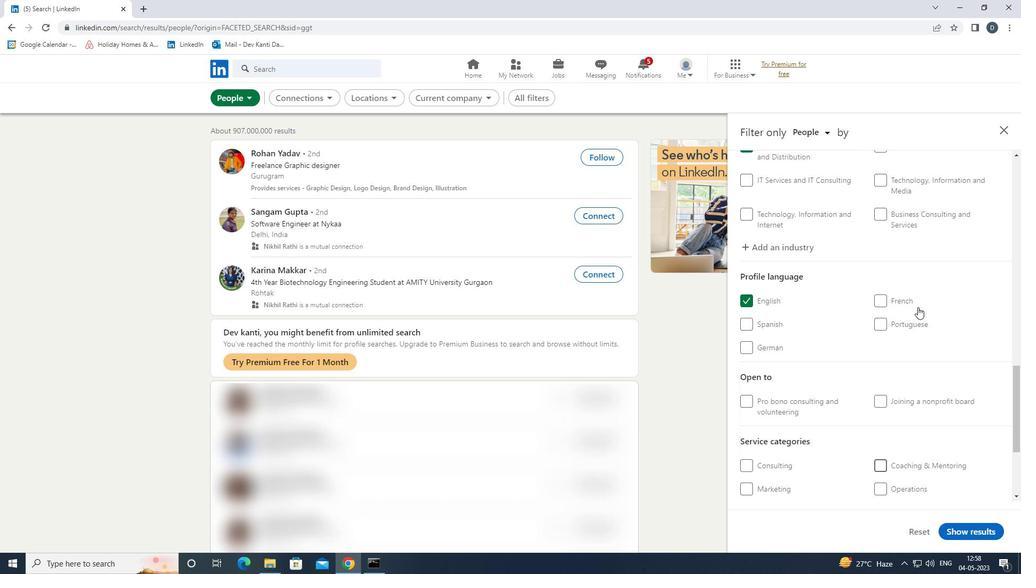 
Action: Mouse moved to (918, 309)
Screenshot: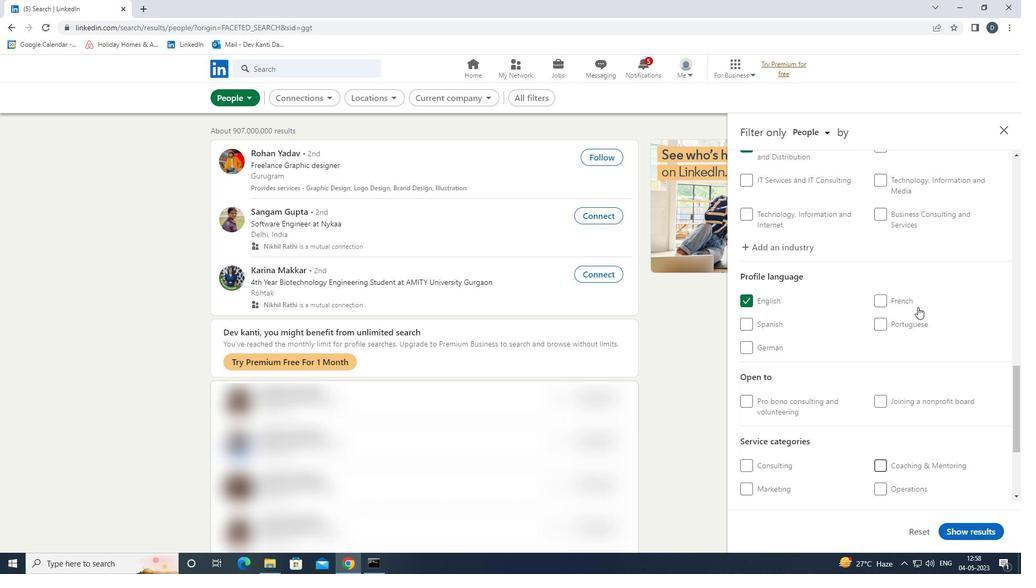 
Action: Mouse scrolled (918, 308) with delta (0, 0)
Screenshot: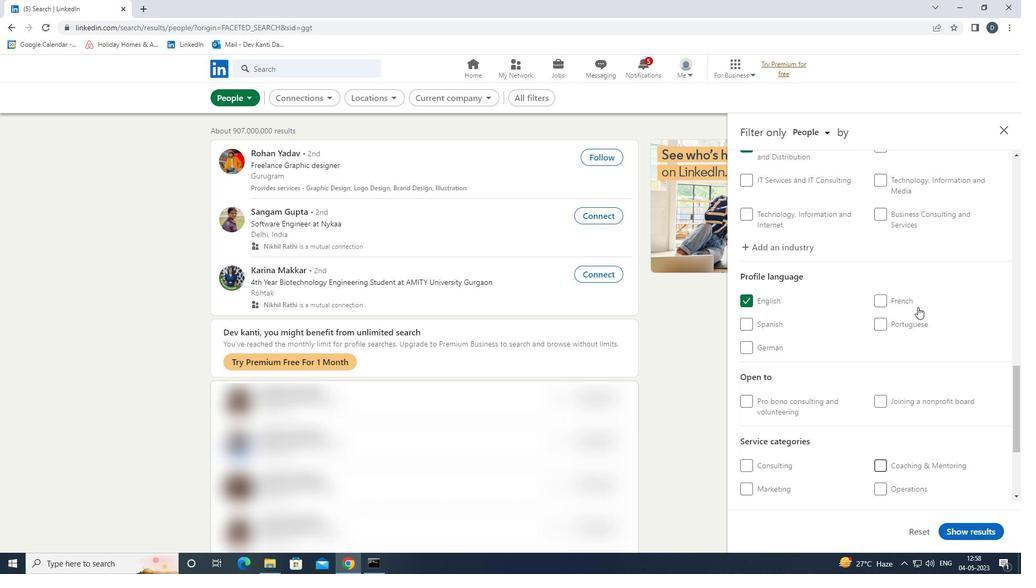 
Action: Mouse moved to (918, 309)
Screenshot: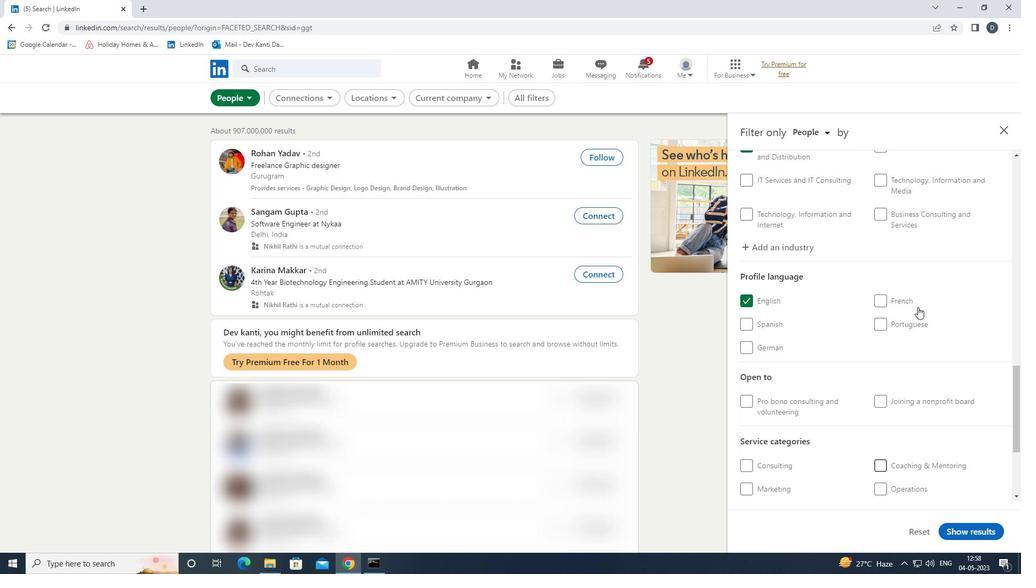 
Action: Mouse scrolled (918, 310) with delta (0, 0)
Screenshot: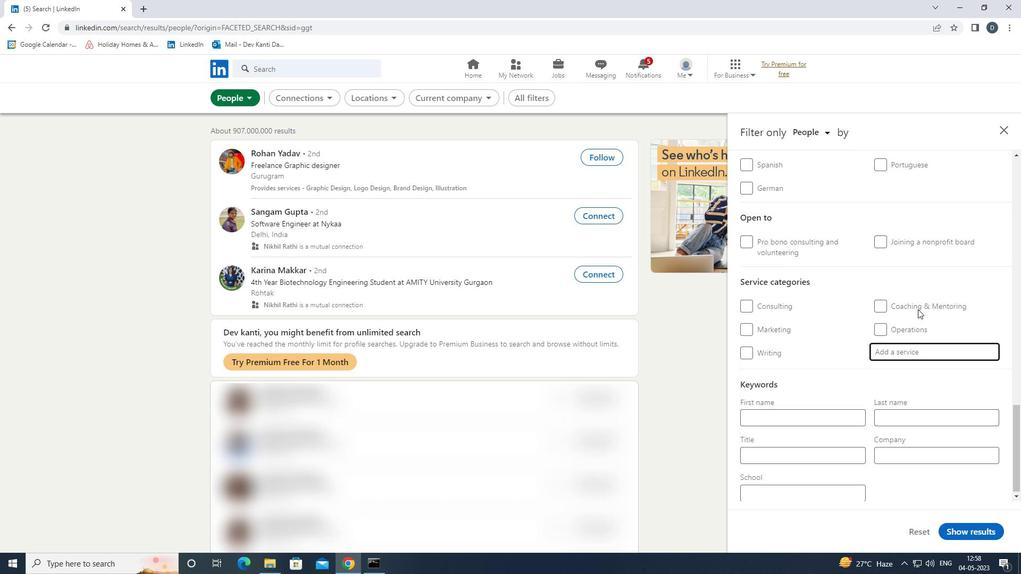 
Action: Mouse scrolled (918, 310) with delta (0, 0)
Screenshot: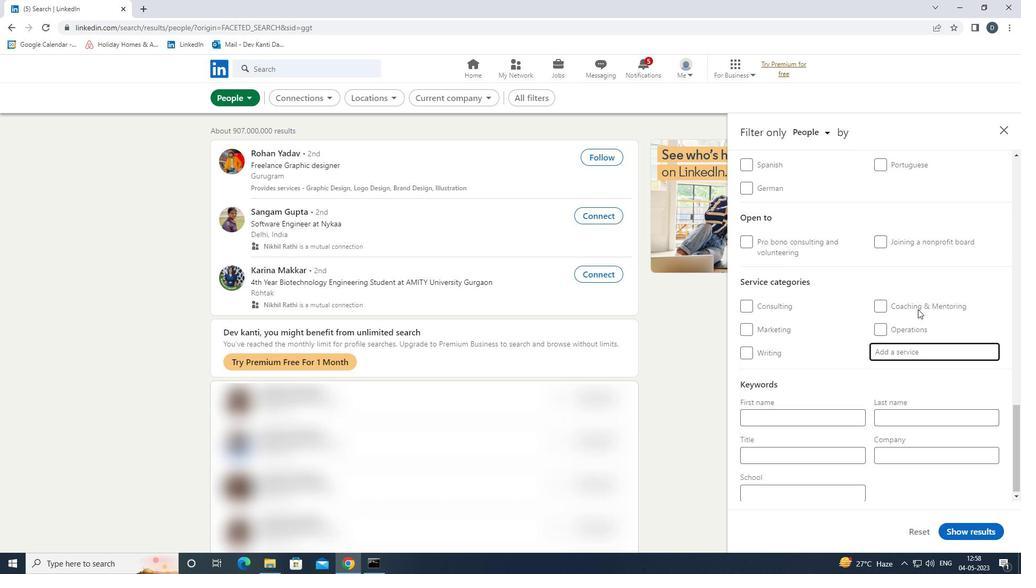 
Action: Mouse scrolled (918, 310) with delta (0, 0)
Screenshot: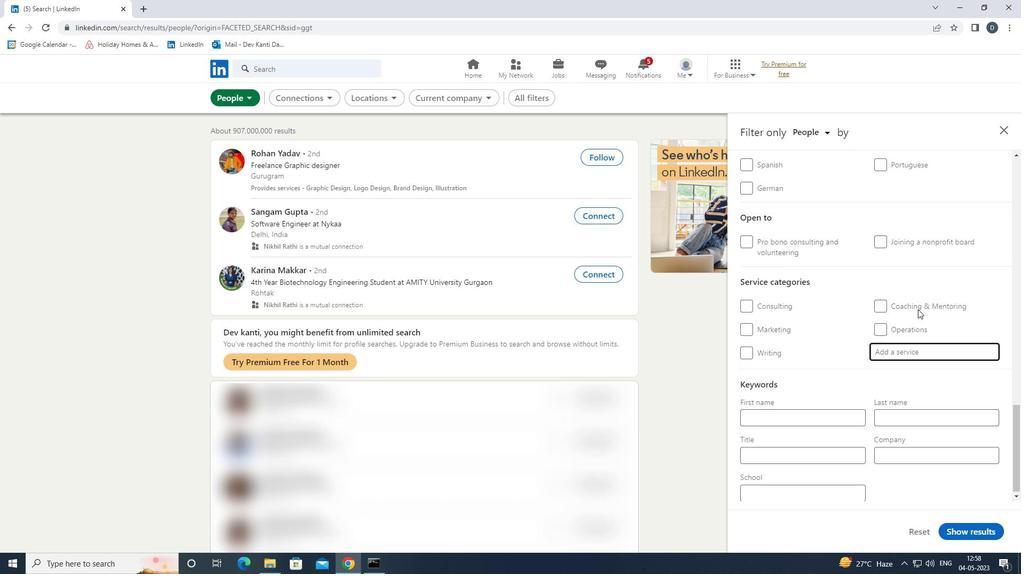 
Action: Mouse scrolled (918, 309) with delta (0, 0)
Screenshot: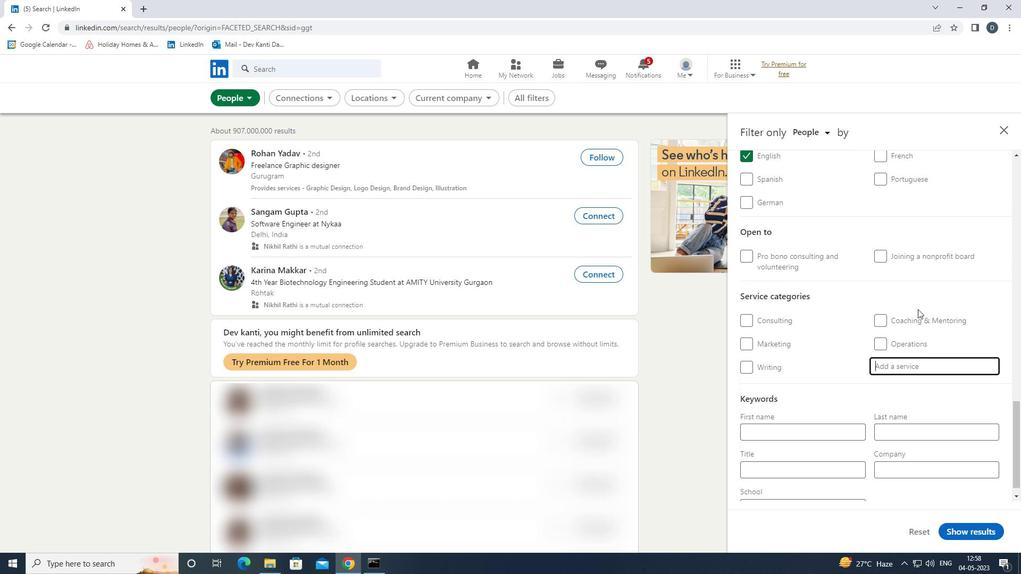 
Action: Mouse scrolled (918, 309) with delta (0, 0)
Screenshot: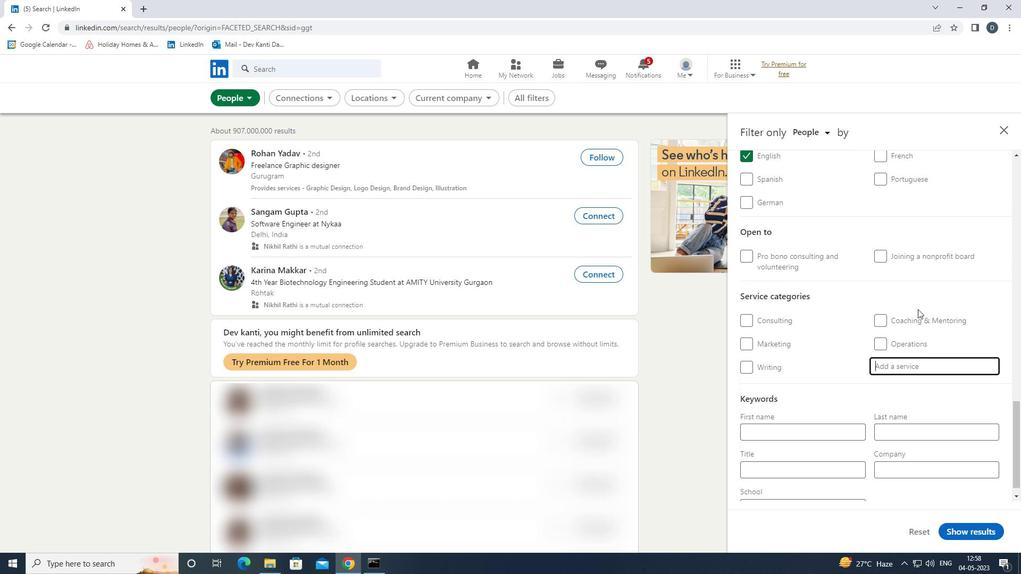 
Action: Mouse scrolled (918, 309) with delta (0, 0)
Screenshot: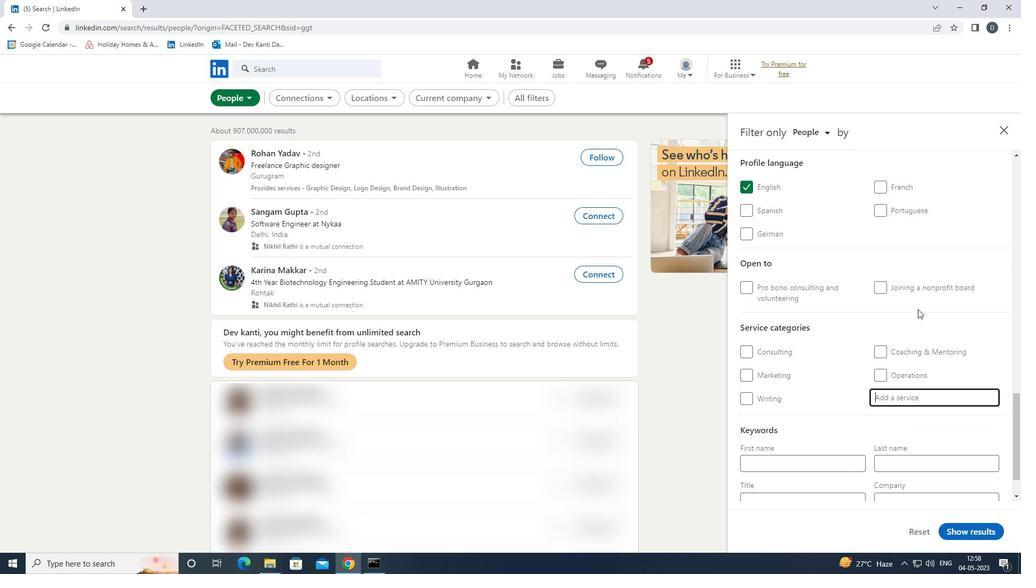 
Action: Key pressed <Key.shift><Key.shift>EXECUTIVE<Key.space><Key.shift><Key.down><Key.down><Key.enter>
Screenshot: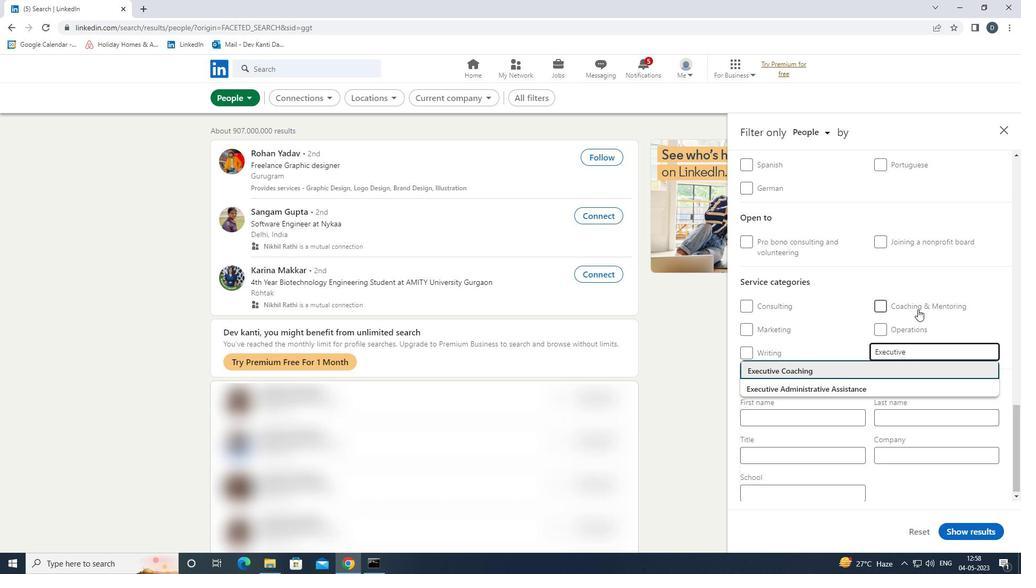 
Action: Mouse moved to (906, 316)
Screenshot: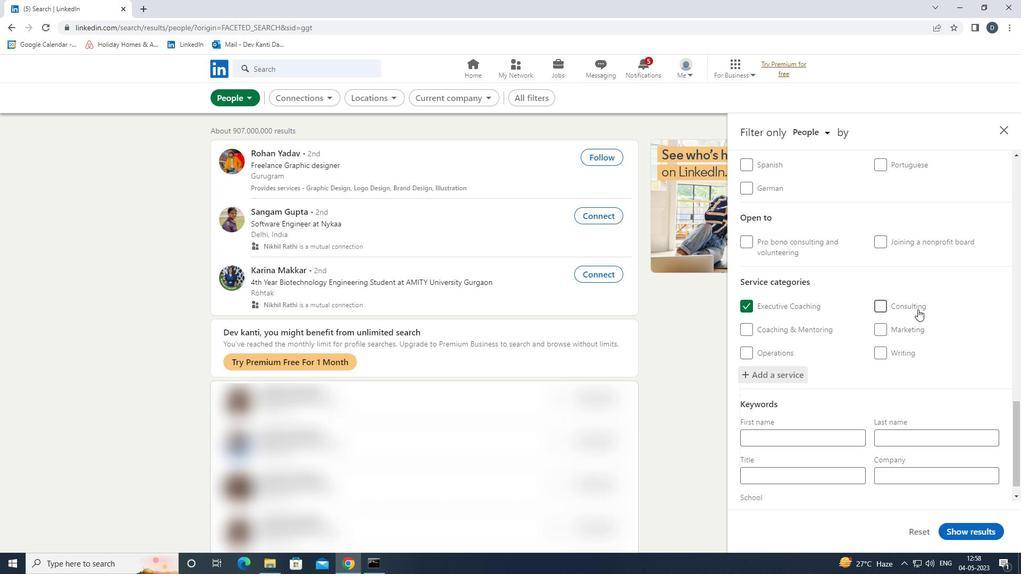 
Action: Mouse scrolled (906, 315) with delta (0, 0)
Screenshot: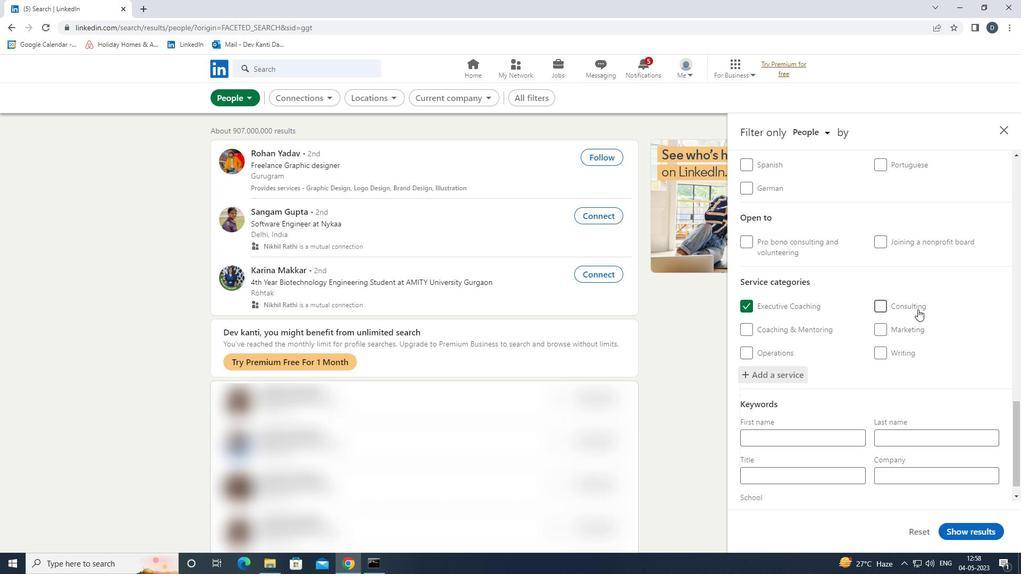
Action: Mouse moved to (903, 318)
Screenshot: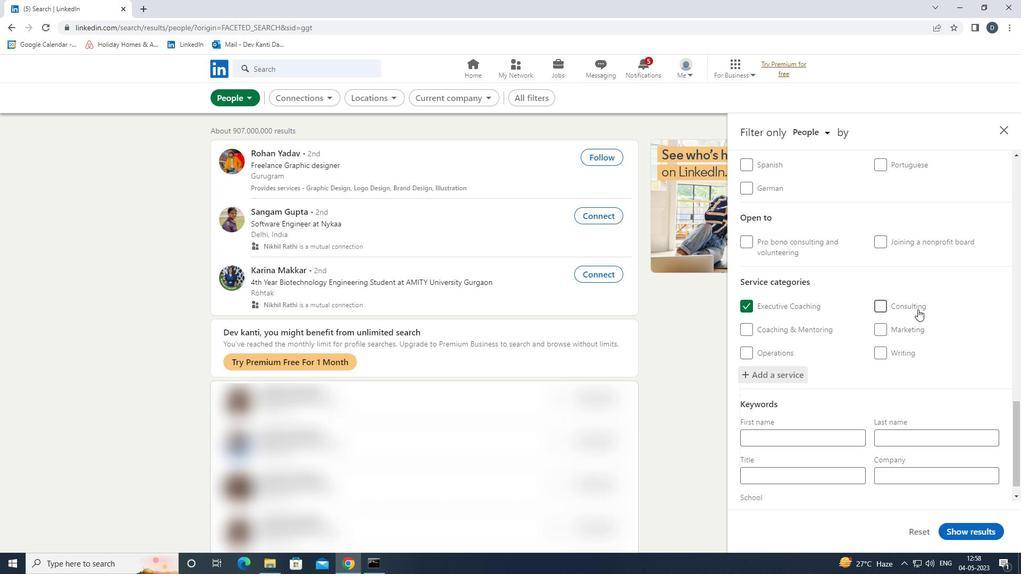 
Action: Mouse scrolled (903, 318) with delta (0, 0)
Screenshot: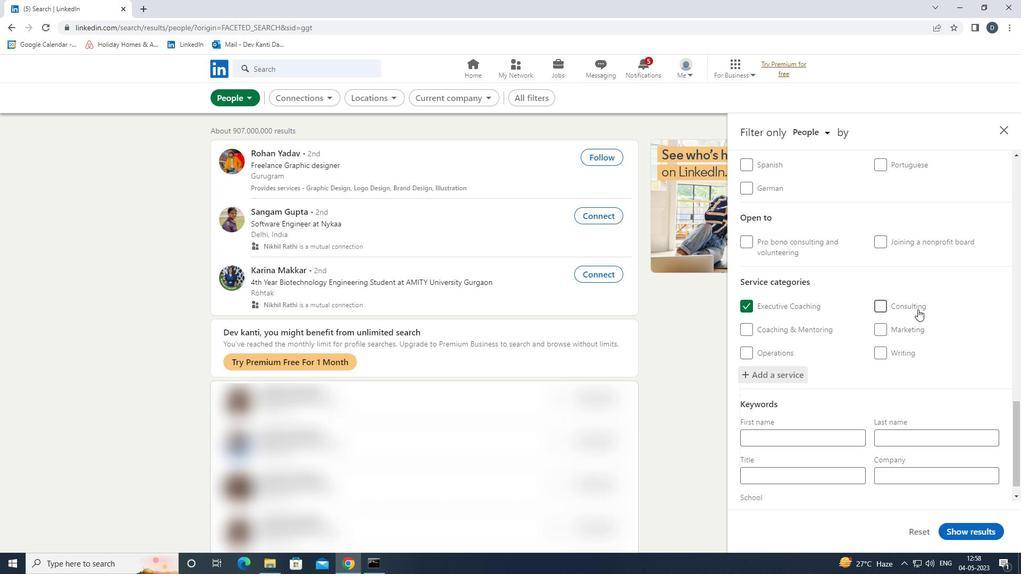 
Action: Mouse moved to (903, 319)
Screenshot: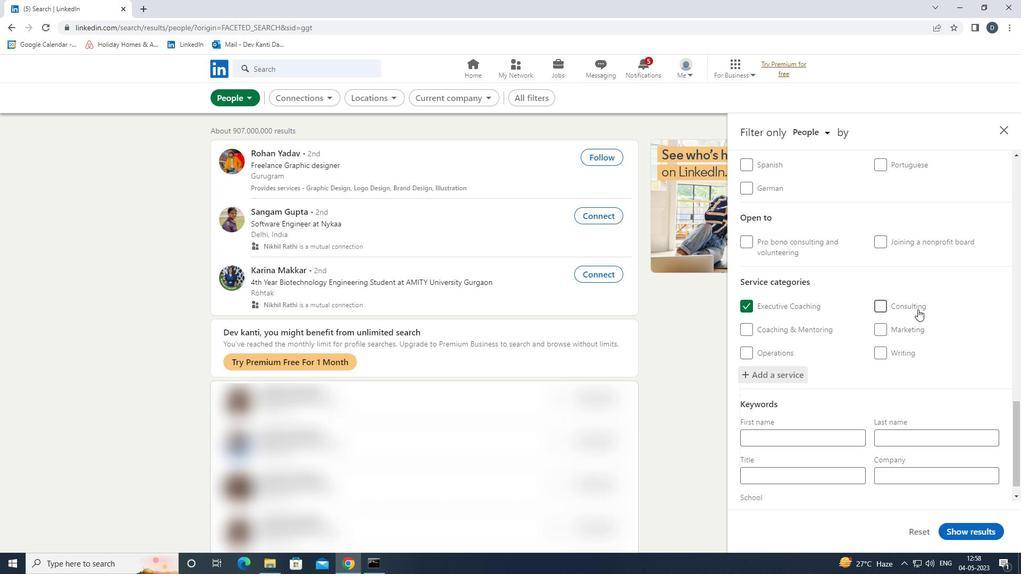 
Action: Mouse scrolled (903, 318) with delta (0, 0)
Screenshot: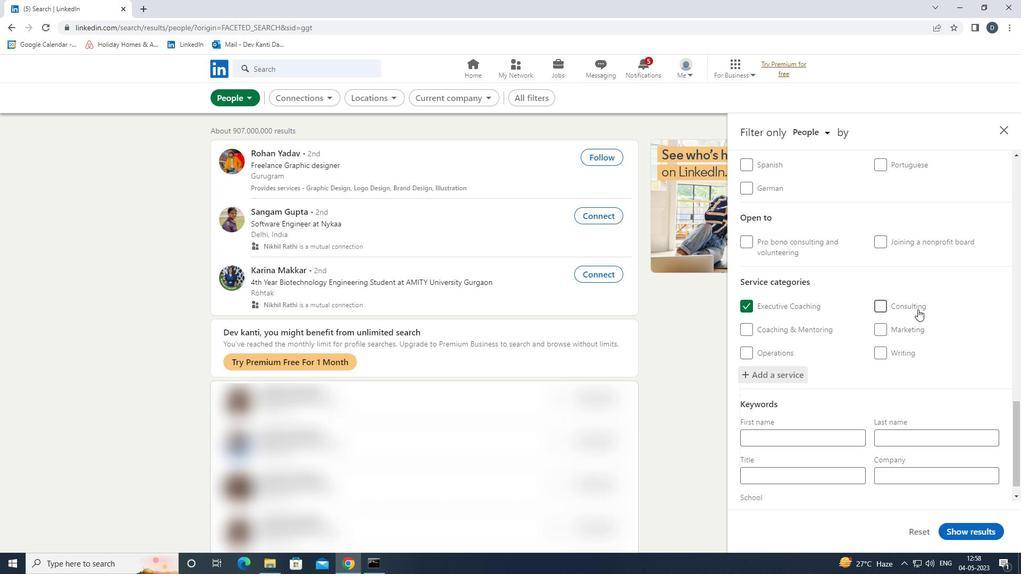 
Action: Mouse scrolled (903, 318) with delta (0, 0)
Screenshot: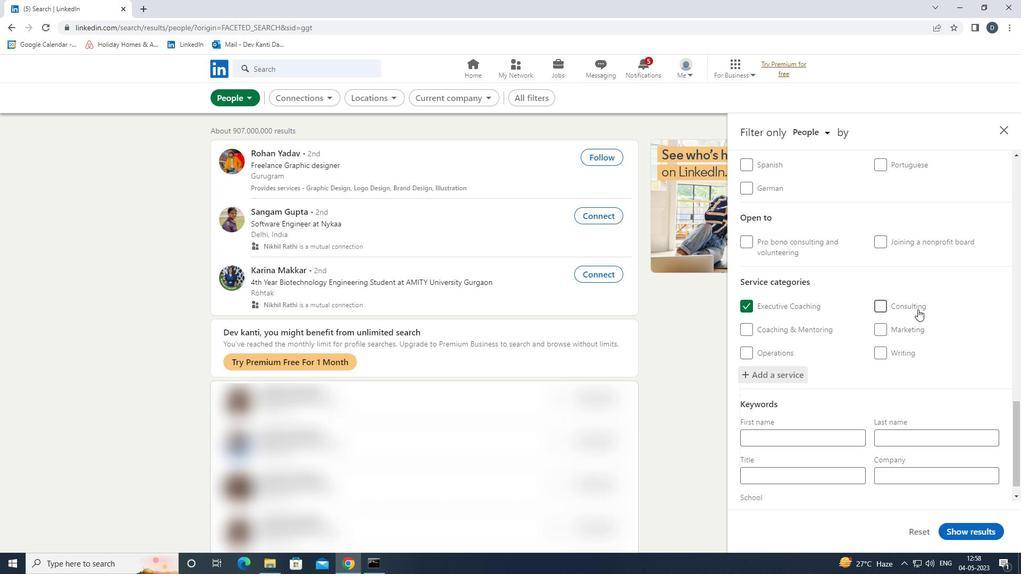 
Action: Mouse moved to (826, 455)
Screenshot: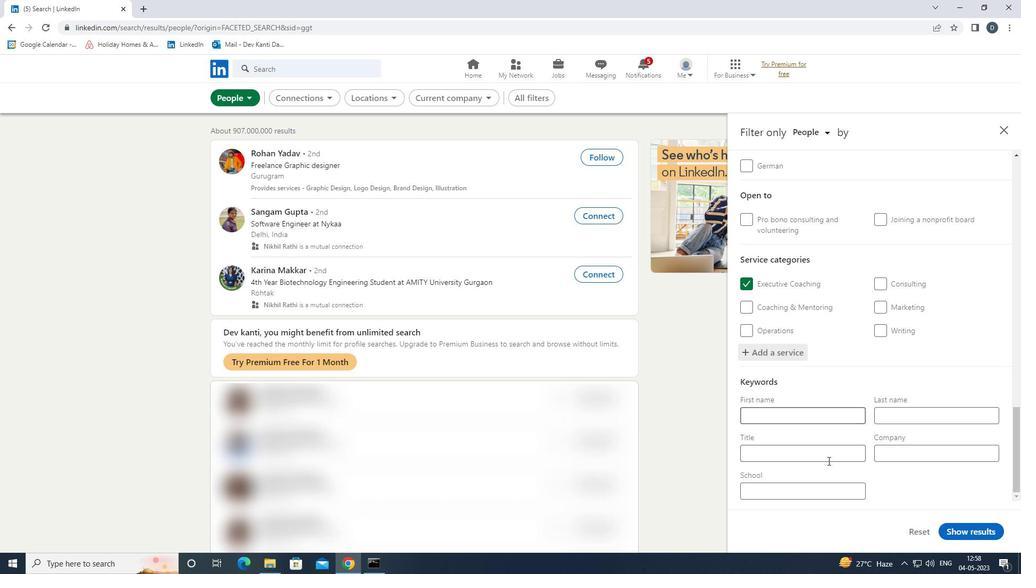 
Action: Mouse pressed left at (826, 455)
Screenshot: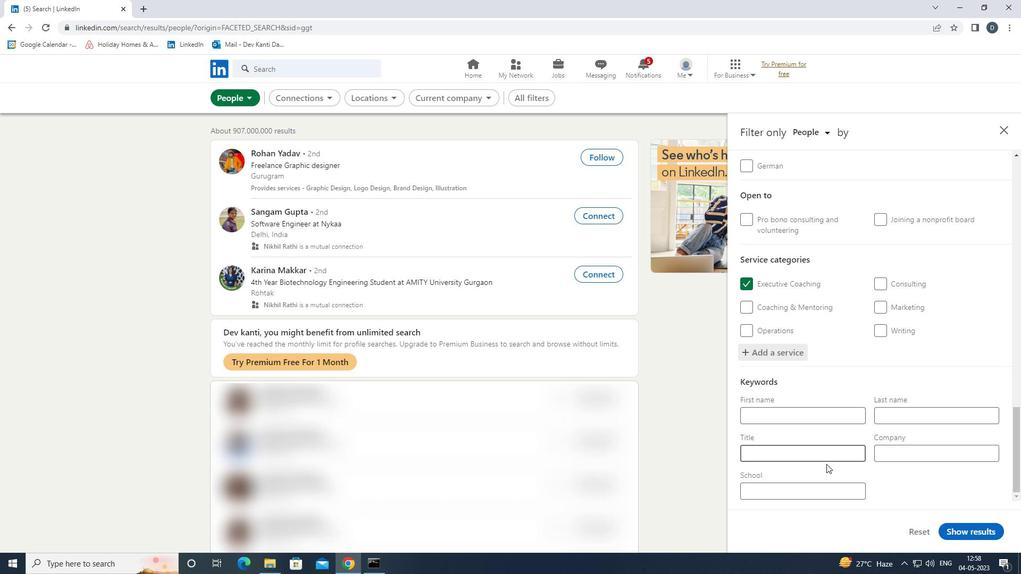 
Action: Key pressed <Key.shift><Key.shift><Key.shift><Key.shift><Key.shift><Key.shift><Key.shift><Key.shift><Key.shift><Key.shift><Key.shift><Key.shift><Key.shift><Key.shift><Key.shift><Key.shift><Key.shift><Key.shift><Key.shift><Key.shift><Key.shift>MARKETING<Key.space><Key.shift>RESEARCH<Key.space><Key.shift>ANALYST
Screenshot: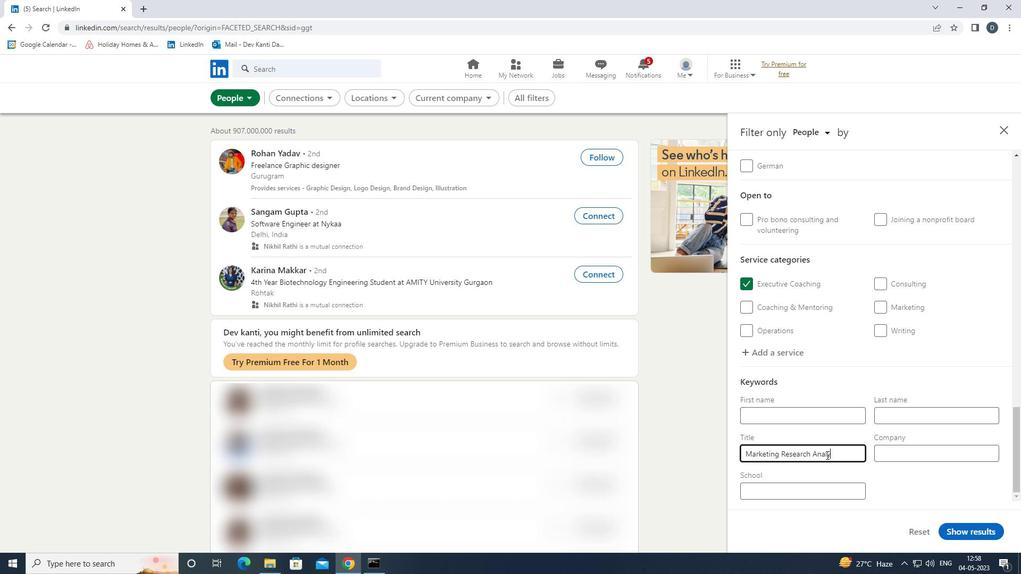 
Action: Mouse moved to (988, 534)
Screenshot: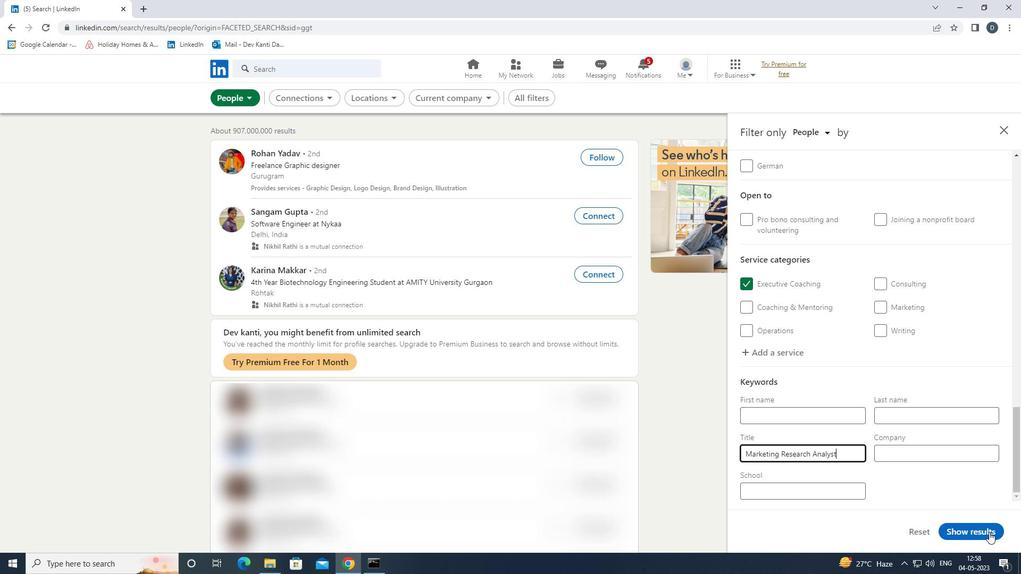 
Action: Mouse pressed left at (988, 534)
Screenshot: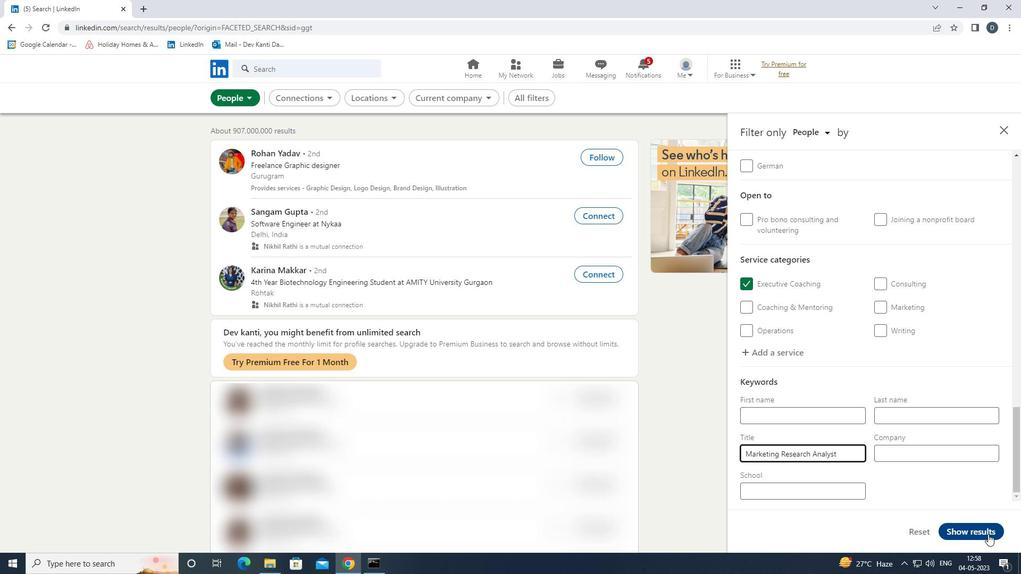 
Action: Mouse moved to (553, 173)
Screenshot: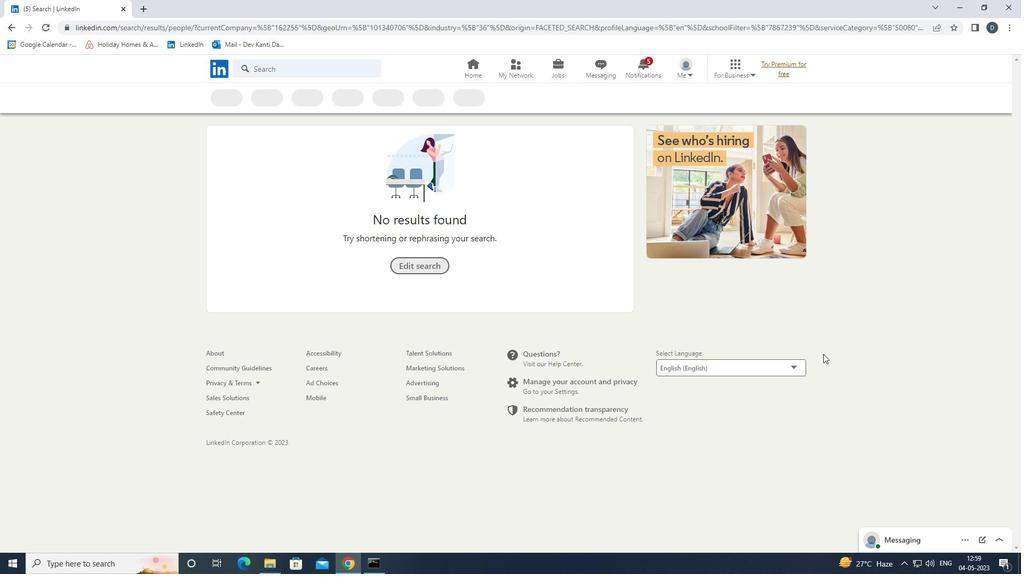 
